 Task: Find connections with filter location Peruíbe with filter topic #personalbrandingwith filter profile language French with filter current company Wenger & Watson Inc with filter school Nagindas Khandwala College with filter industry Utilities with filter service category Packaging Design with filter keywords title Telephone Operator
Action: Mouse moved to (308, 389)
Screenshot: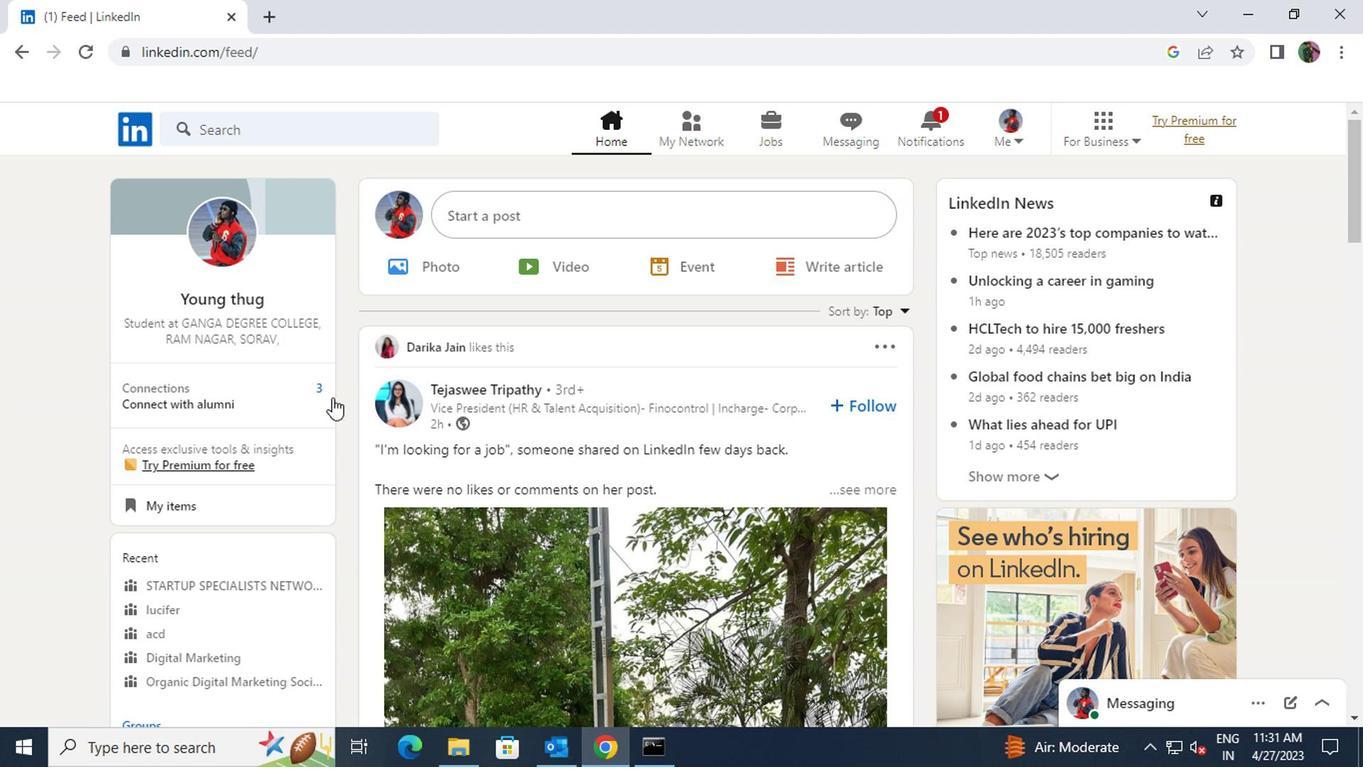 
Action: Mouse pressed left at (308, 389)
Screenshot: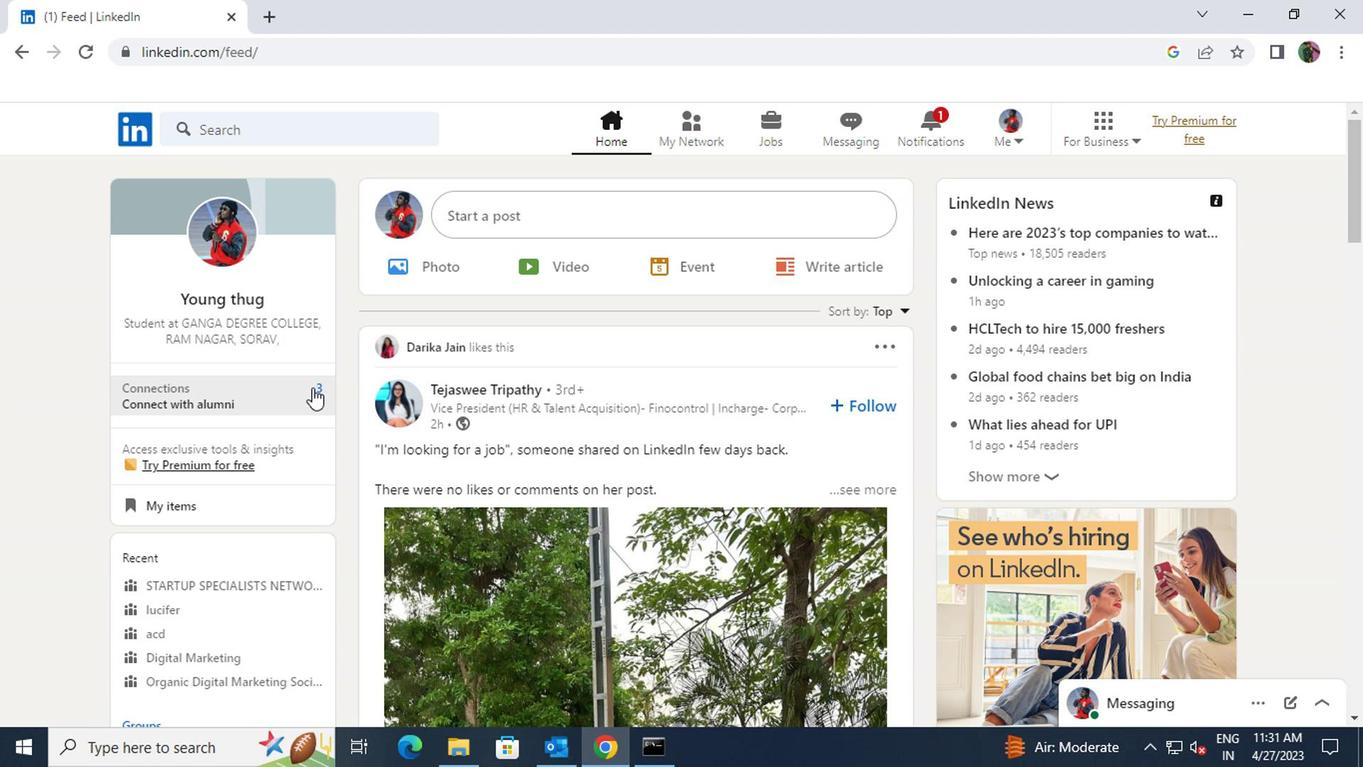 
Action: Mouse moved to (294, 242)
Screenshot: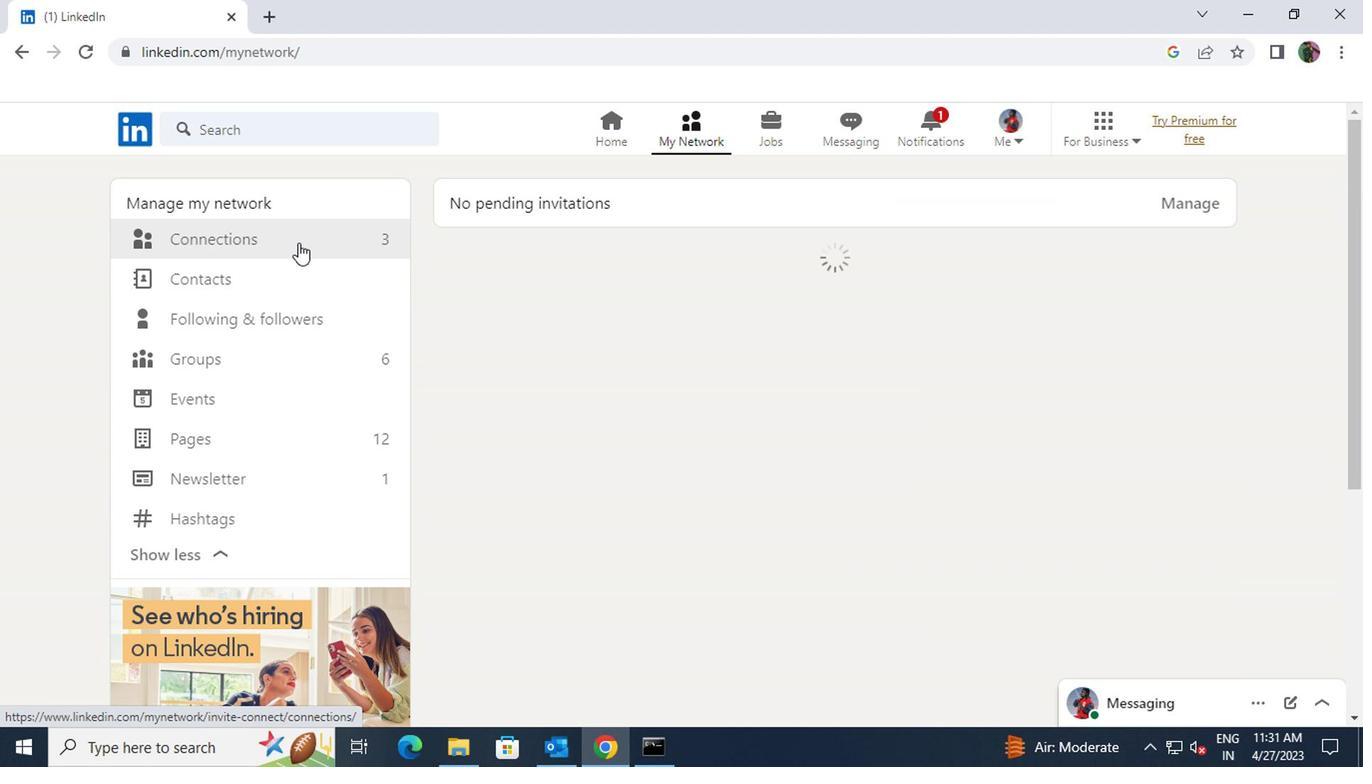 
Action: Mouse pressed left at (294, 242)
Screenshot: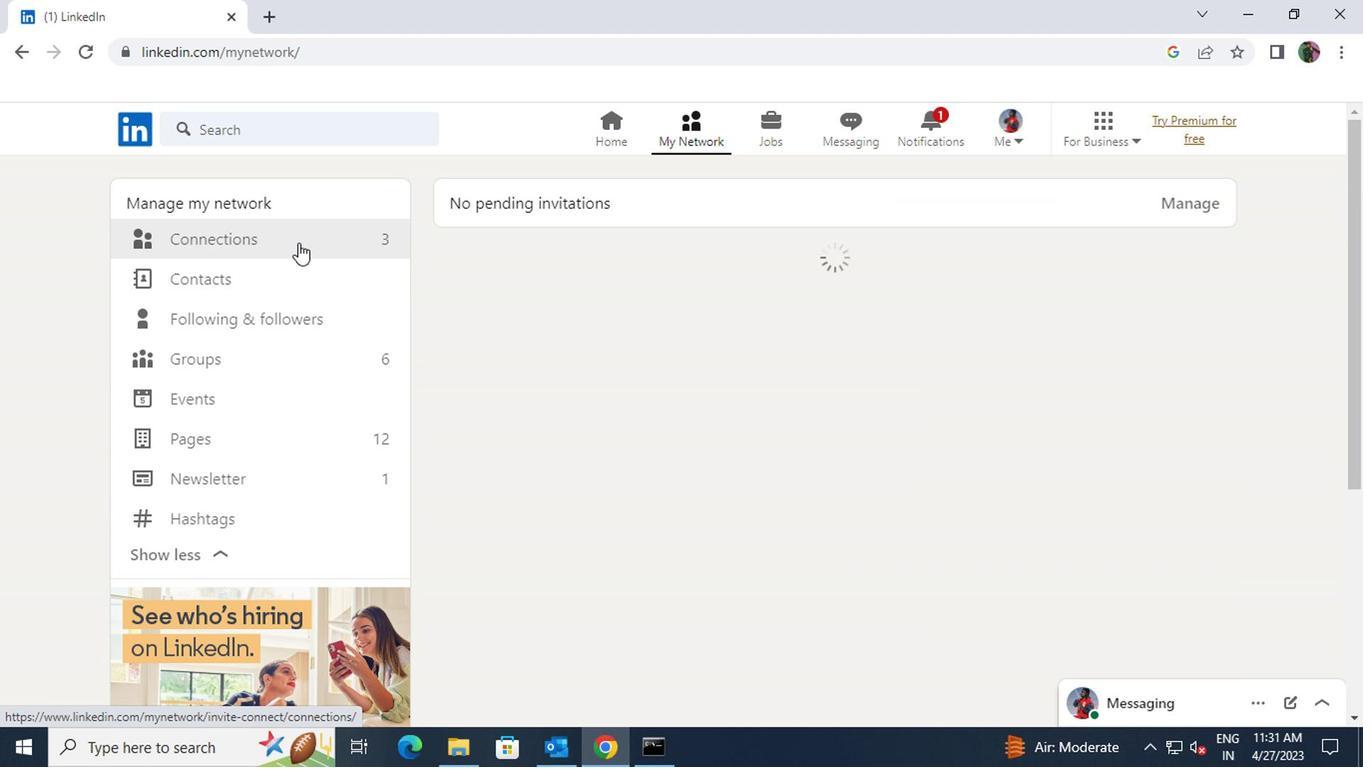 
Action: Mouse pressed left at (294, 242)
Screenshot: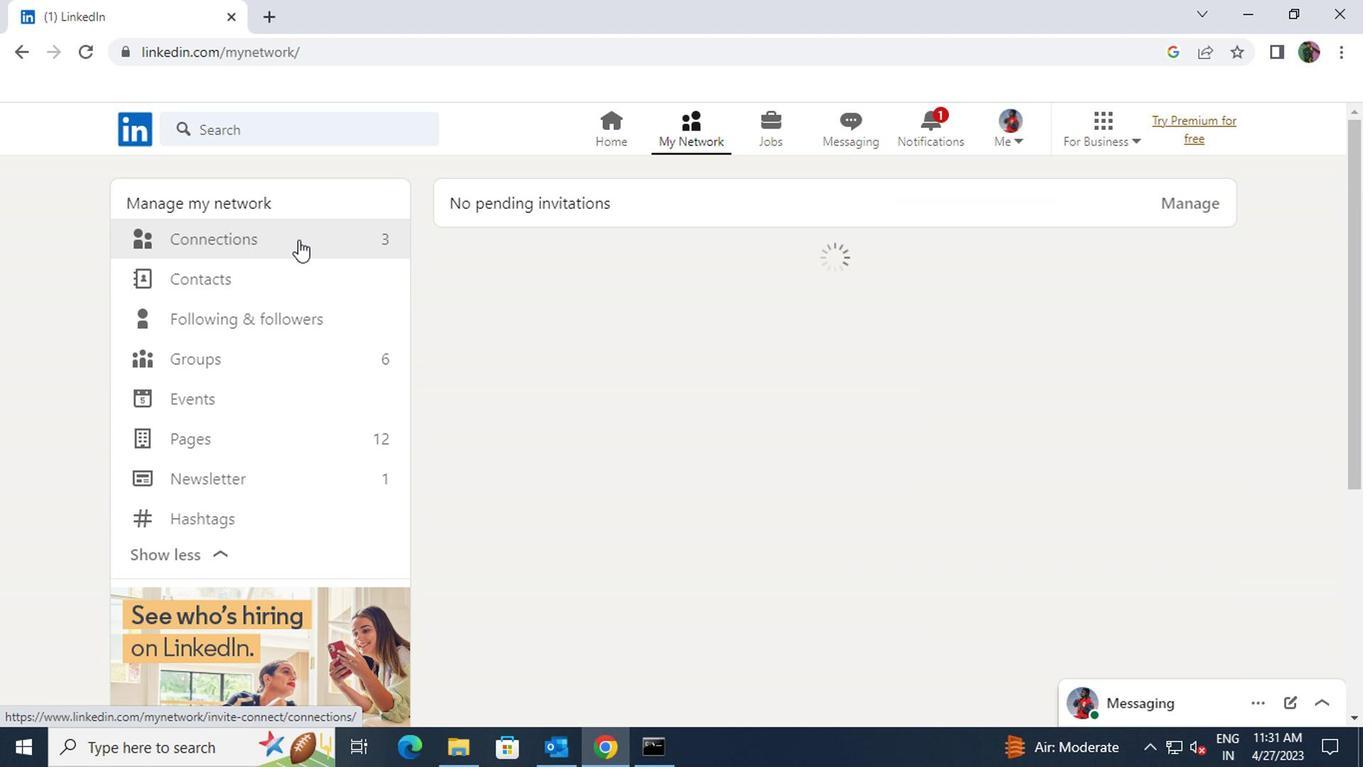 
Action: Mouse pressed left at (294, 242)
Screenshot: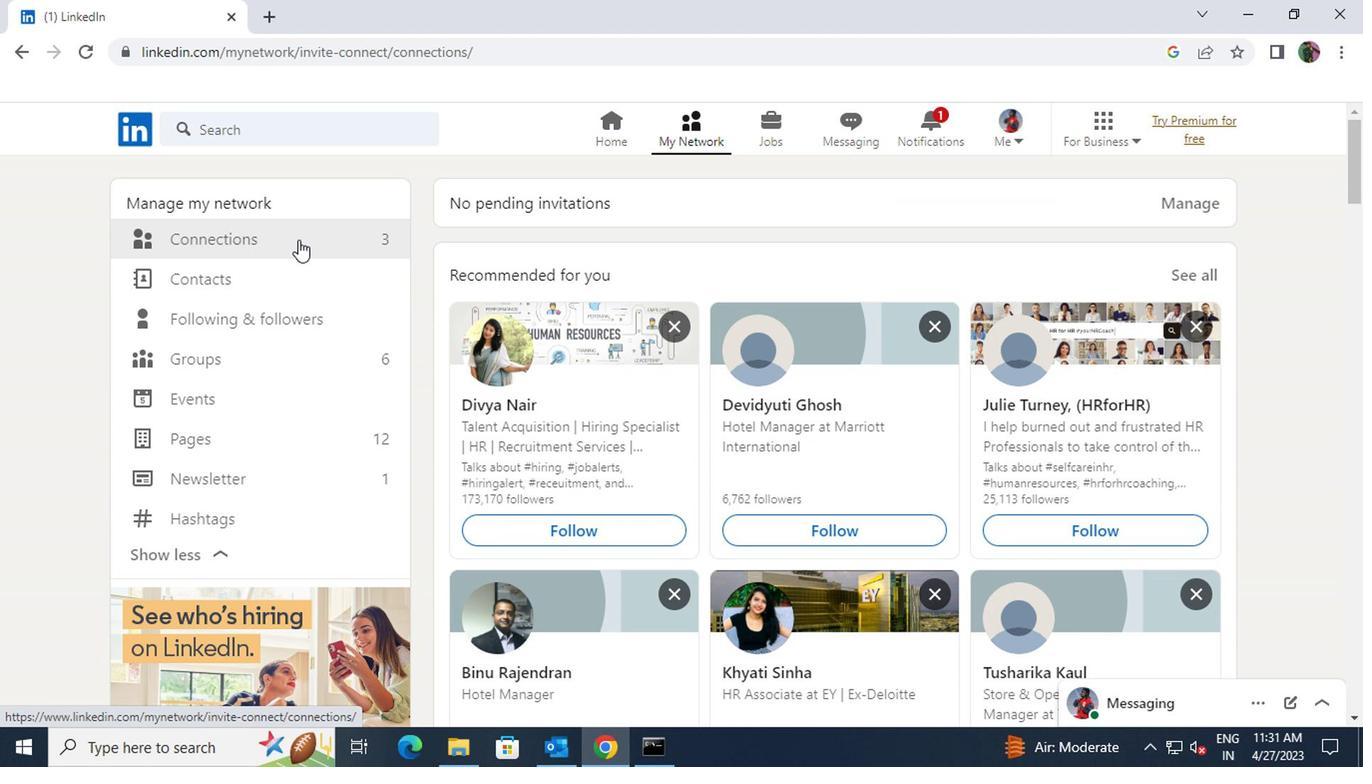 
Action: Mouse moved to (810, 243)
Screenshot: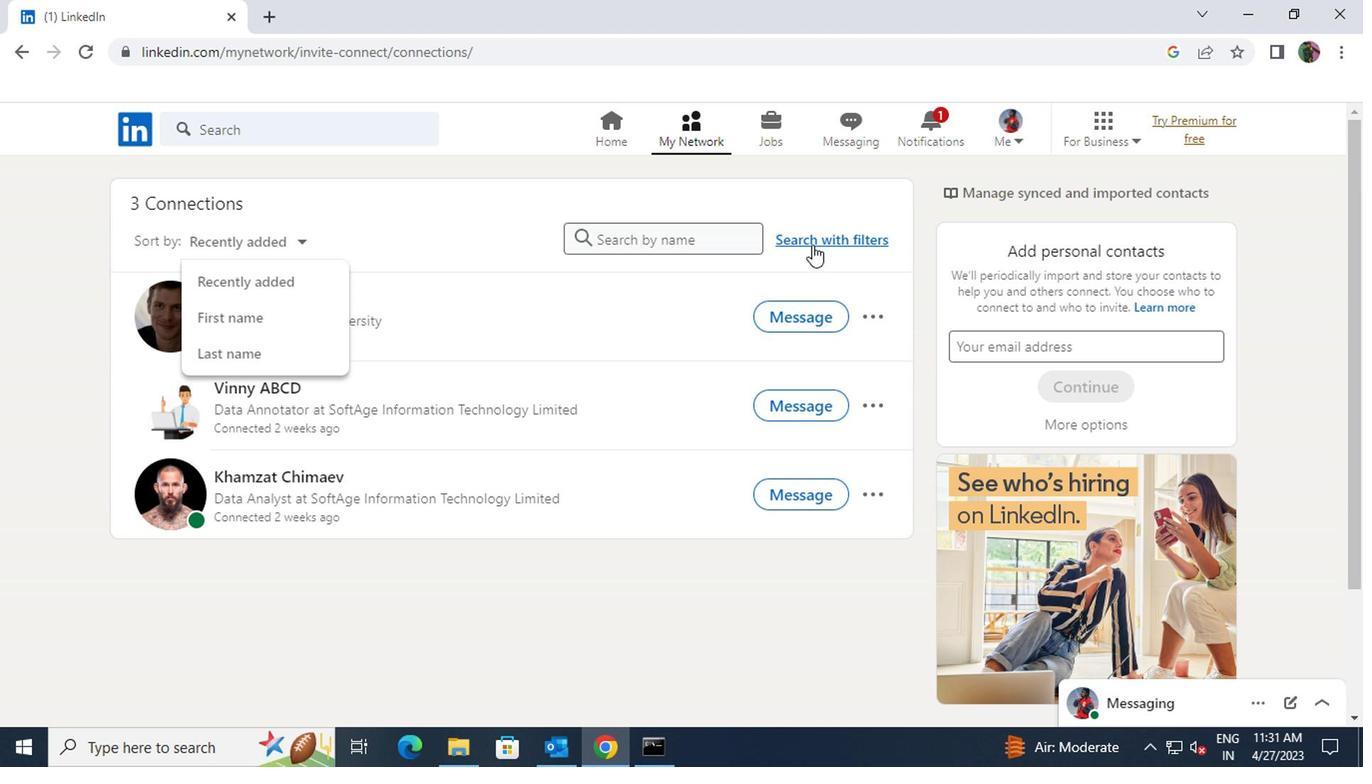 
Action: Mouse pressed left at (810, 243)
Screenshot: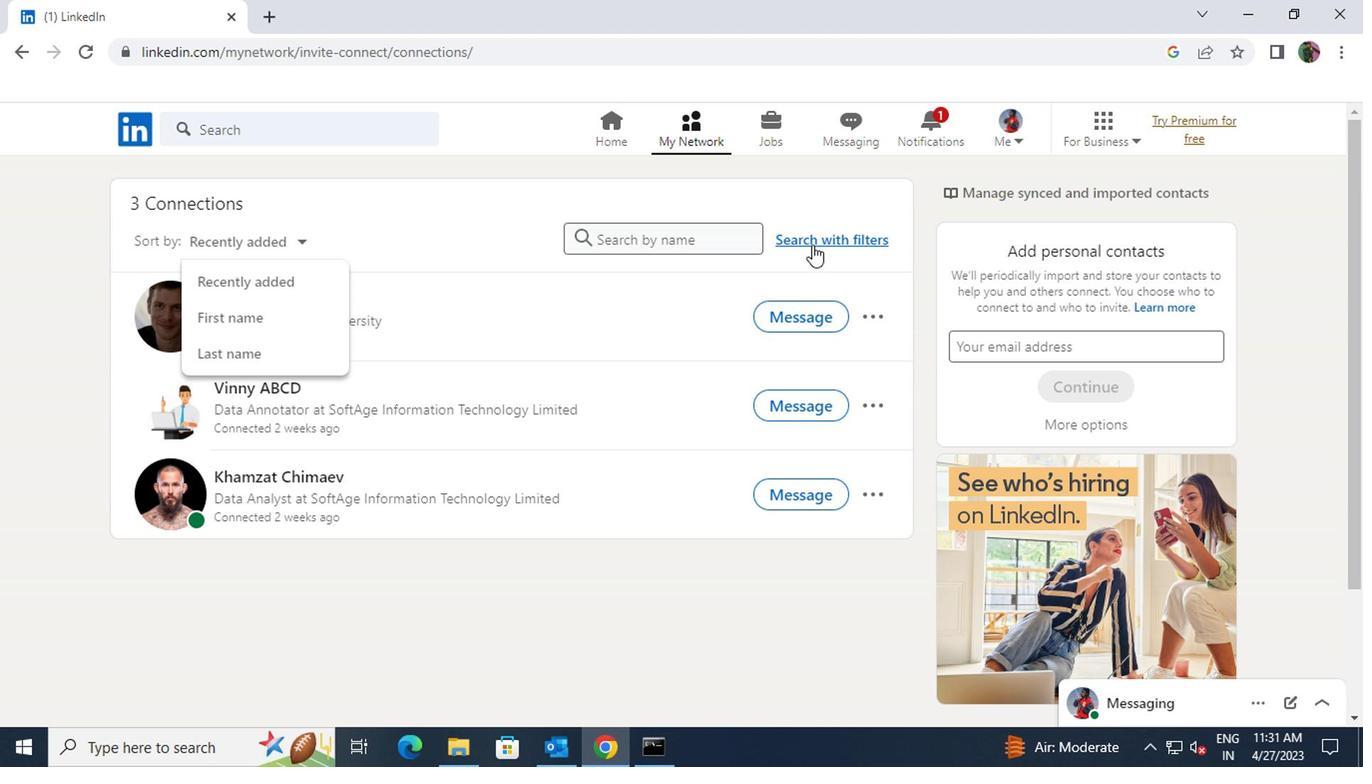 
Action: Mouse moved to (746, 191)
Screenshot: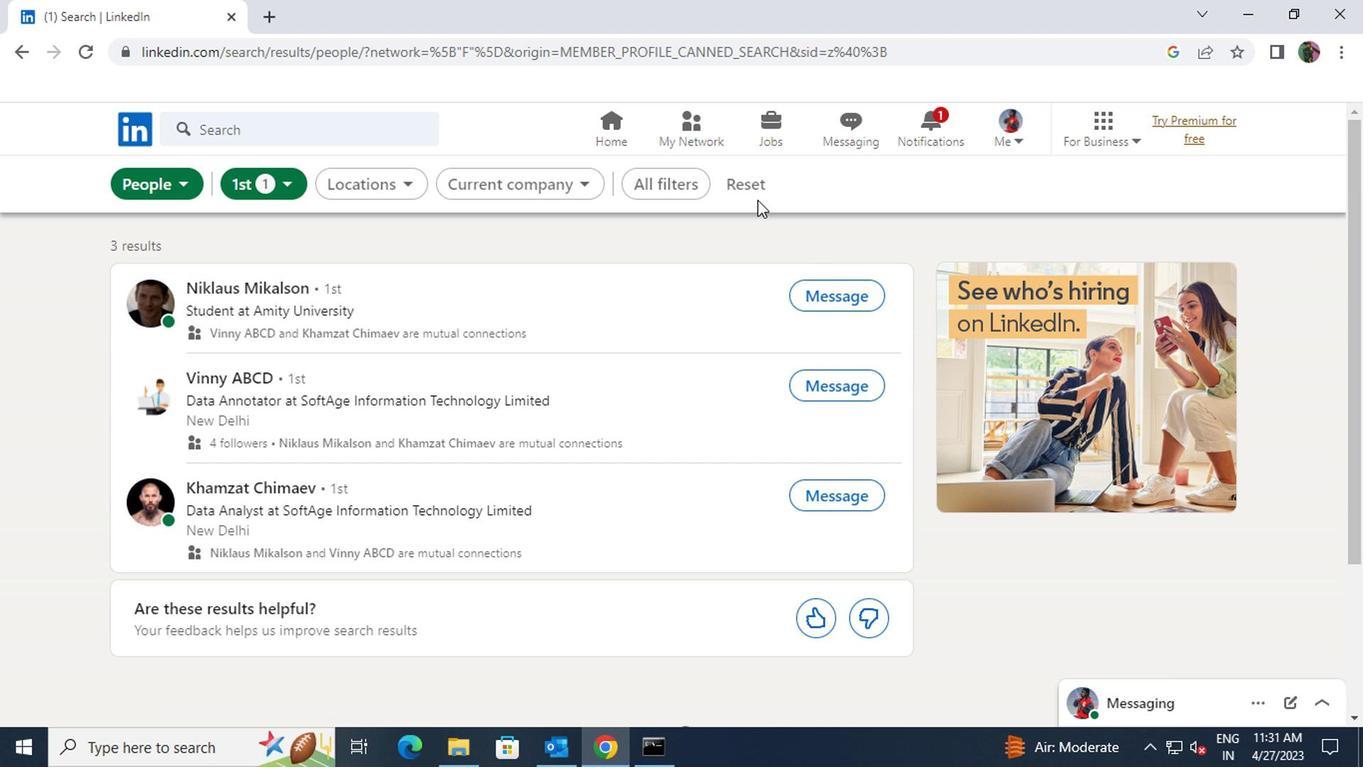 
Action: Mouse pressed left at (746, 191)
Screenshot: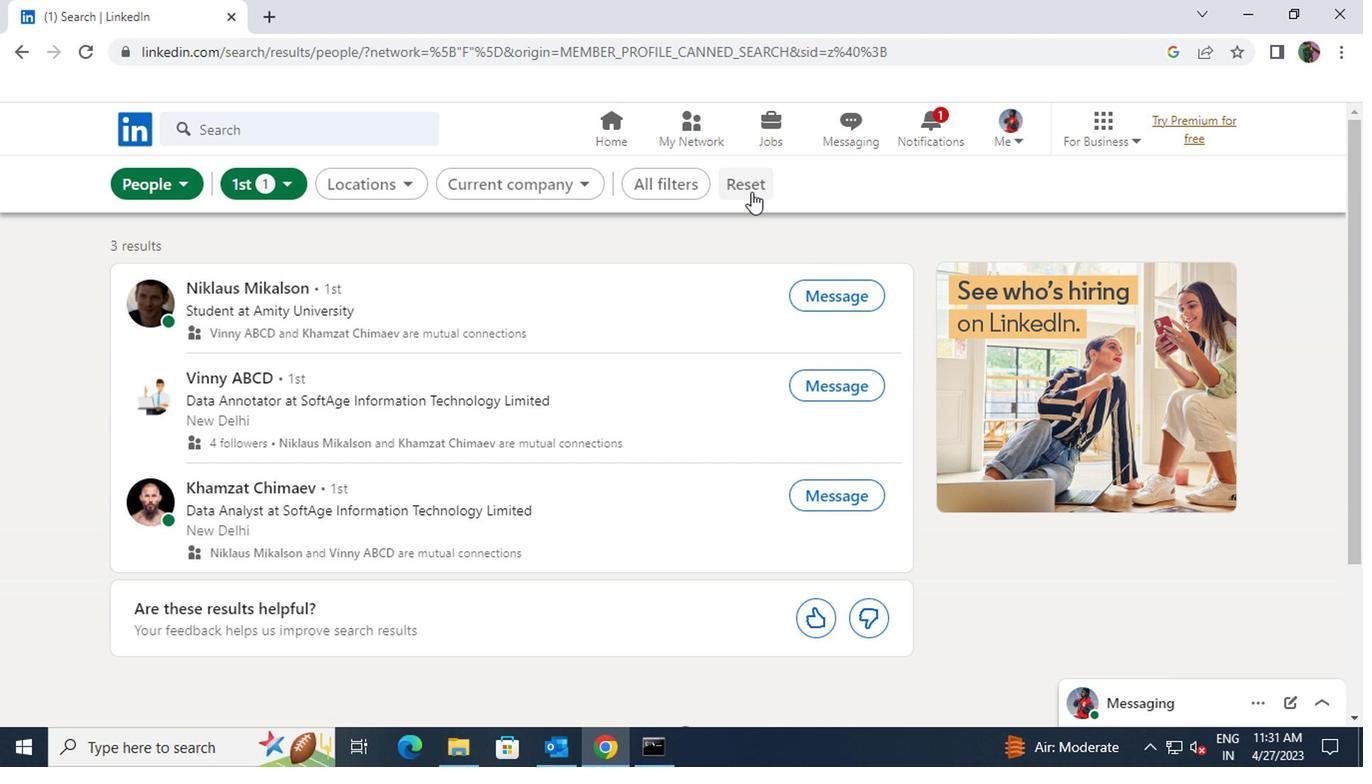 
Action: Mouse moved to (685, 183)
Screenshot: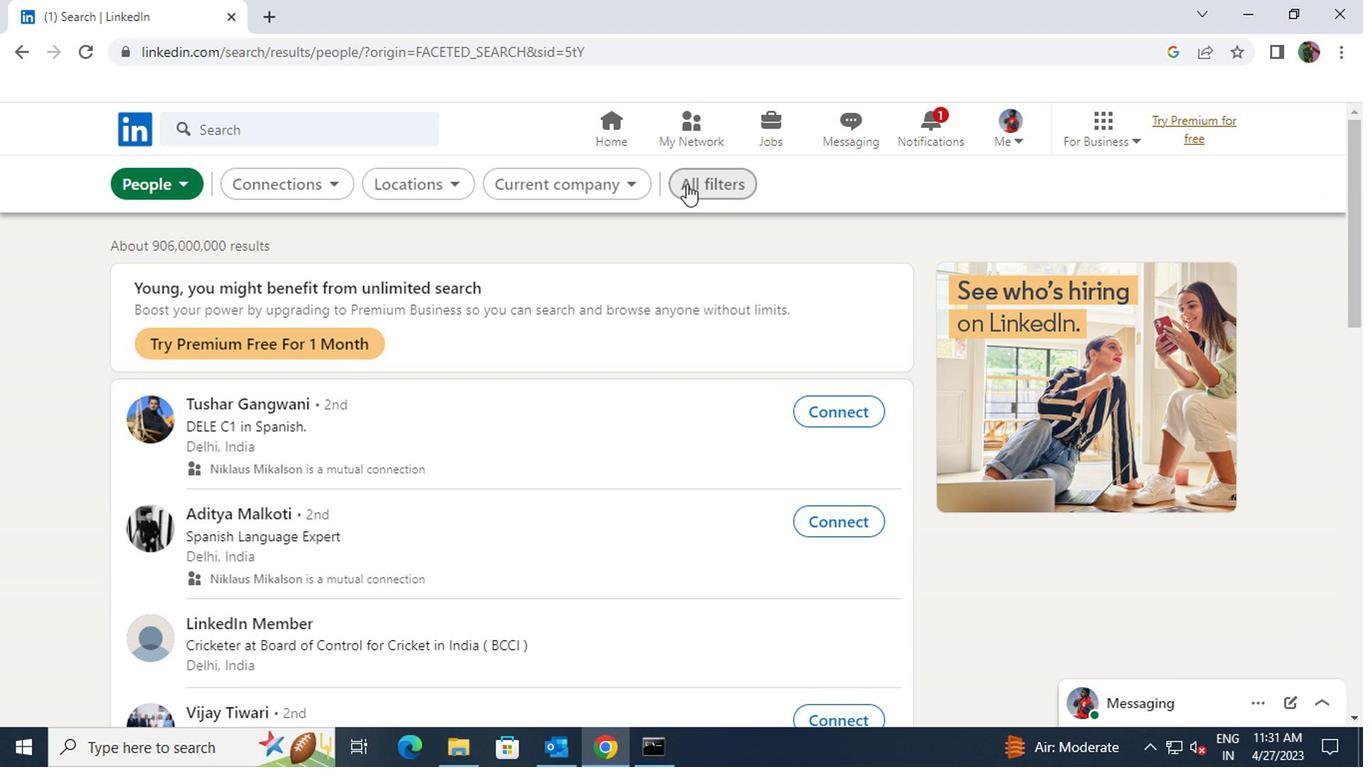 
Action: Mouse pressed left at (685, 183)
Screenshot: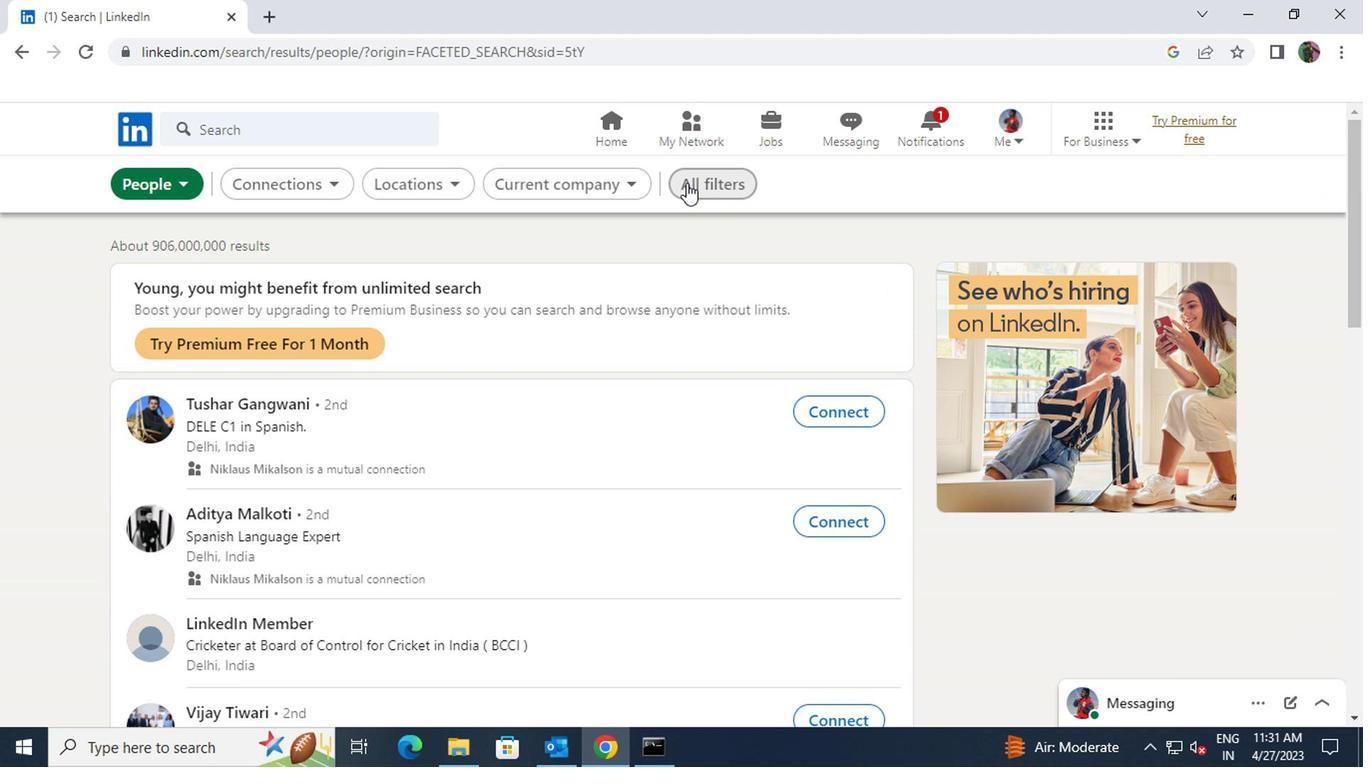 
Action: Mouse moved to (986, 423)
Screenshot: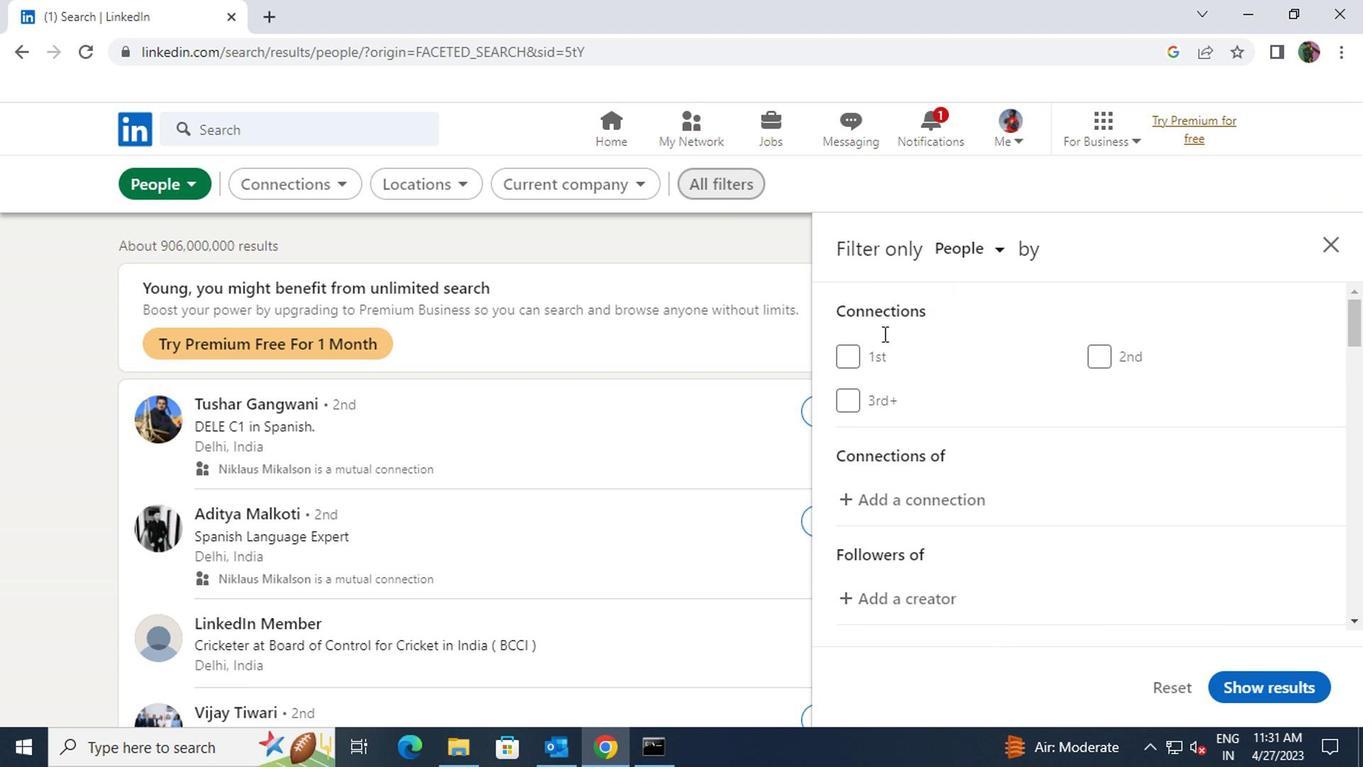 
Action: Mouse scrolled (986, 422) with delta (0, 0)
Screenshot: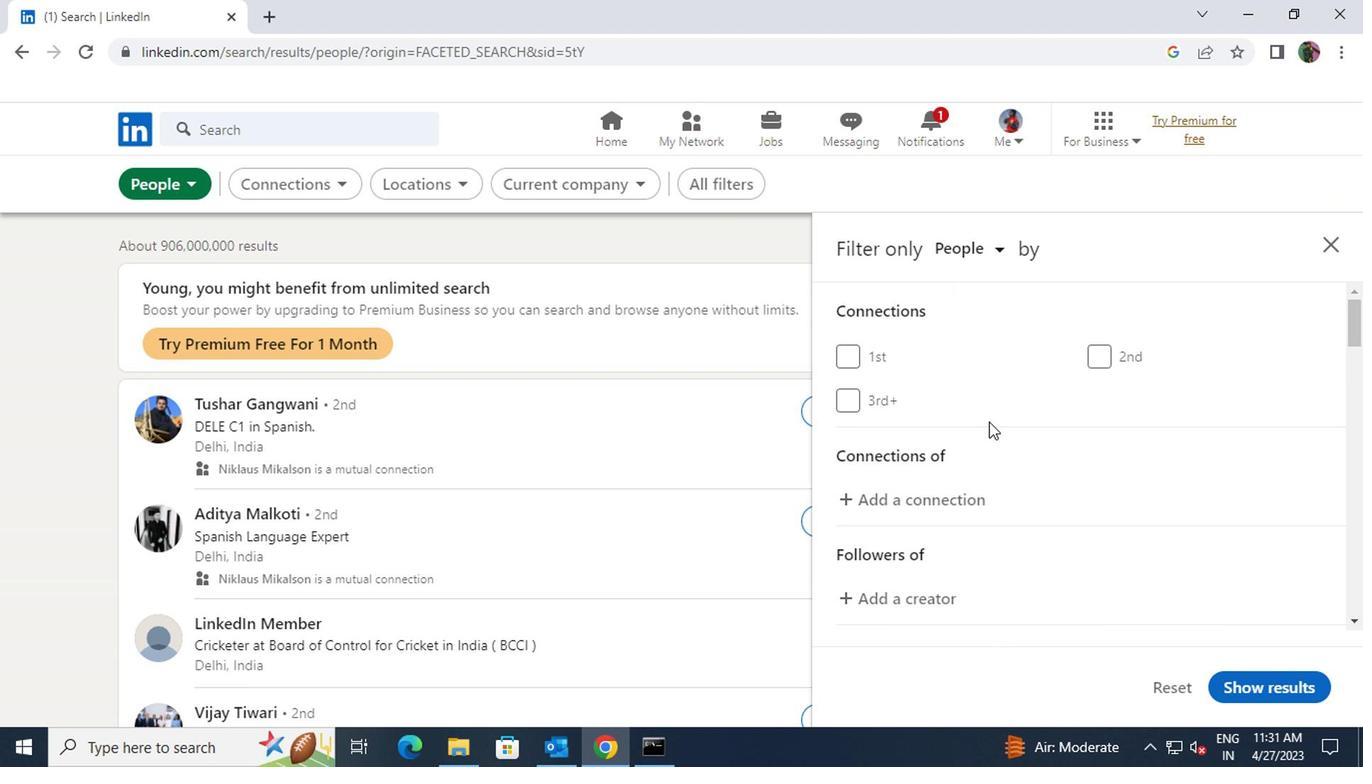 
Action: Mouse scrolled (986, 422) with delta (0, 0)
Screenshot: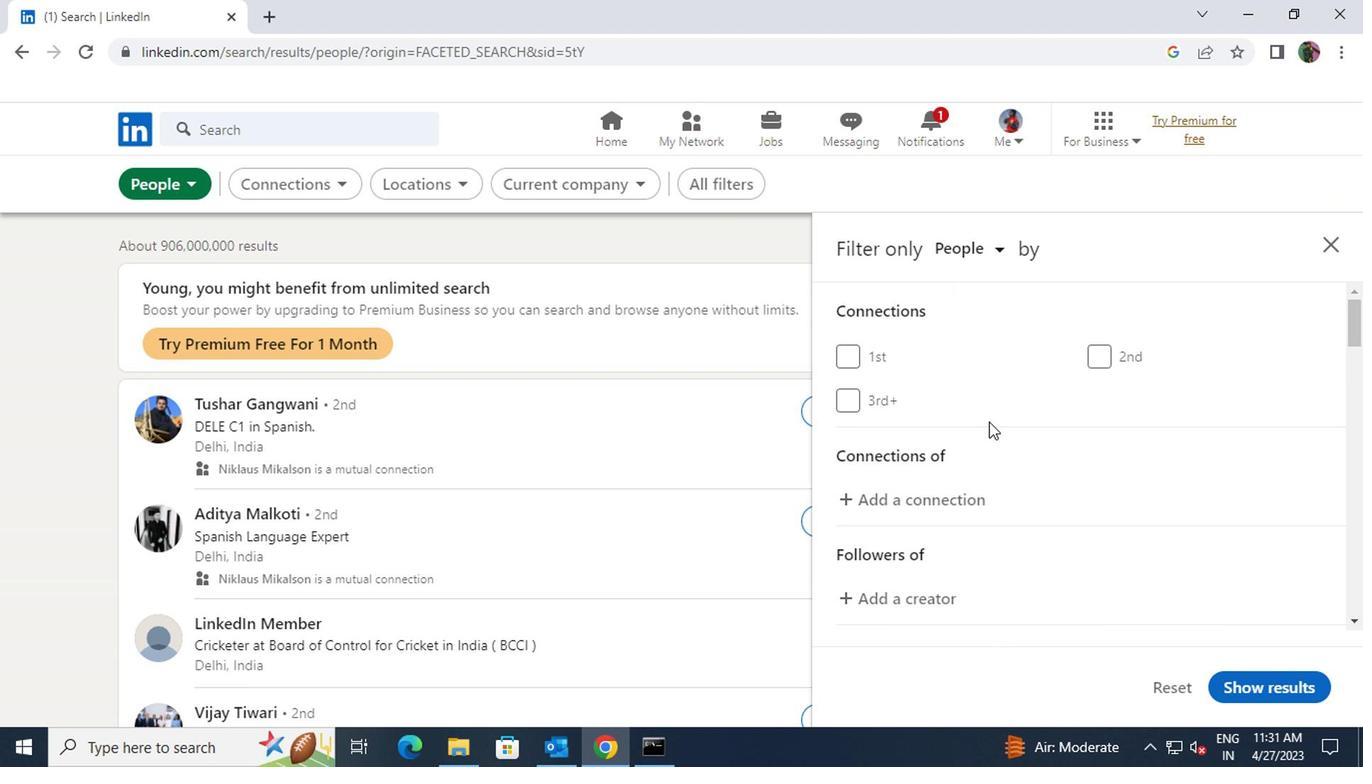 
Action: Mouse scrolled (986, 422) with delta (0, 0)
Screenshot: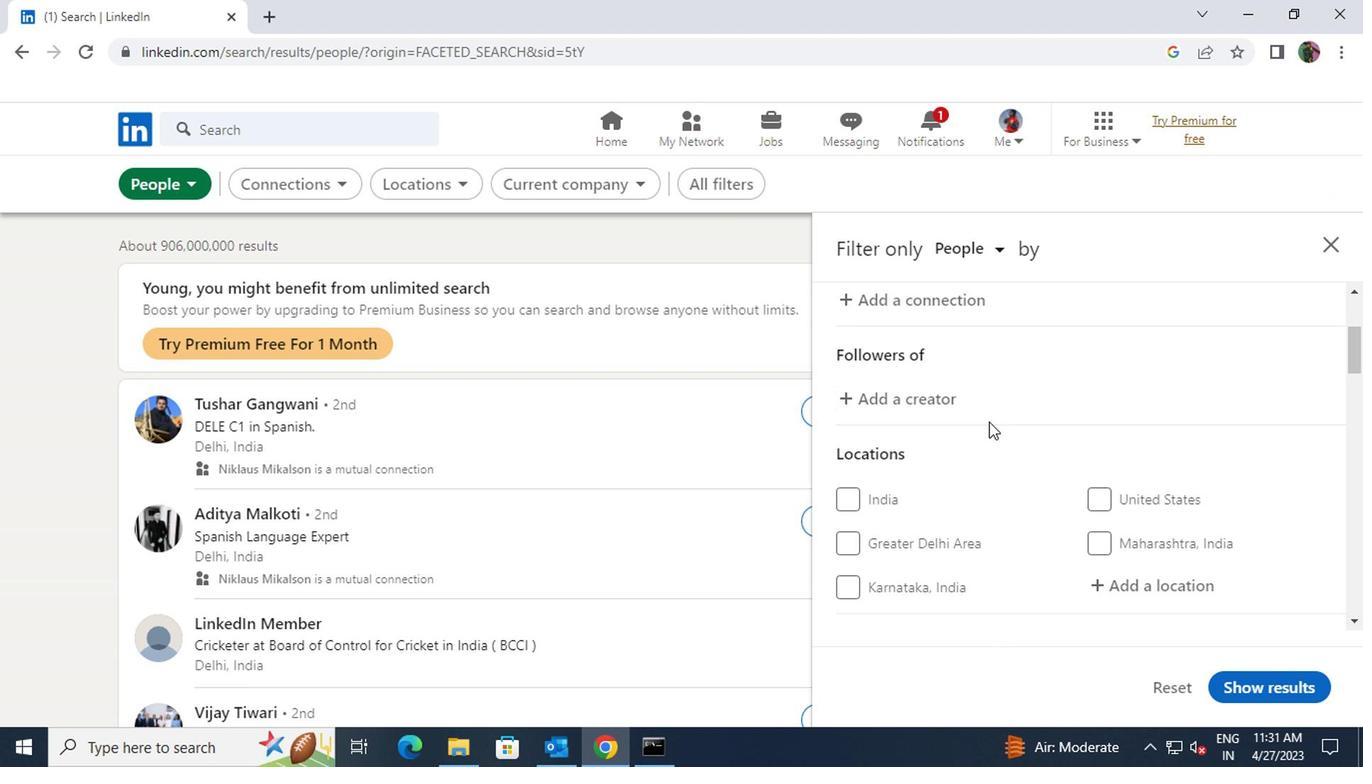 
Action: Mouse moved to (1112, 491)
Screenshot: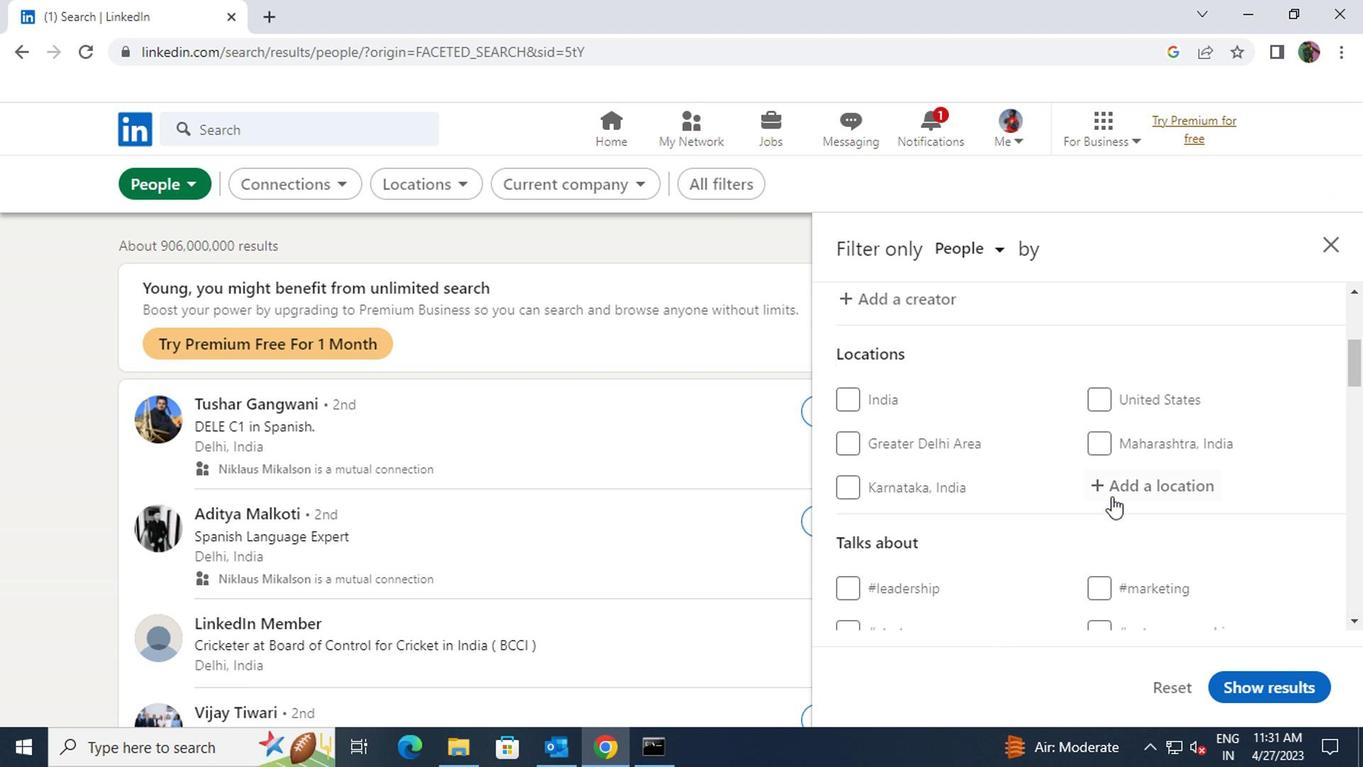 
Action: Mouse pressed left at (1112, 491)
Screenshot: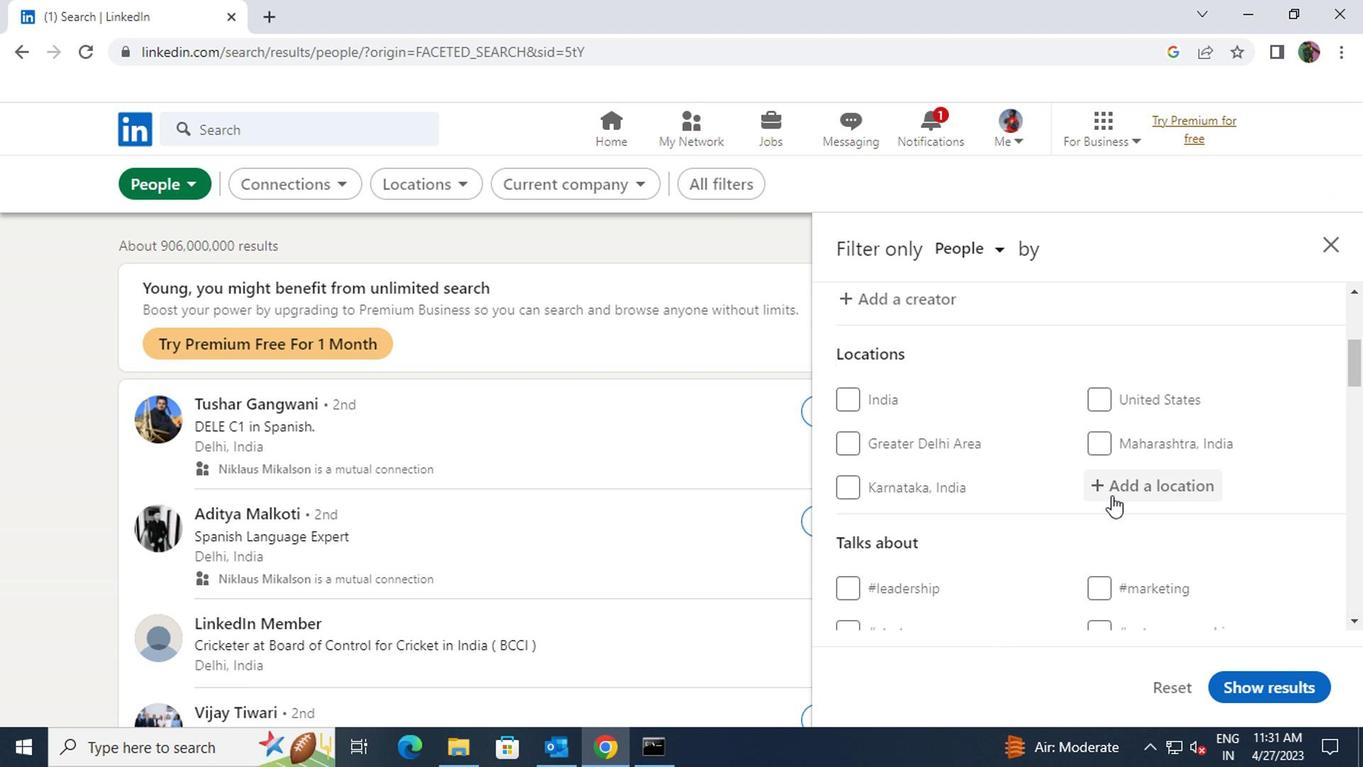 
Action: Key pressed <Key.shift>PERUIBE
Screenshot: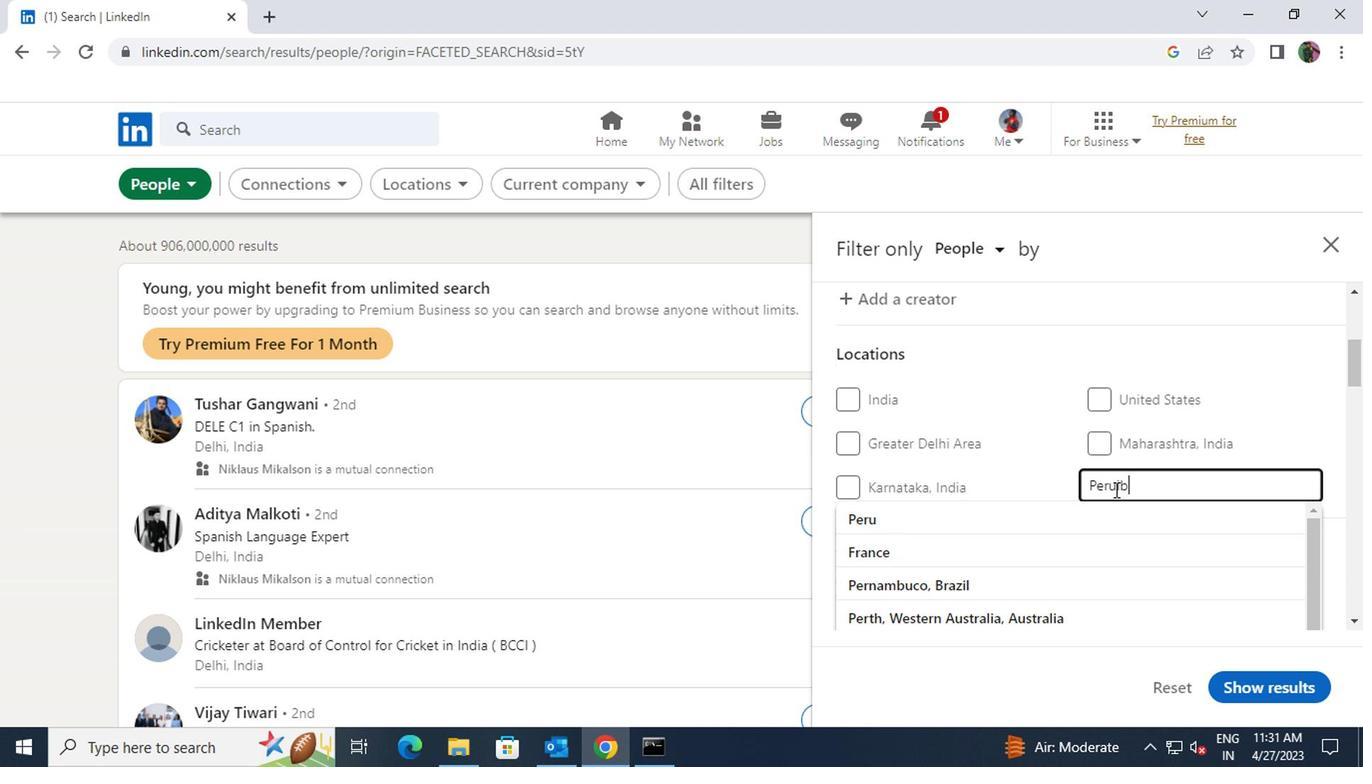 
Action: Mouse moved to (1104, 512)
Screenshot: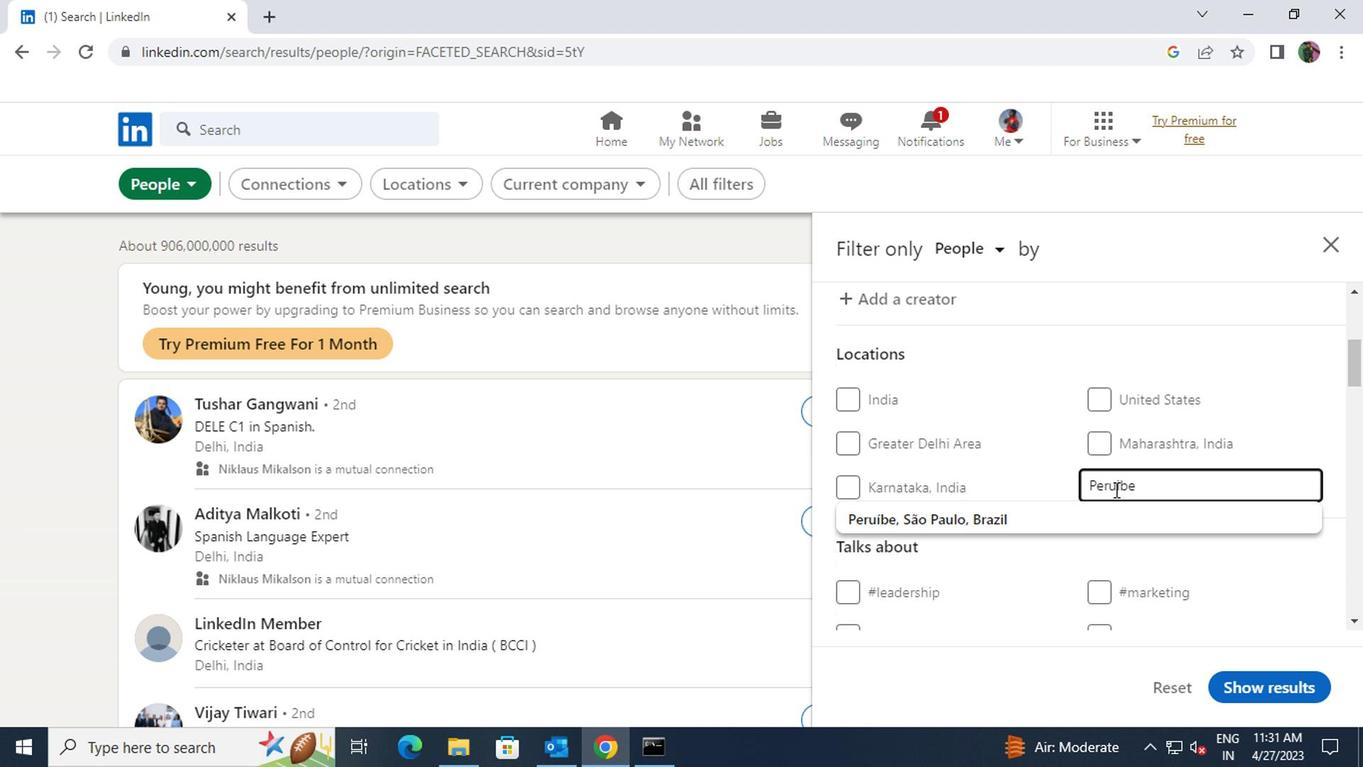 
Action: Mouse pressed left at (1104, 512)
Screenshot: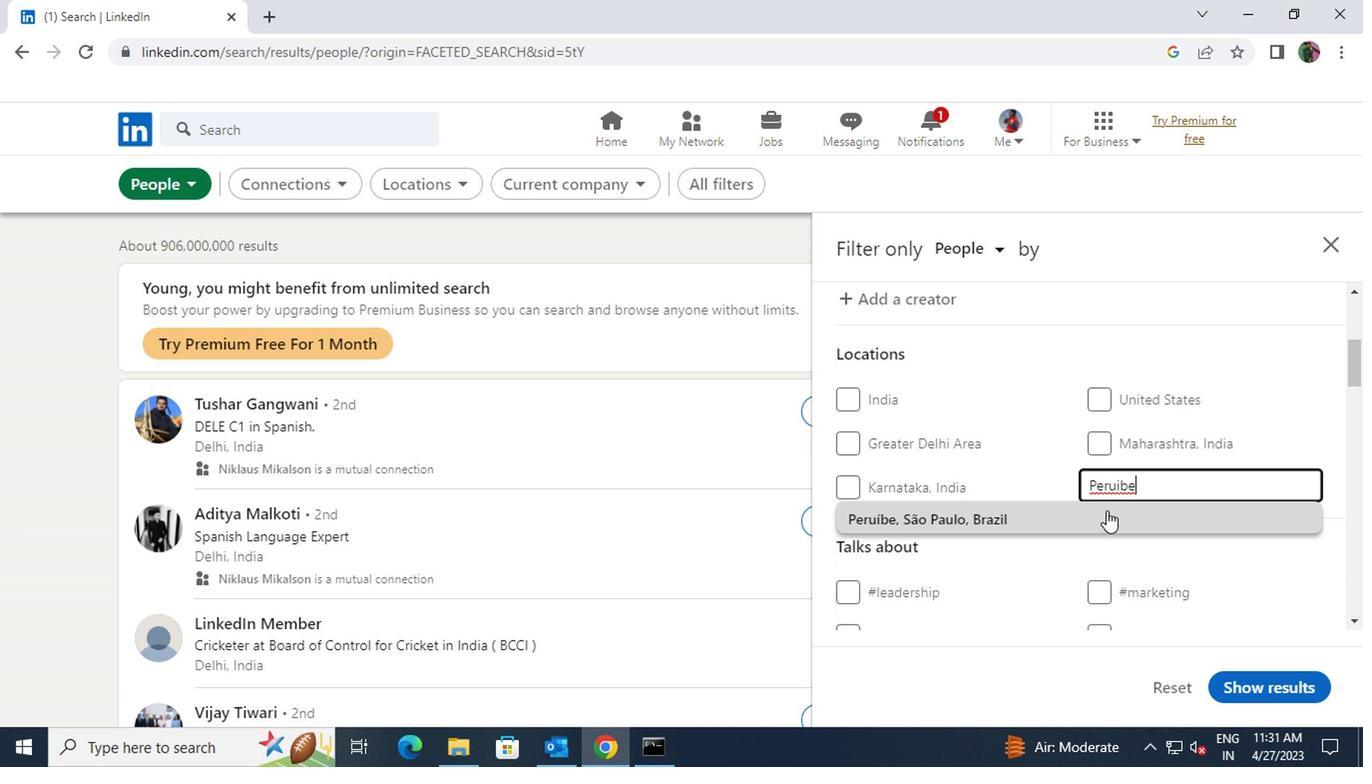 
Action: Mouse scrolled (1104, 511) with delta (0, 0)
Screenshot: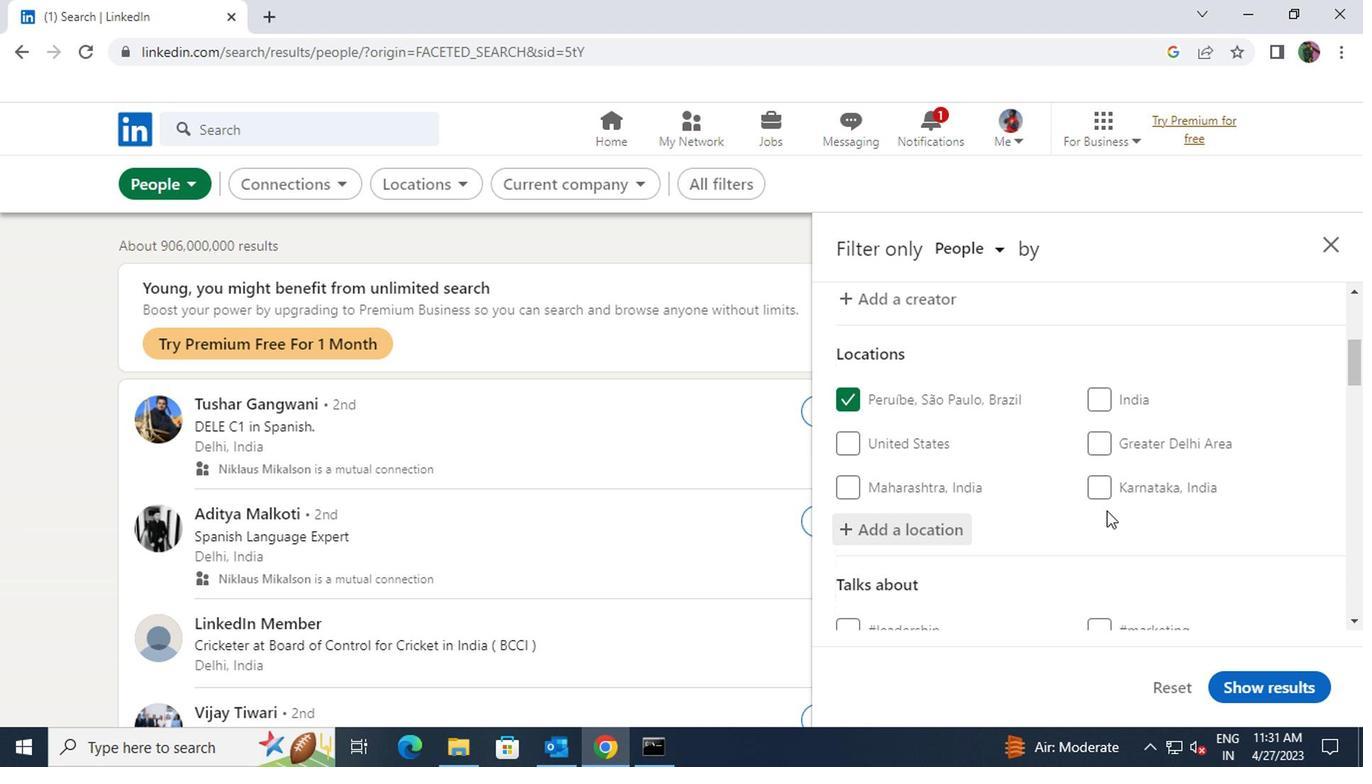 
Action: Mouse scrolled (1104, 511) with delta (0, 0)
Screenshot: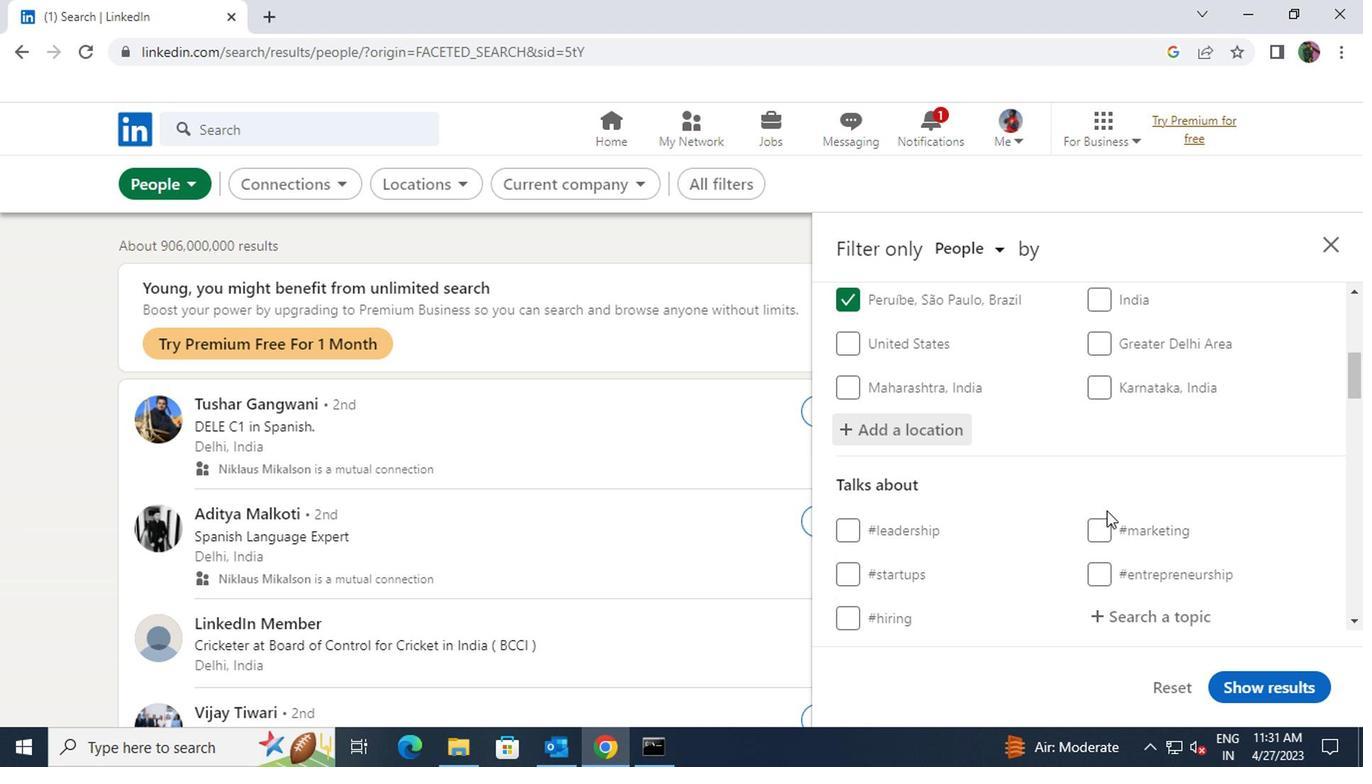 
Action: Mouse pressed left at (1104, 512)
Screenshot: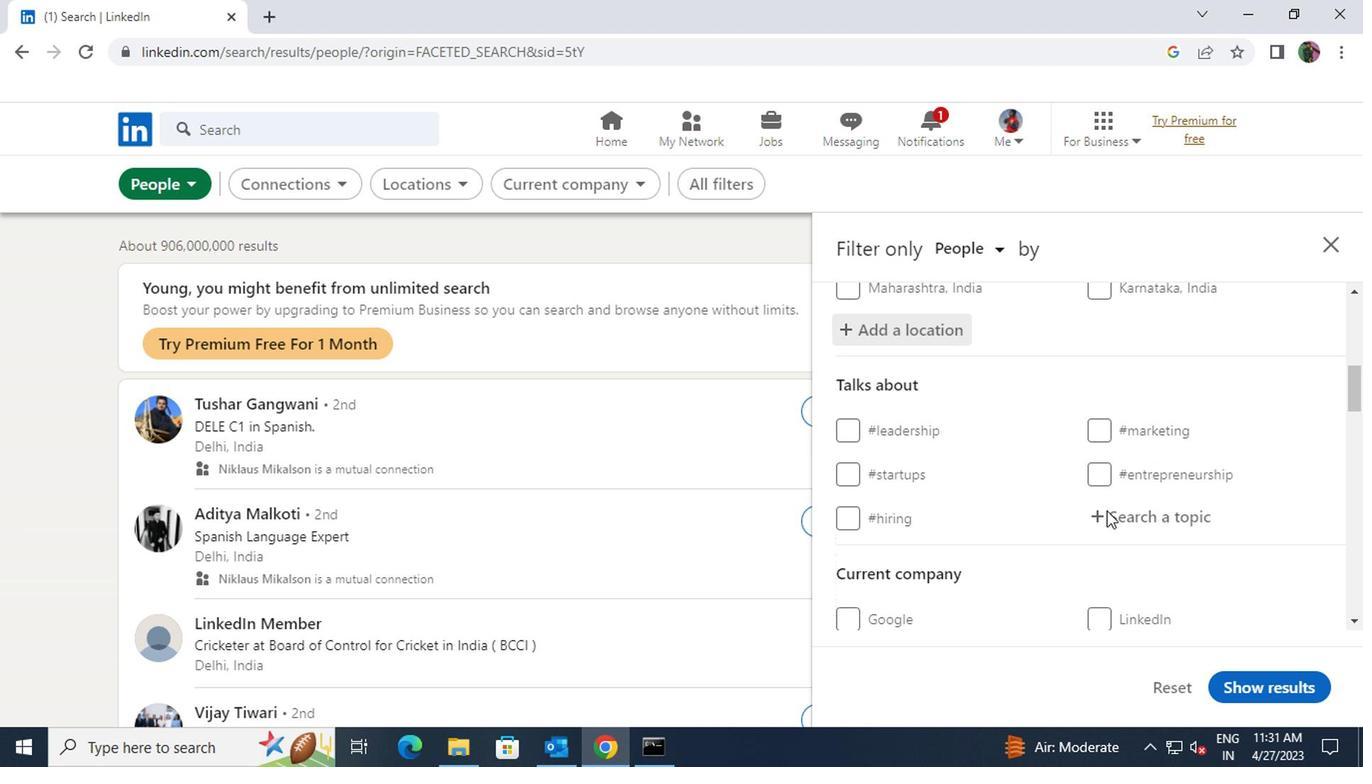 
Action: Key pressed <Key.shift><Key.shift>PERSONALBRANDINGWITH
Screenshot: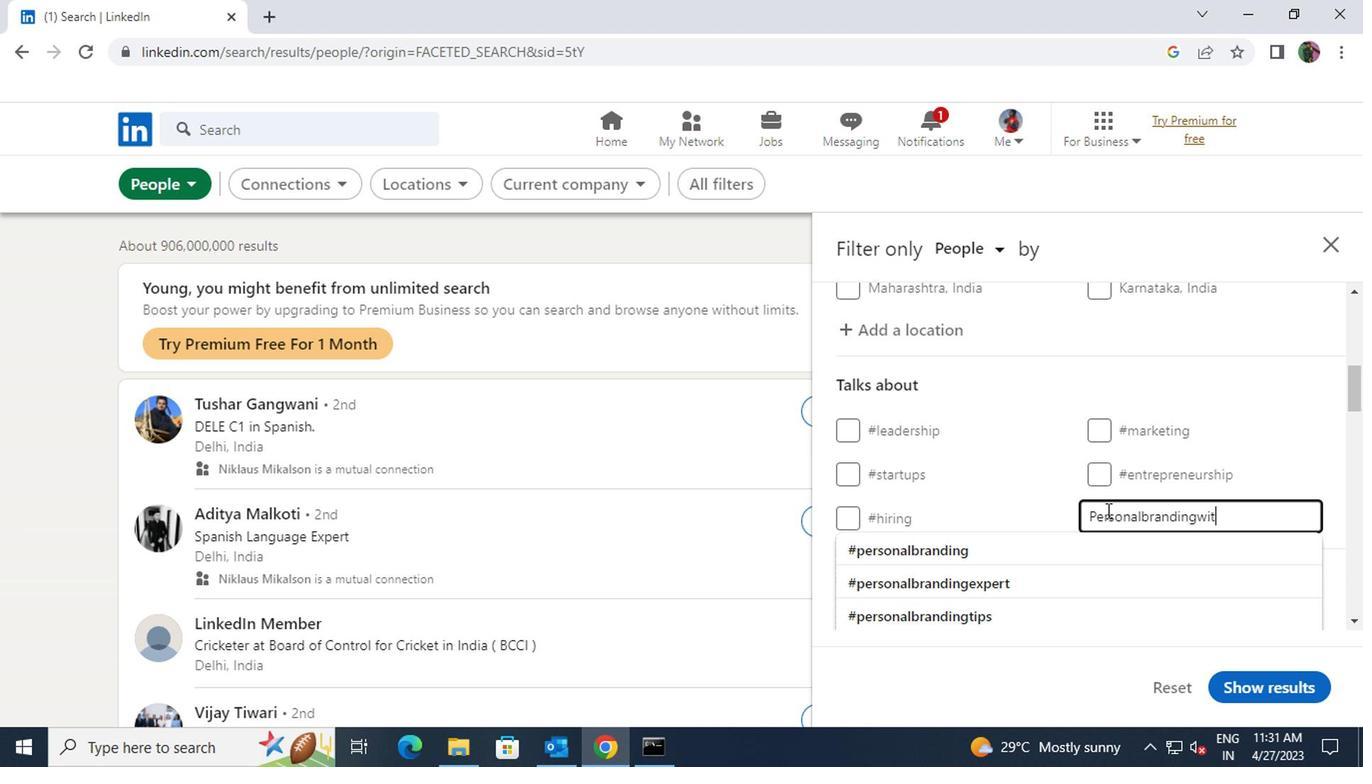 
Action: Mouse scrolled (1104, 511) with delta (0, 0)
Screenshot: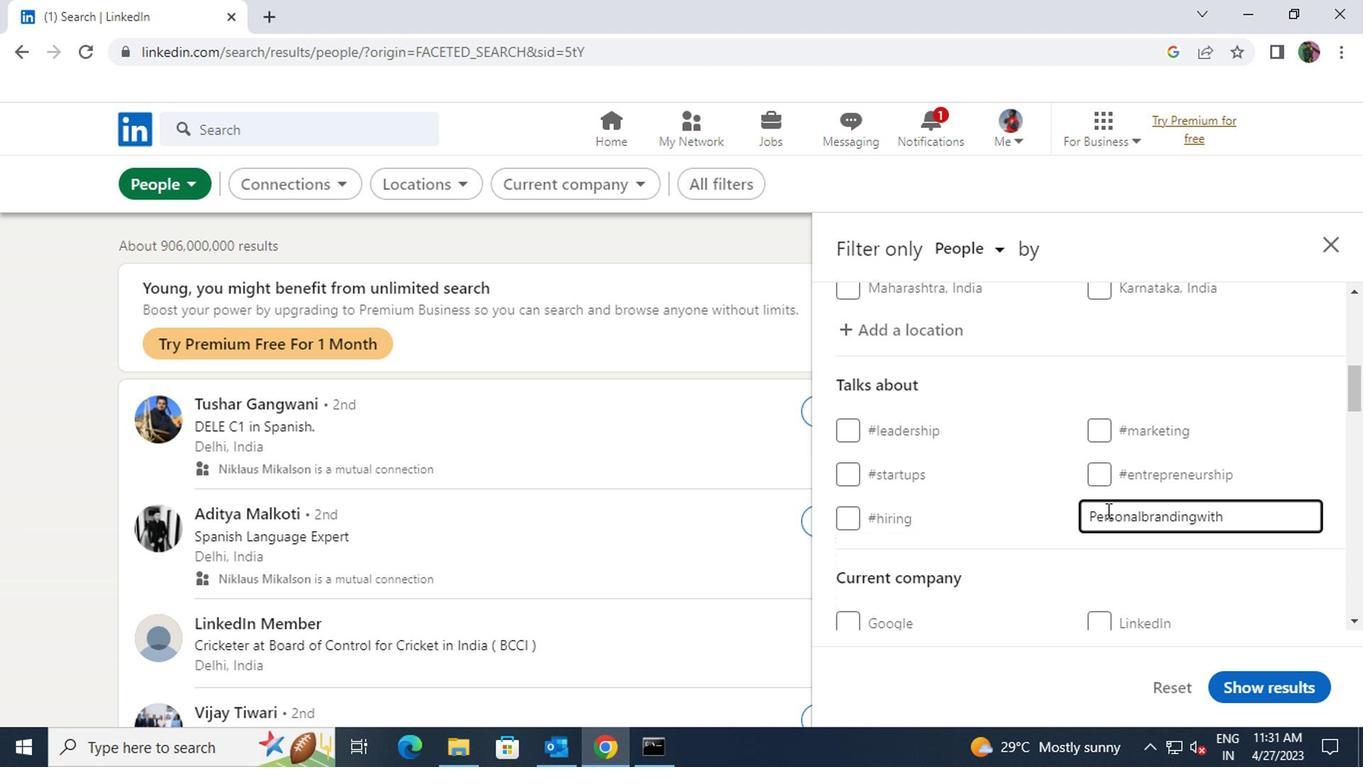 
Action: Mouse scrolled (1104, 511) with delta (0, 0)
Screenshot: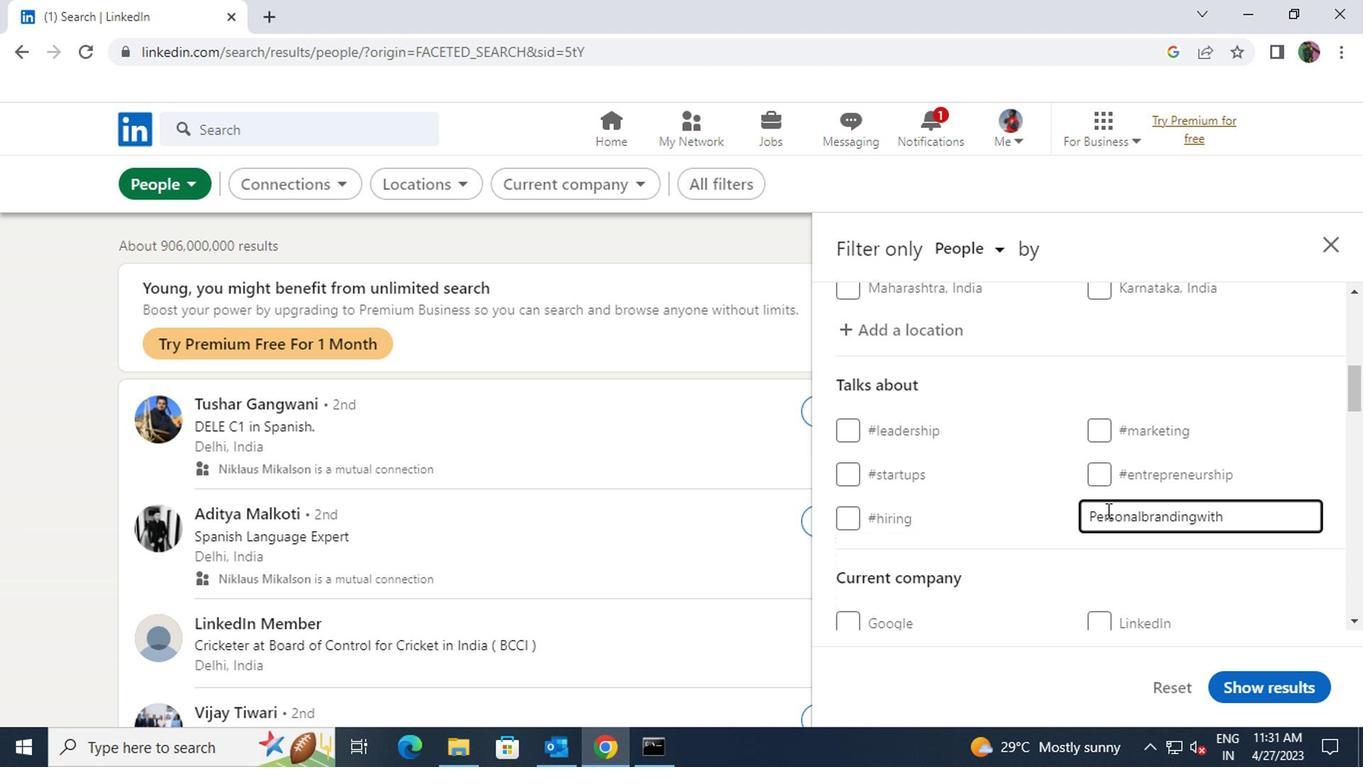 
Action: Mouse pressed left at (1104, 512)
Screenshot: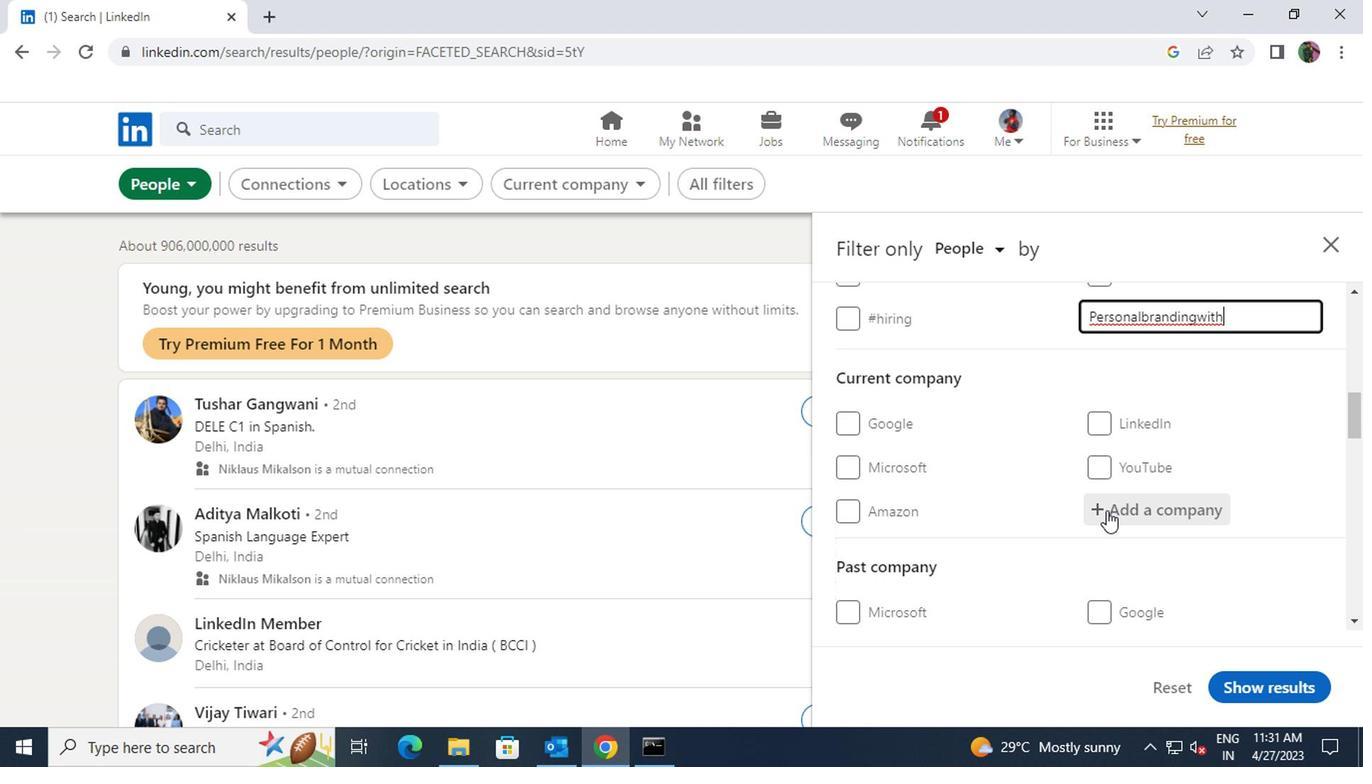
Action: Key pressed <Key.shift><Key.shift>WENGER<Key.space><Key.shift><Key.shift>&
Screenshot: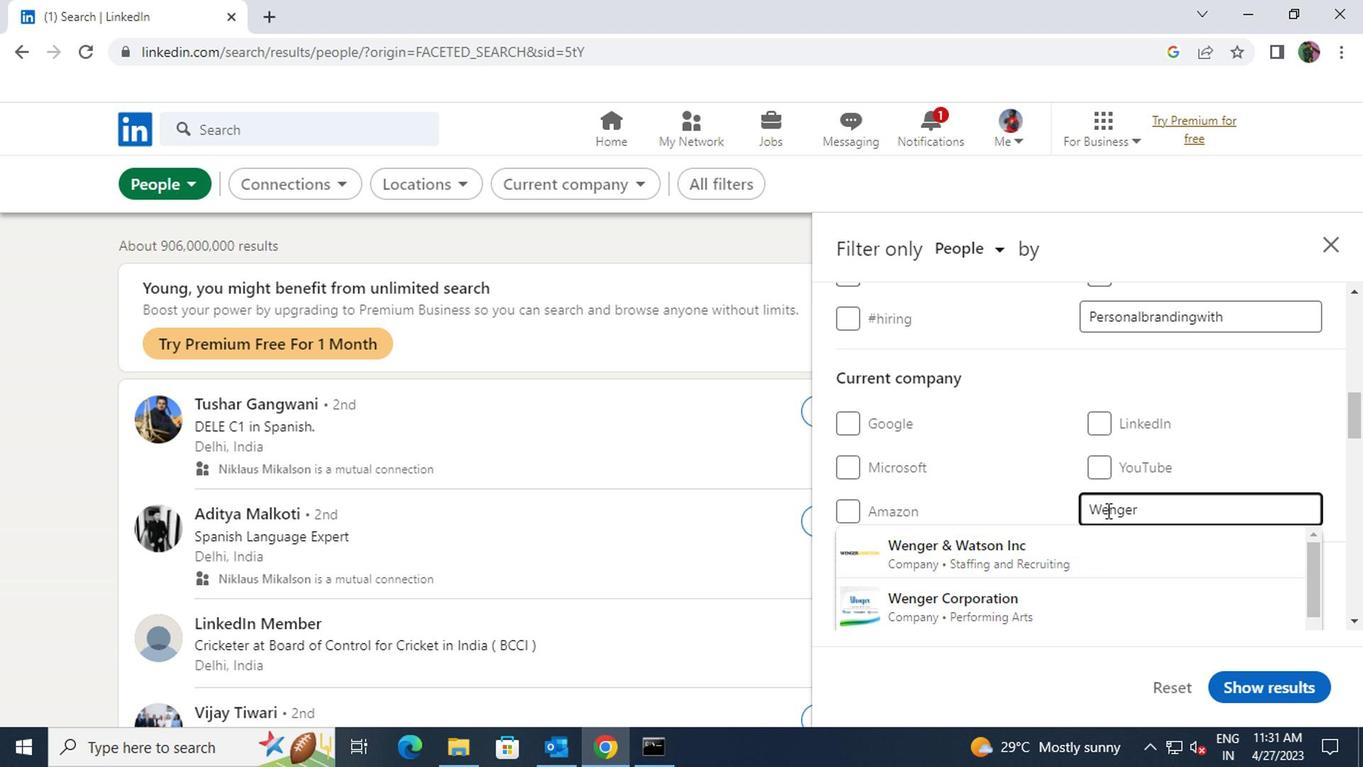 
Action: Mouse moved to (1092, 540)
Screenshot: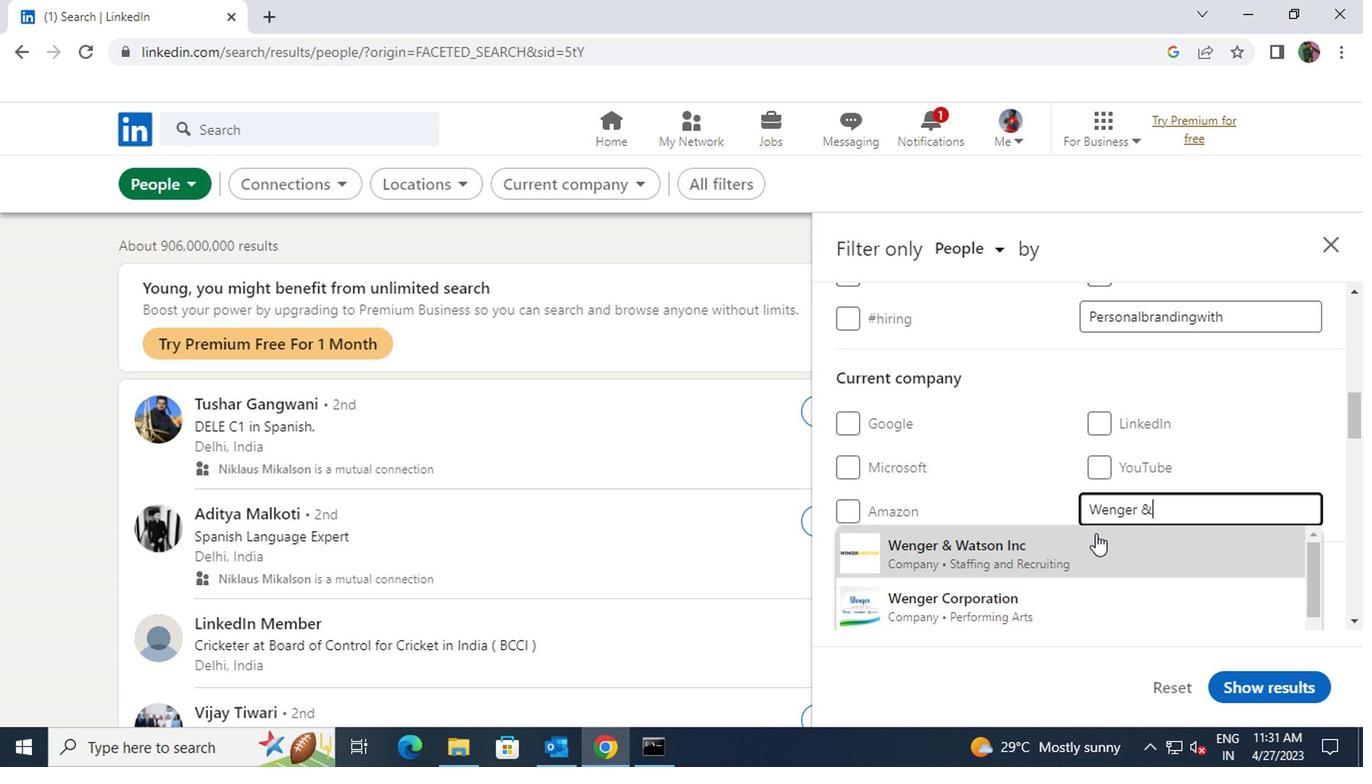
Action: Mouse pressed left at (1092, 540)
Screenshot: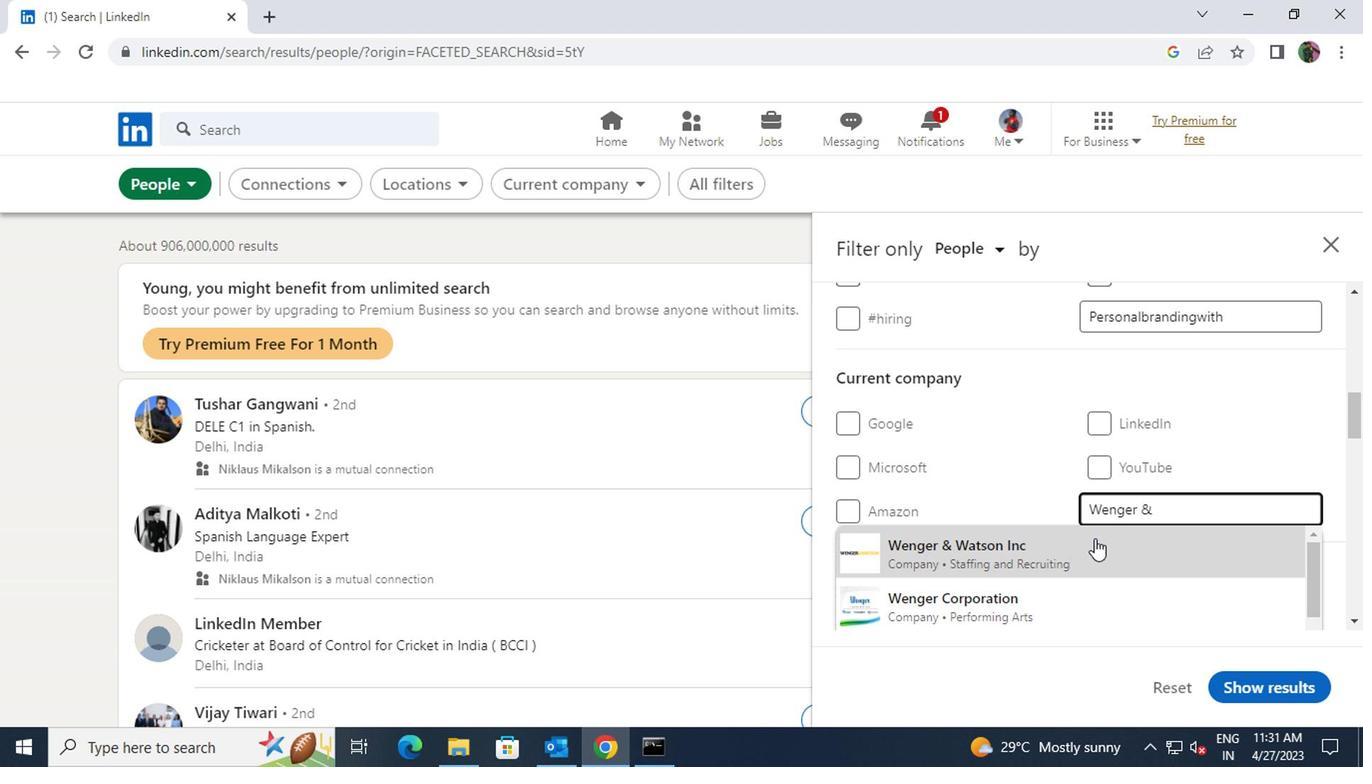 
Action: Mouse scrolled (1092, 539) with delta (0, -1)
Screenshot: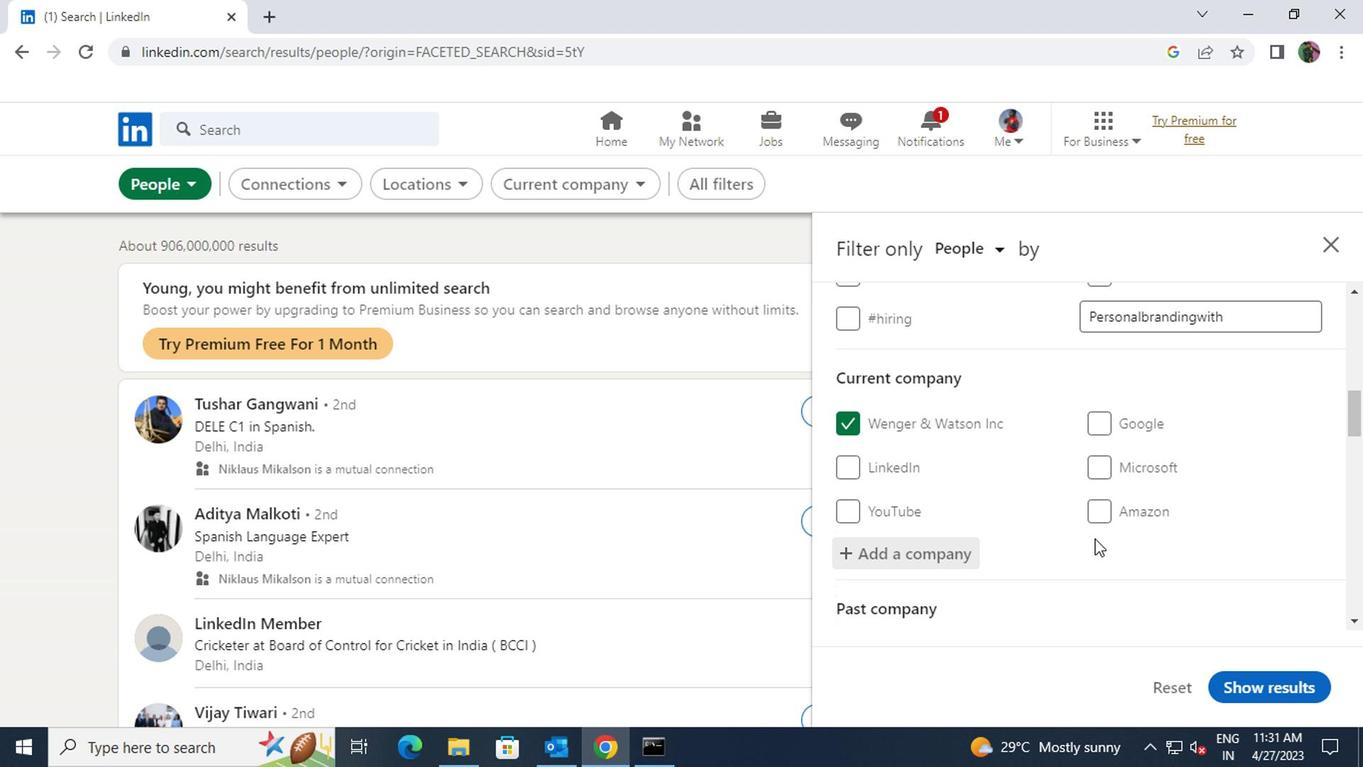 
Action: Mouse scrolled (1092, 539) with delta (0, -1)
Screenshot: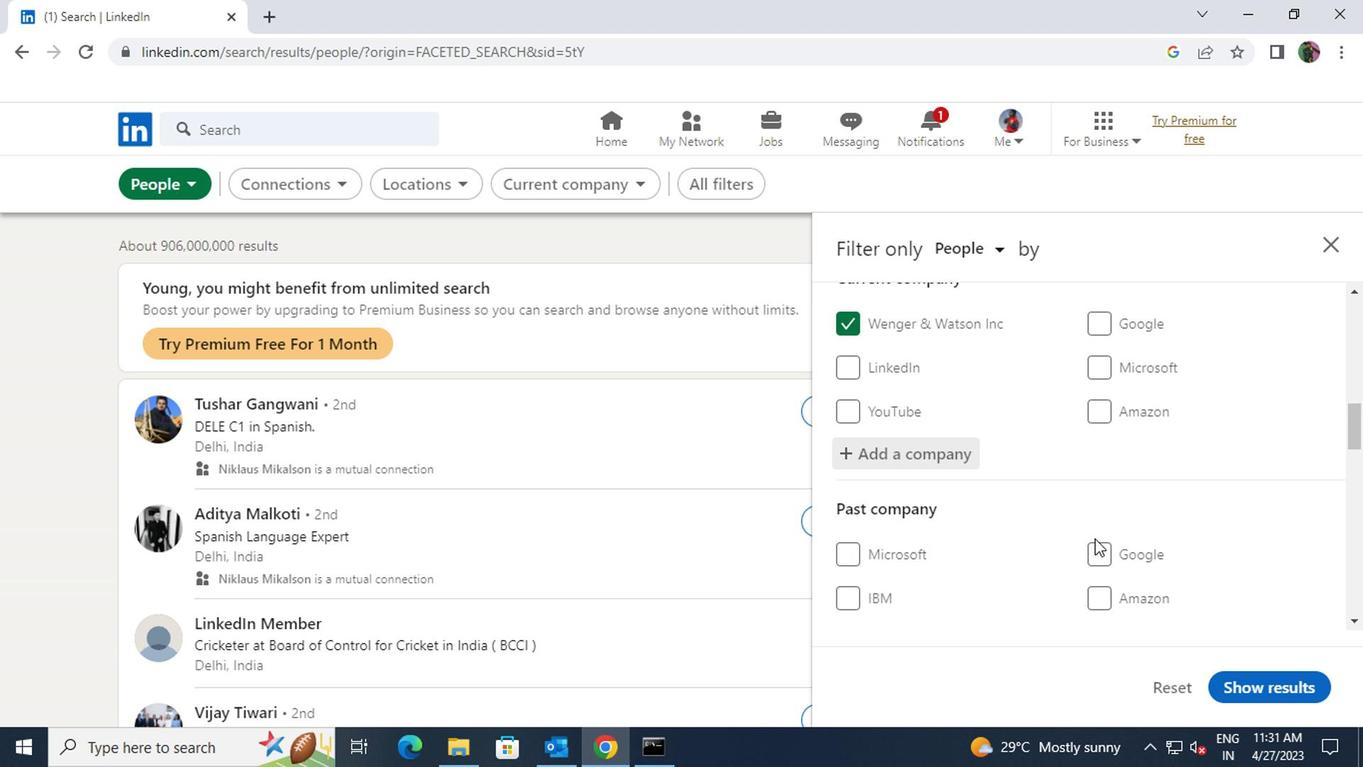 
Action: Mouse scrolled (1092, 539) with delta (0, -1)
Screenshot: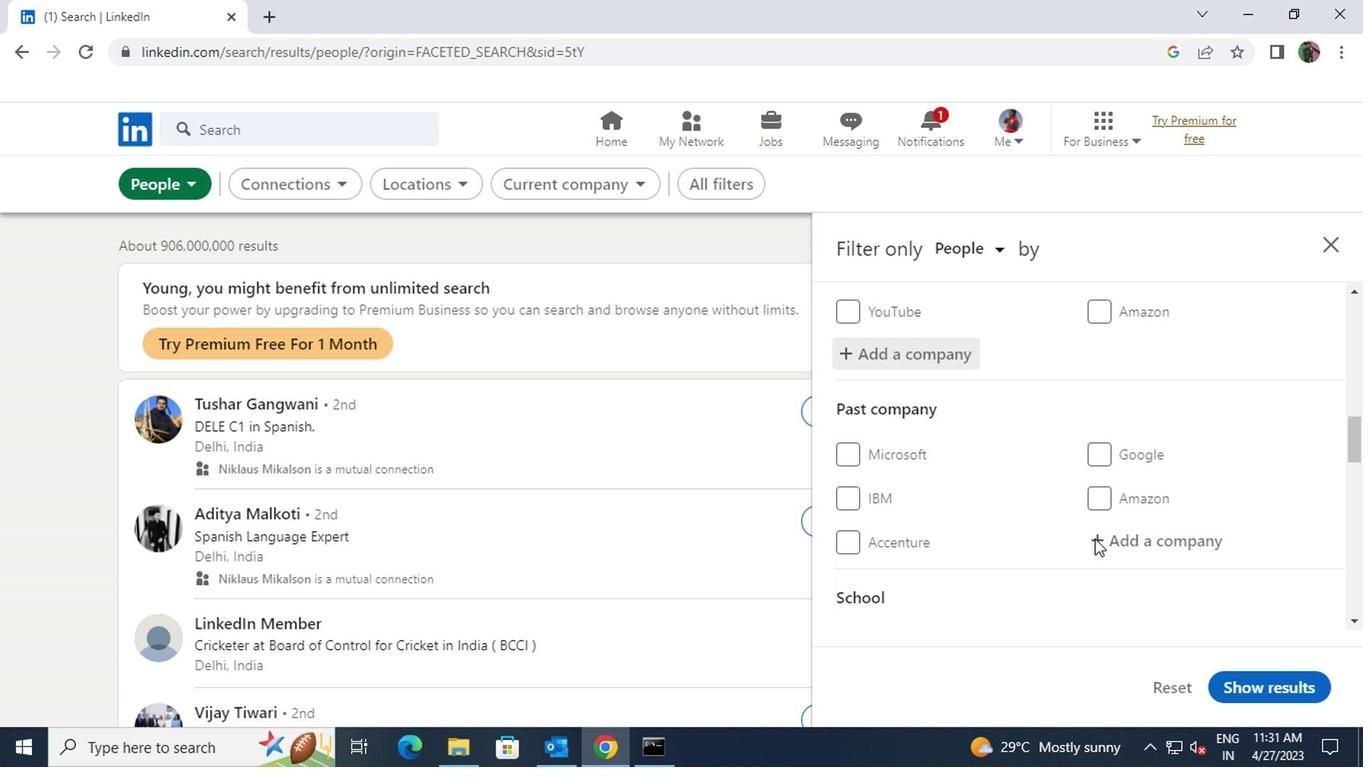 
Action: Mouse scrolled (1092, 539) with delta (0, -1)
Screenshot: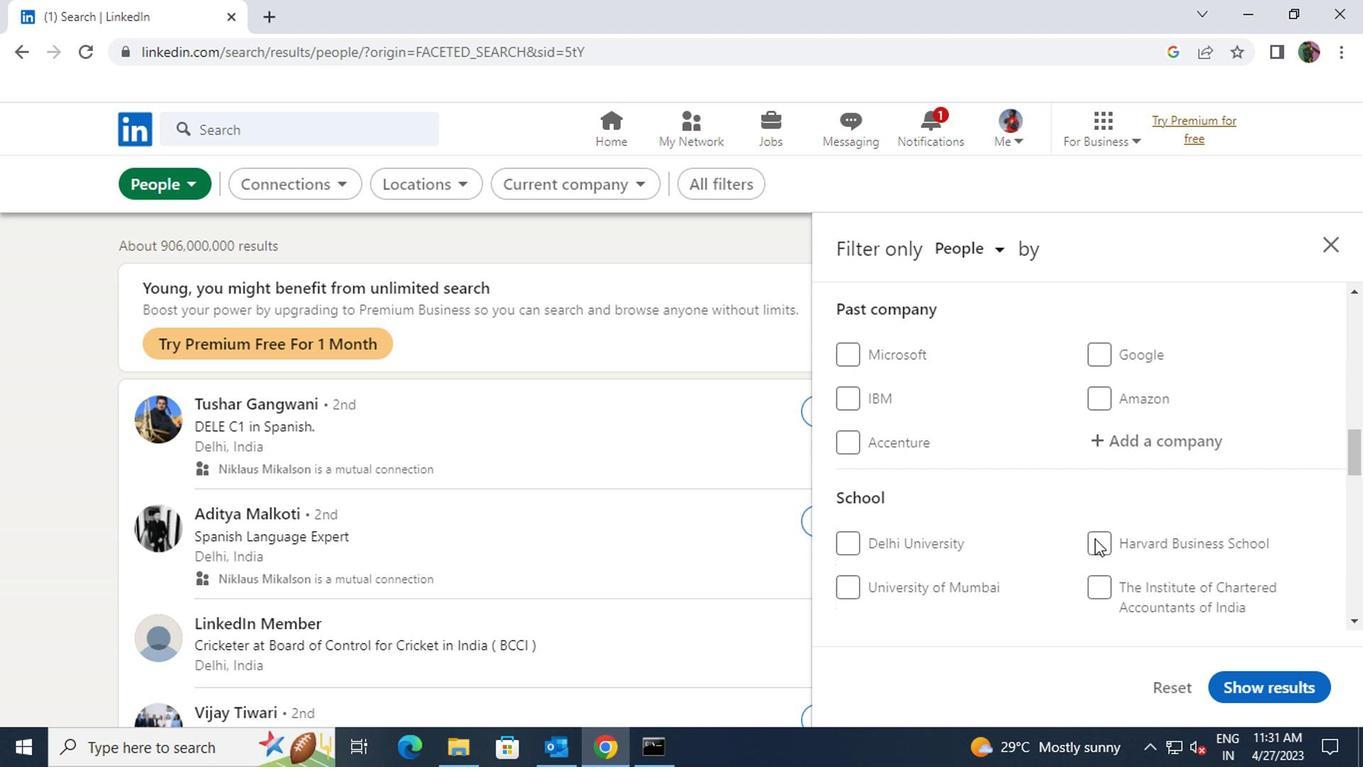 
Action: Mouse moved to (1102, 545)
Screenshot: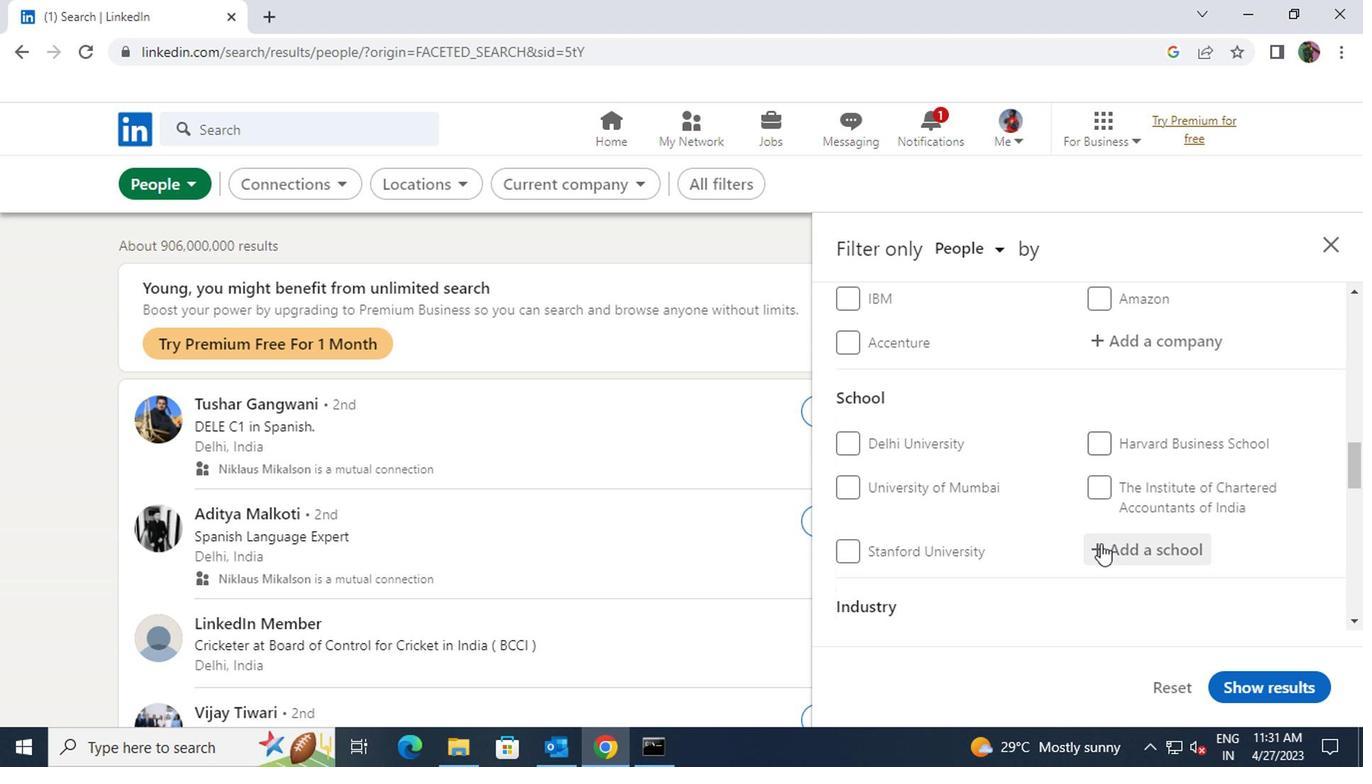 
Action: Mouse pressed left at (1102, 545)
Screenshot: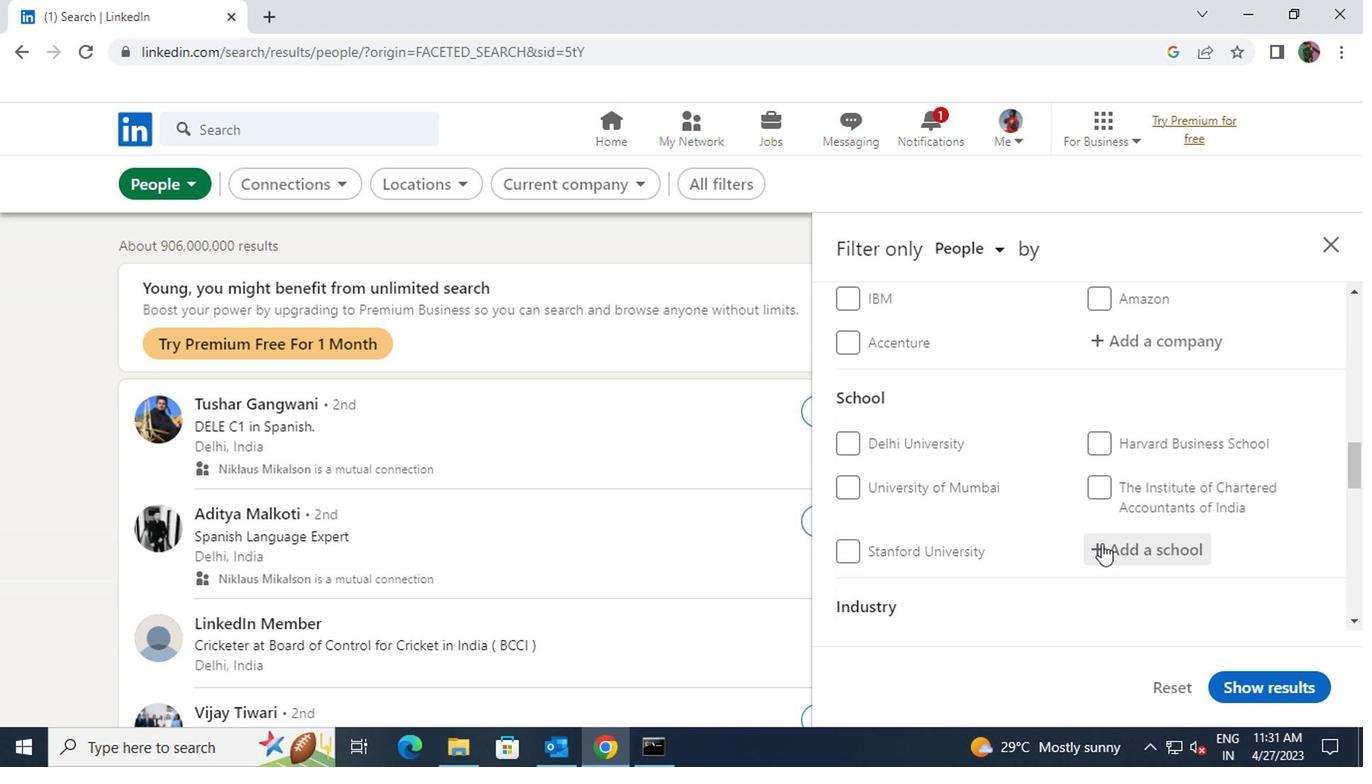 
Action: Key pressed <Key.shift>NAGINDAS
Screenshot: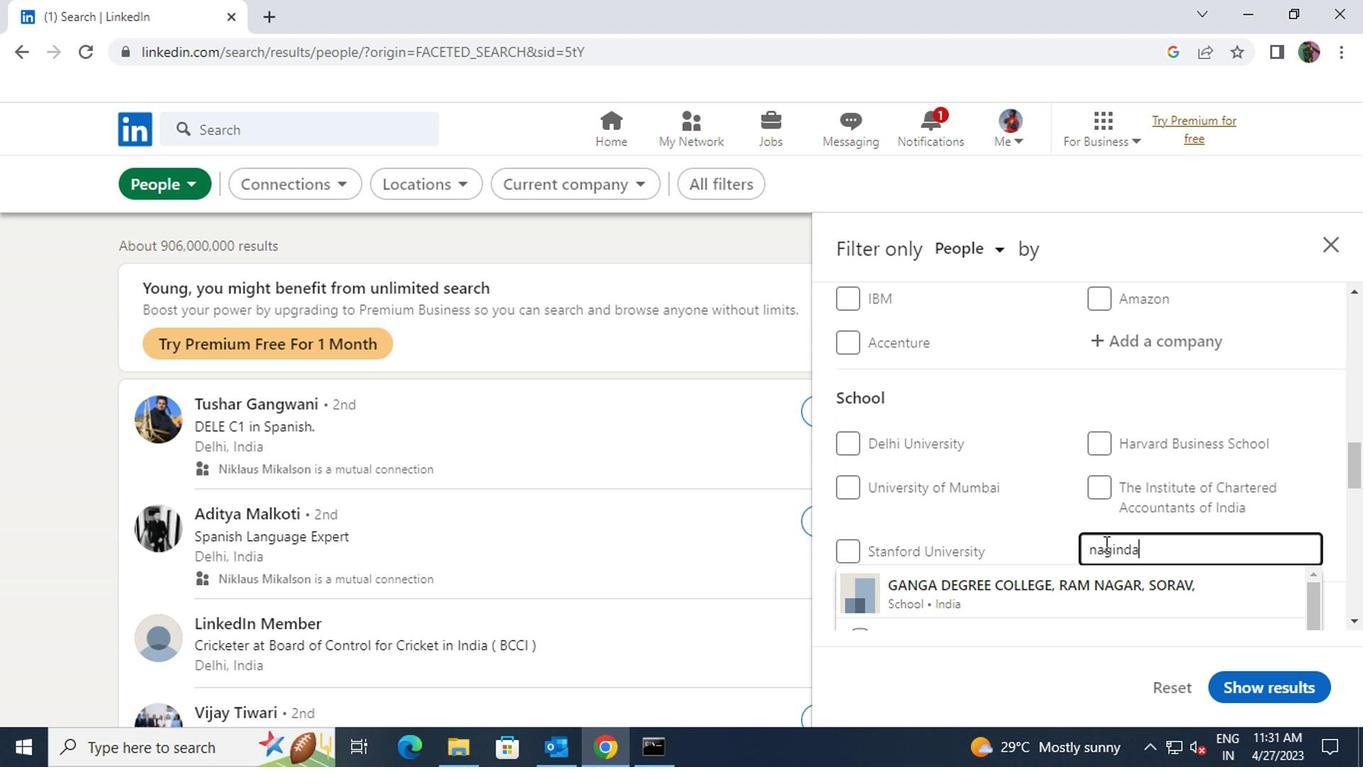 
Action: Mouse moved to (1101, 577)
Screenshot: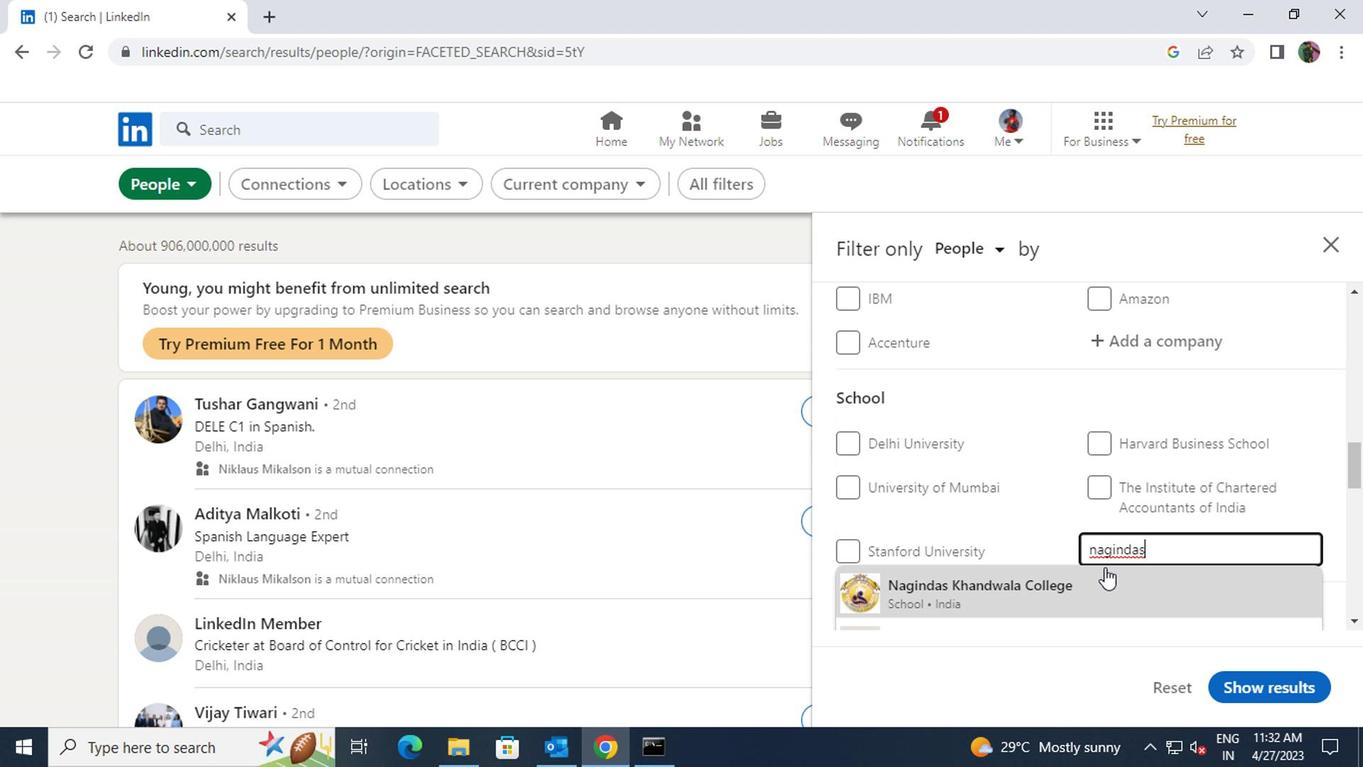 
Action: Mouse pressed left at (1101, 577)
Screenshot: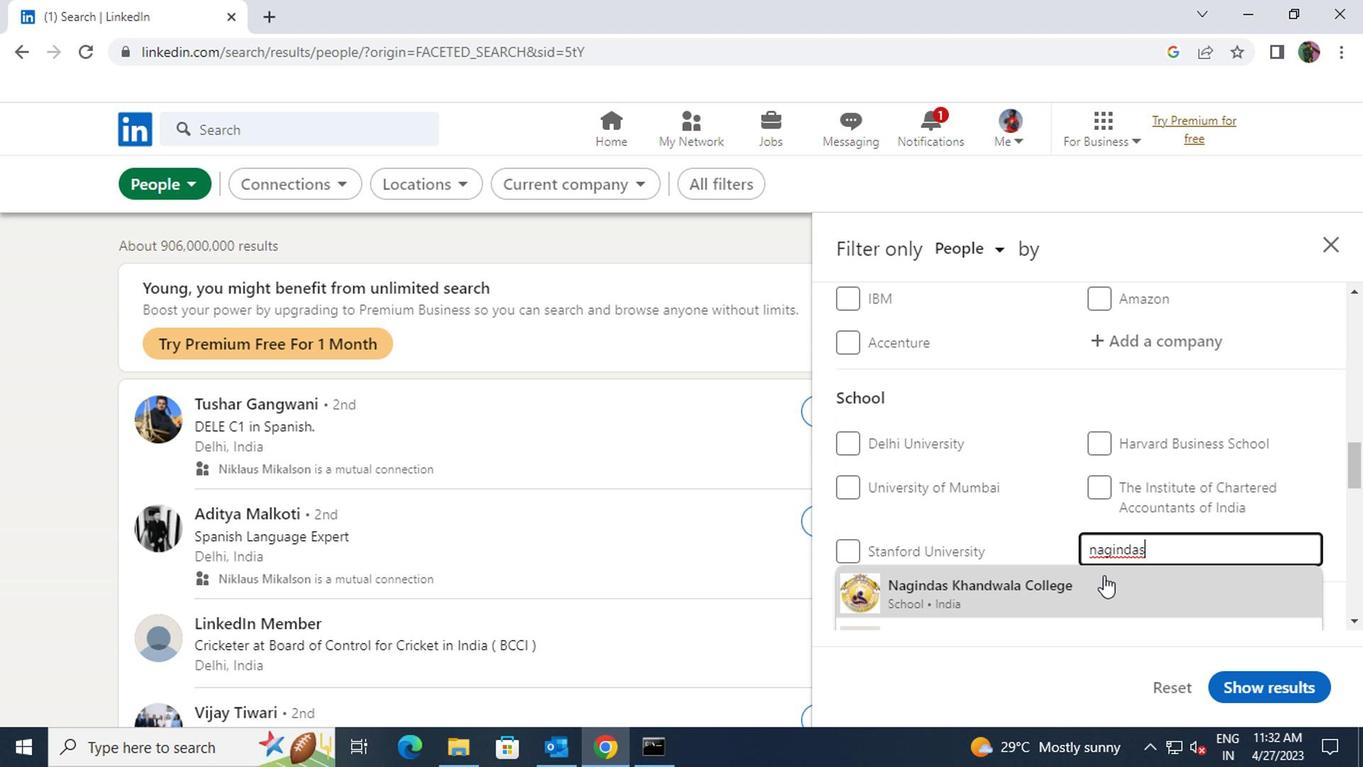 
Action: Mouse scrolled (1101, 576) with delta (0, -1)
Screenshot: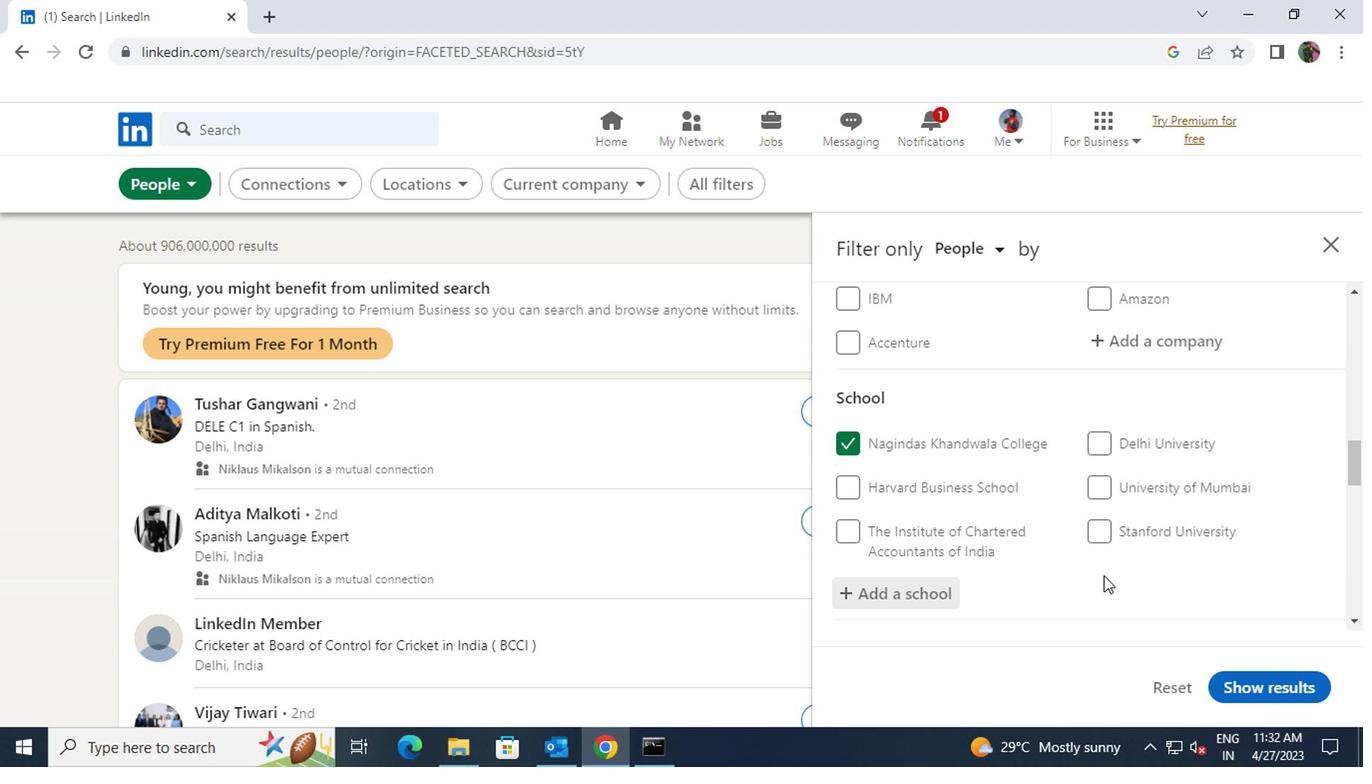 
Action: Mouse scrolled (1101, 576) with delta (0, -1)
Screenshot: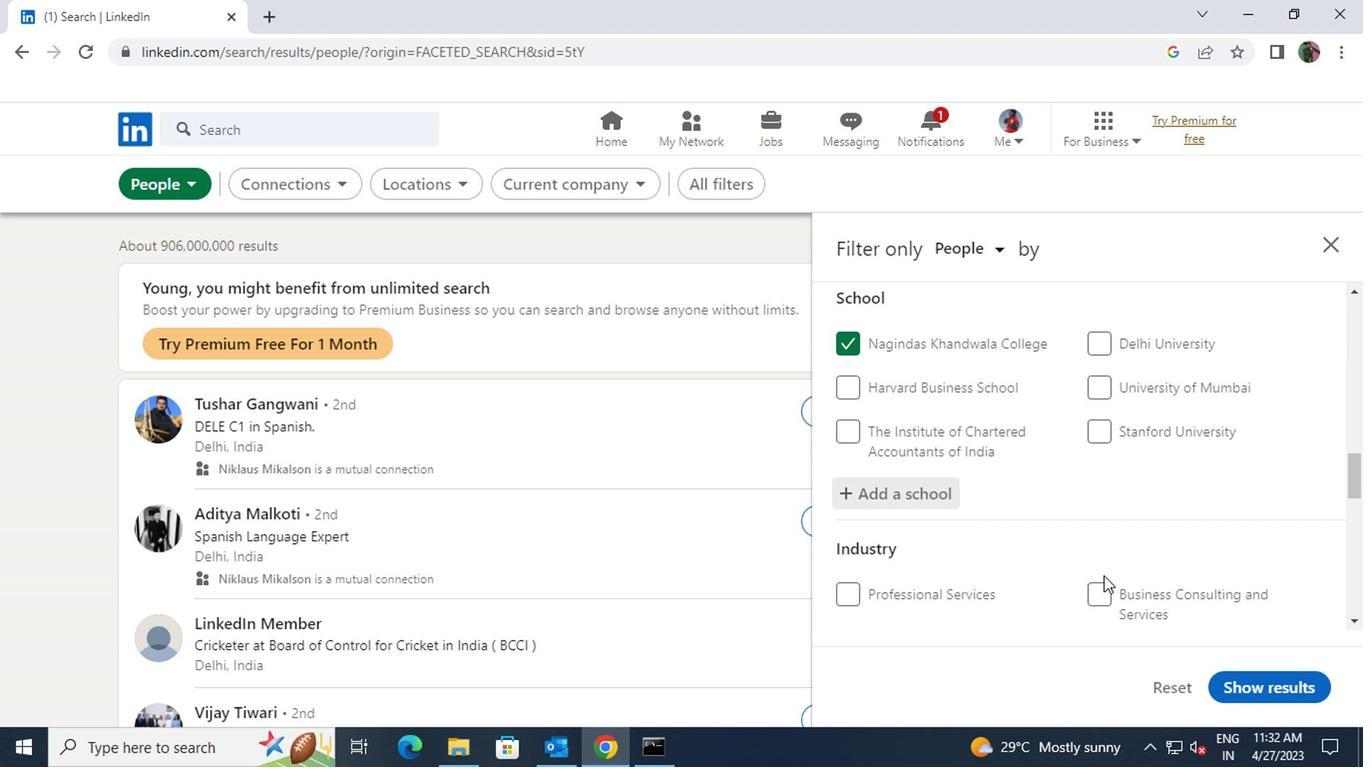 
Action: Mouse scrolled (1101, 576) with delta (0, -1)
Screenshot: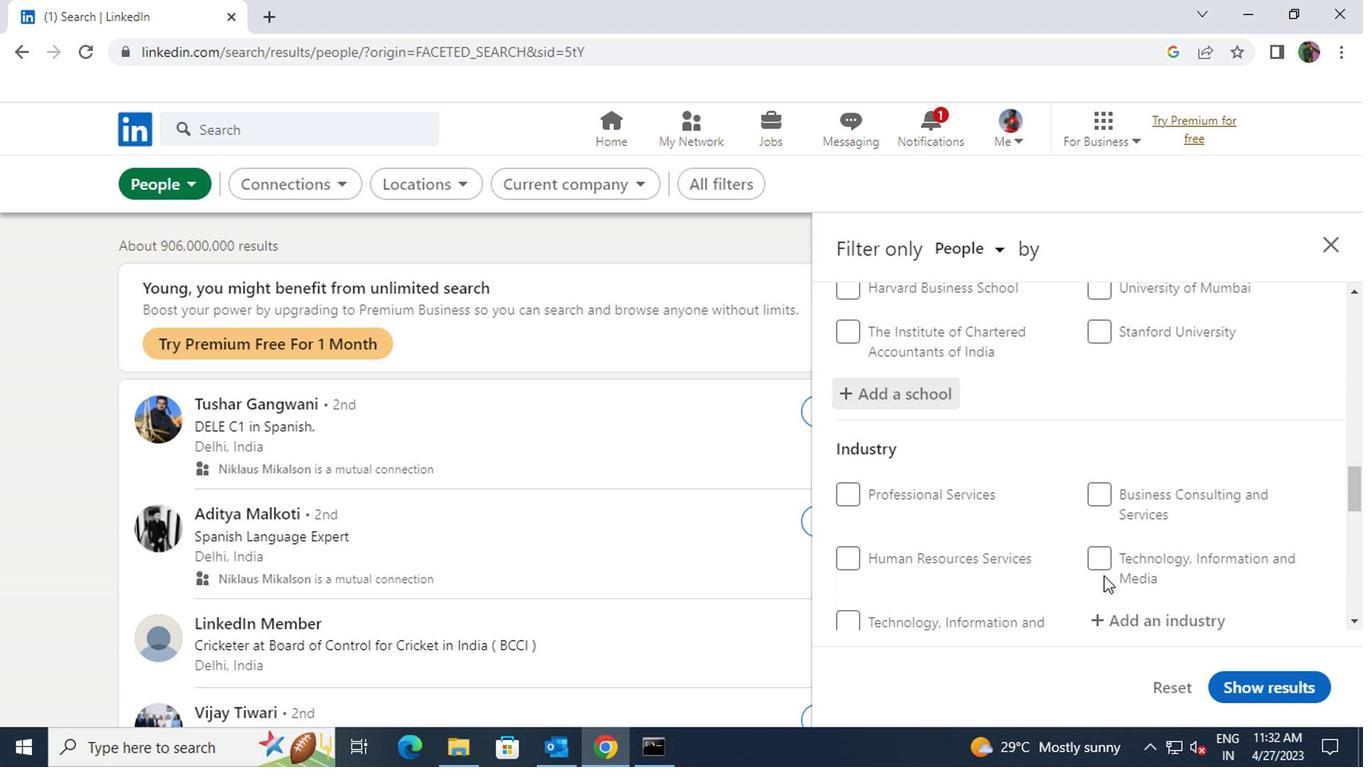 
Action: Mouse moved to (1110, 519)
Screenshot: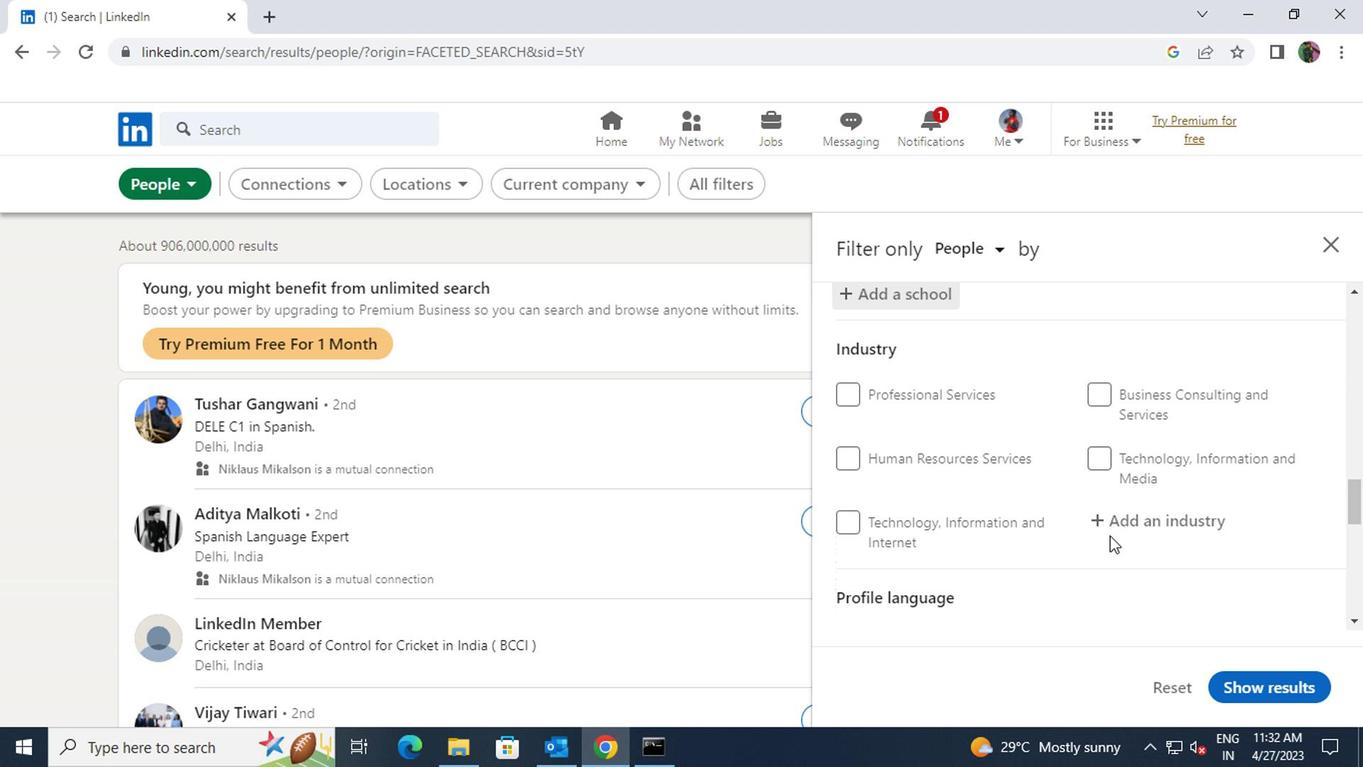 
Action: Mouse pressed left at (1110, 519)
Screenshot: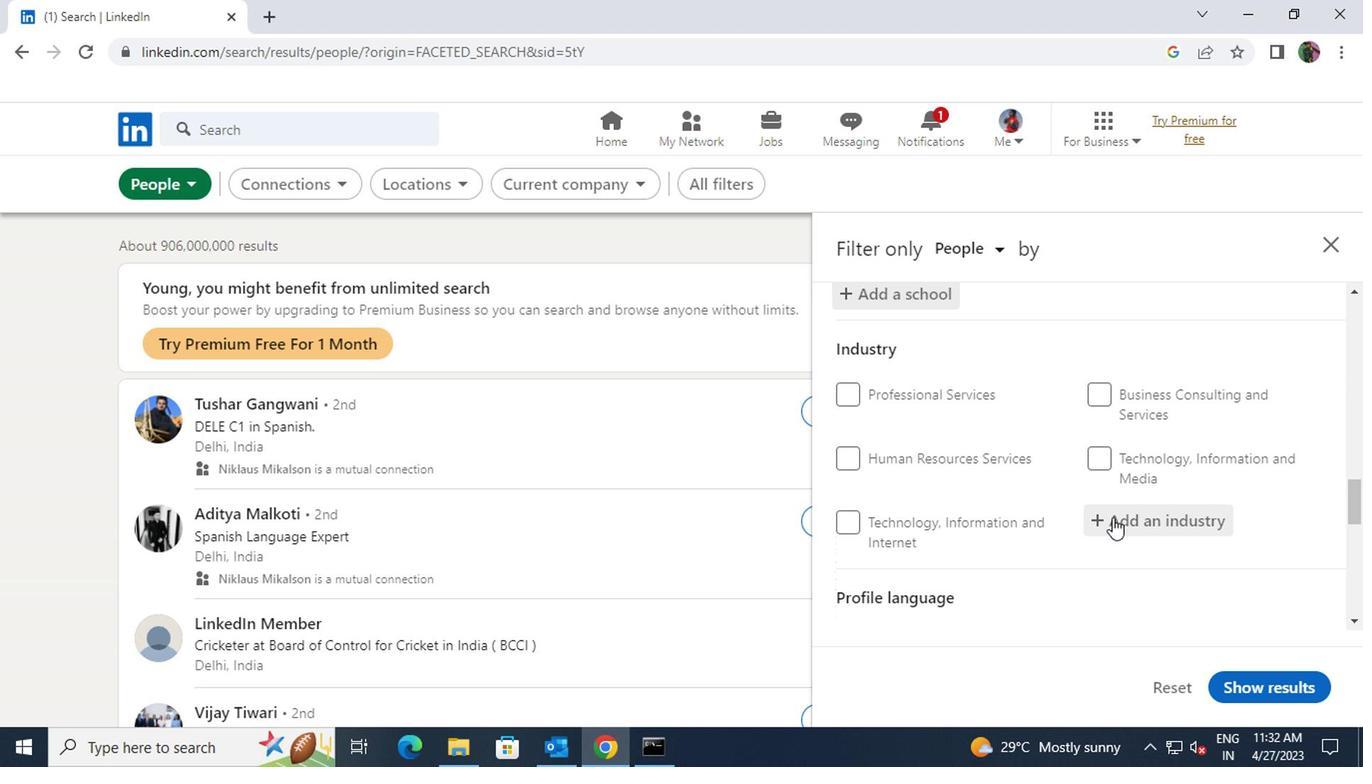 
Action: Key pressed <Key.shift>UTIL
Screenshot: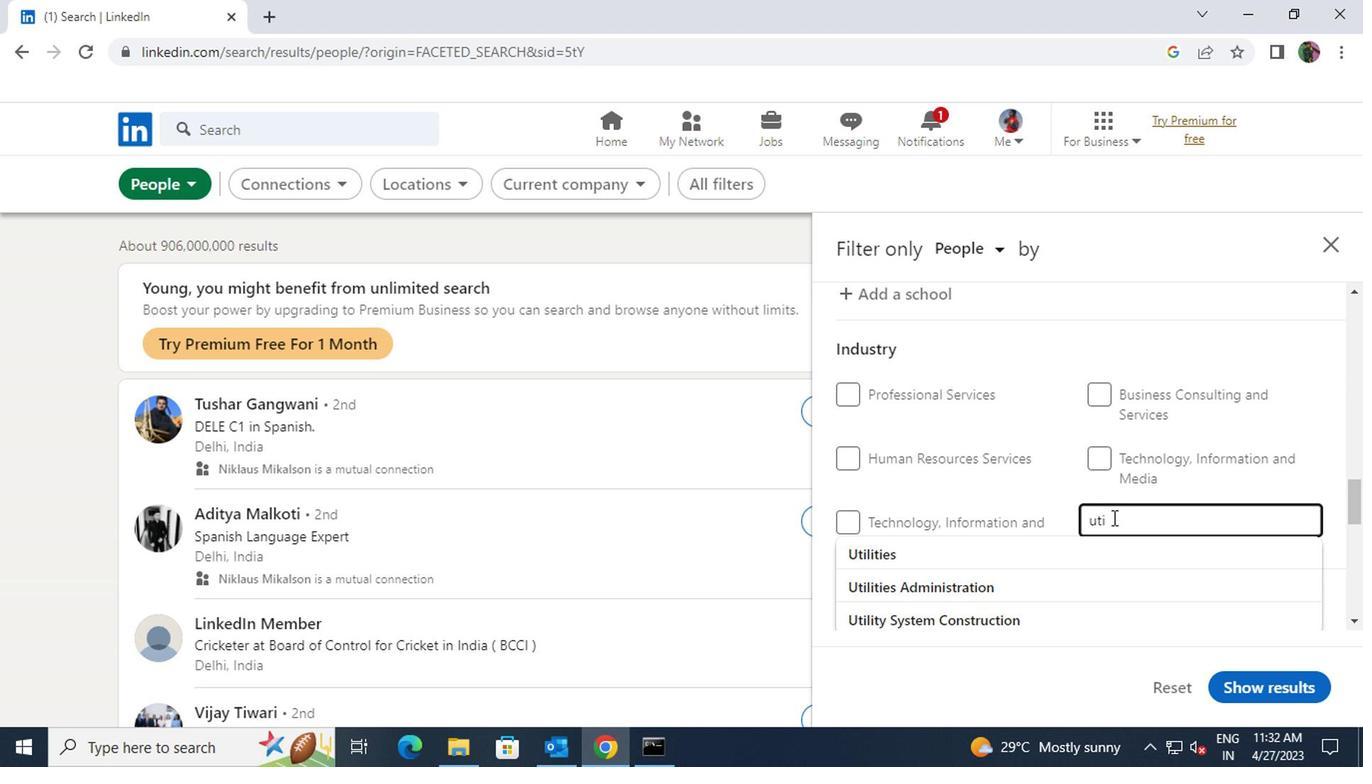 
Action: Mouse moved to (1102, 546)
Screenshot: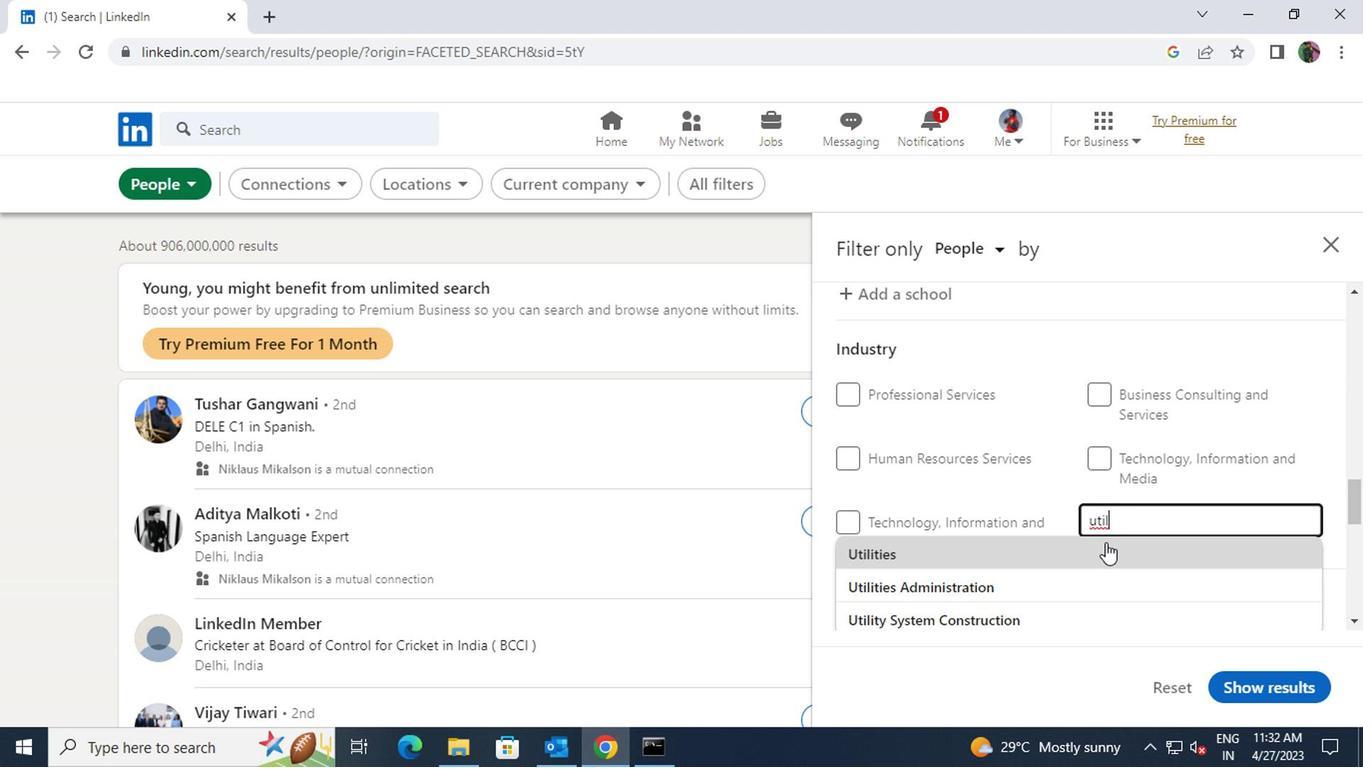 
Action: Mouse pressed left at (1102, 546)
Screenshot: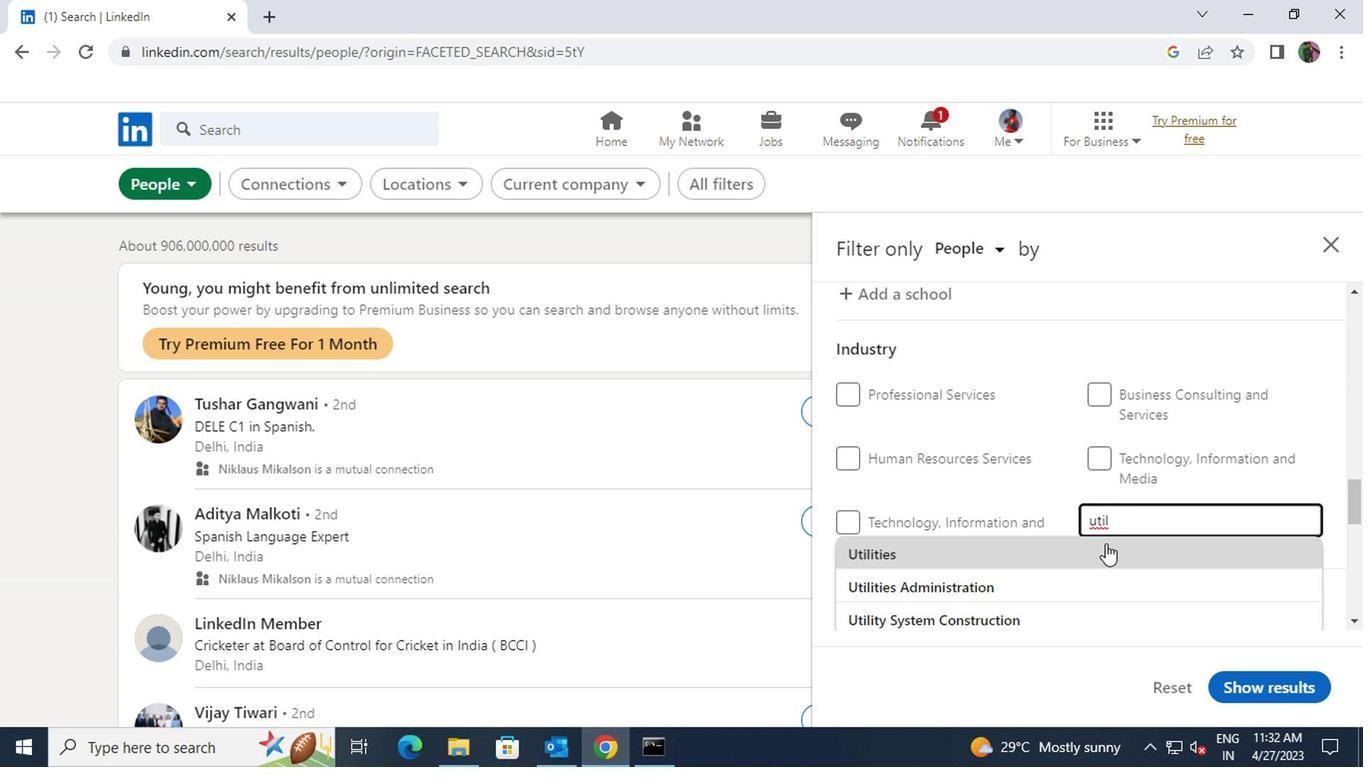 
Action: Mouse scrolled (1102, 545) with delta (0, 0)
Screenshot: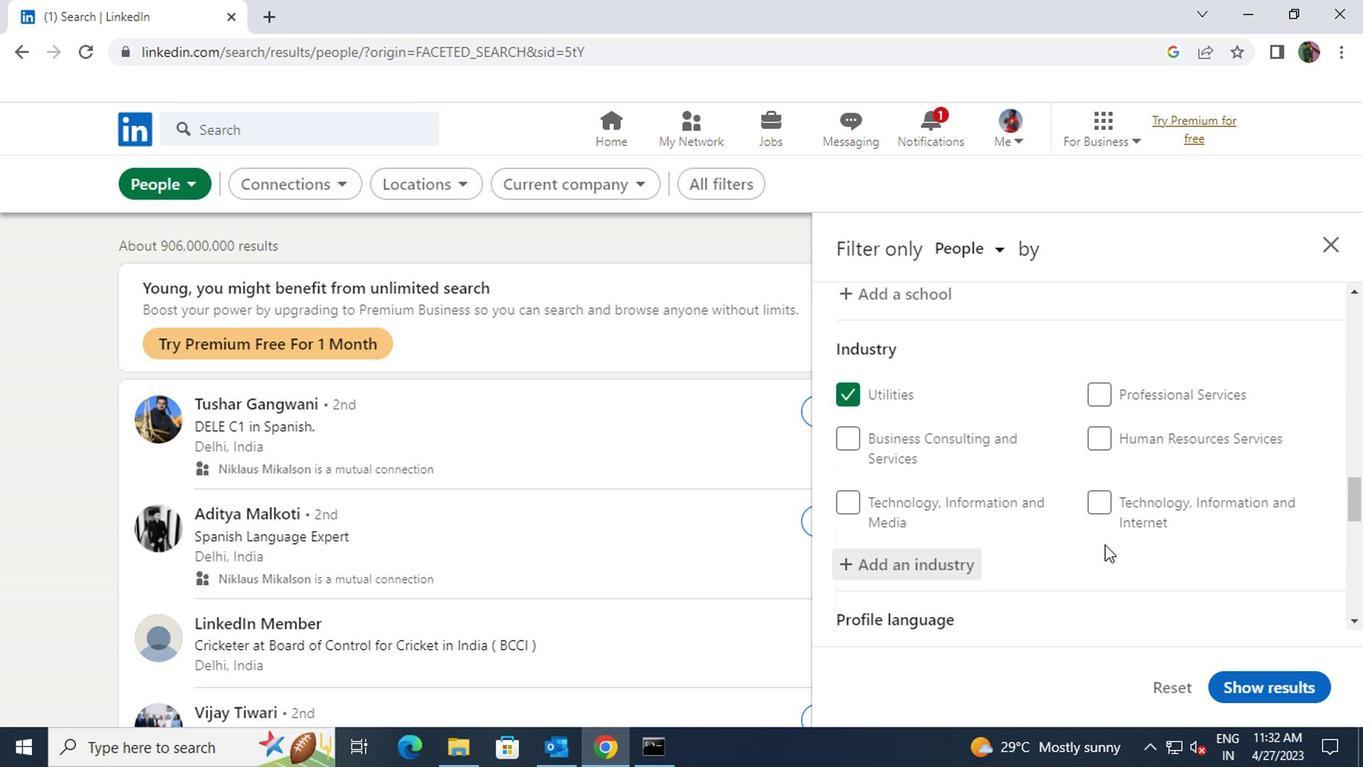 
Action: Mouse scrolled (1102, 545) with delta (0, 0)
Screenshot: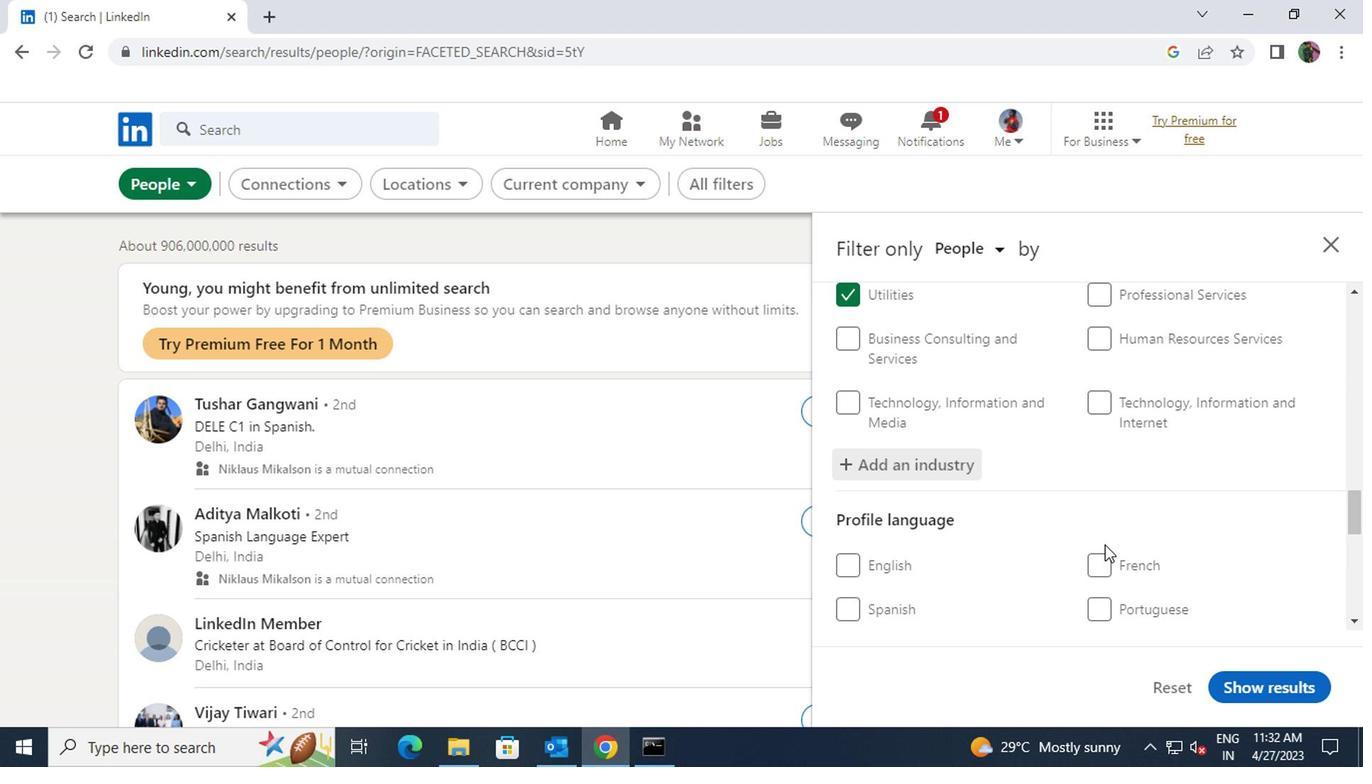 
Action: Mouse moved to (852, 511)
Screenshot: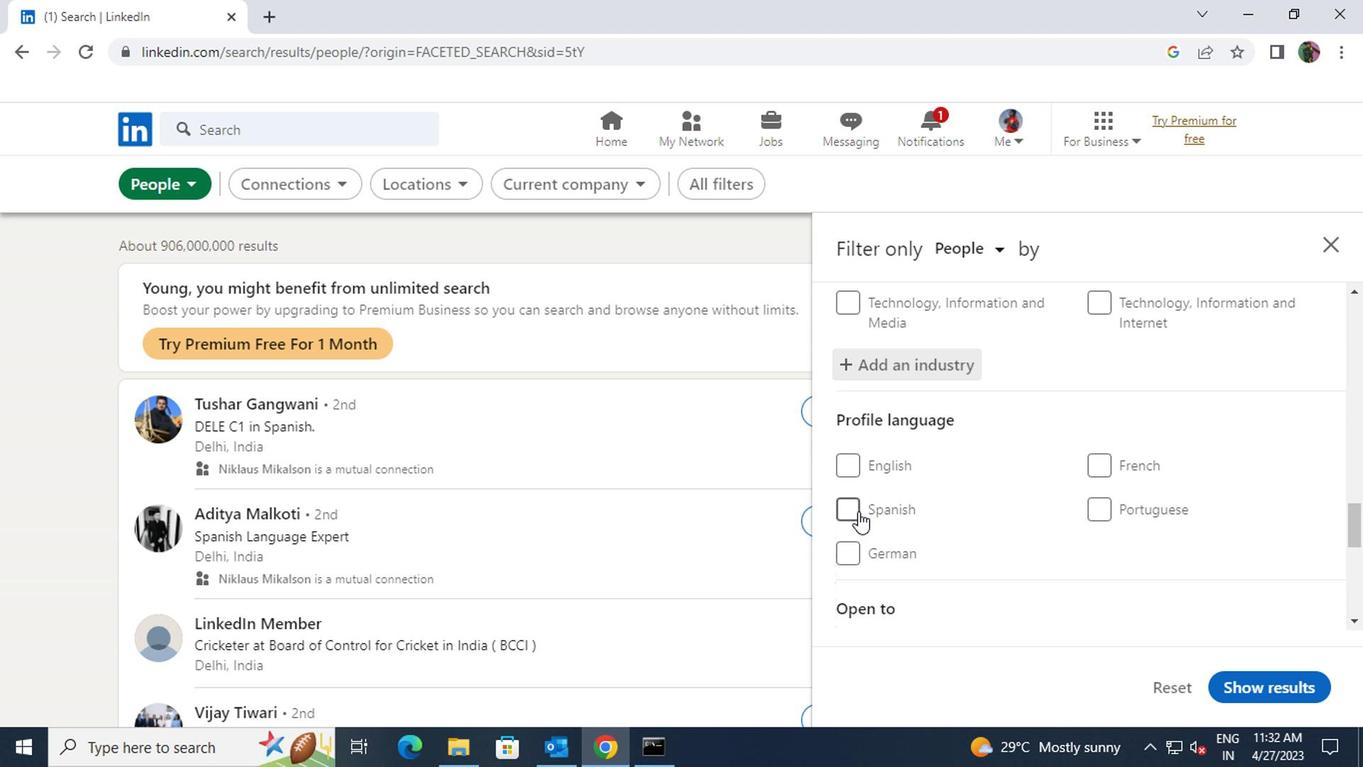 
Action: Mouse pressed left at (852, 511)
Screenshot: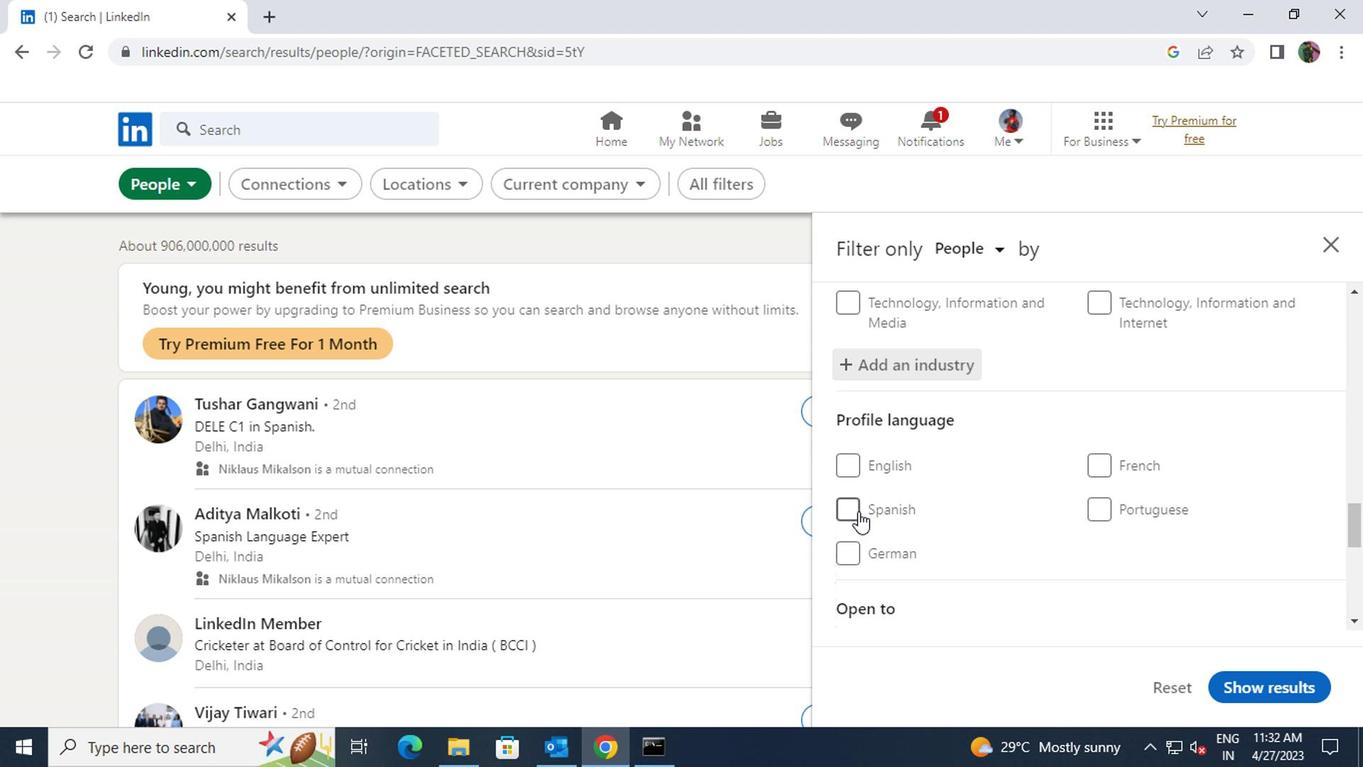 
Action: Mouse moved to (1091, 550)
Screenshot: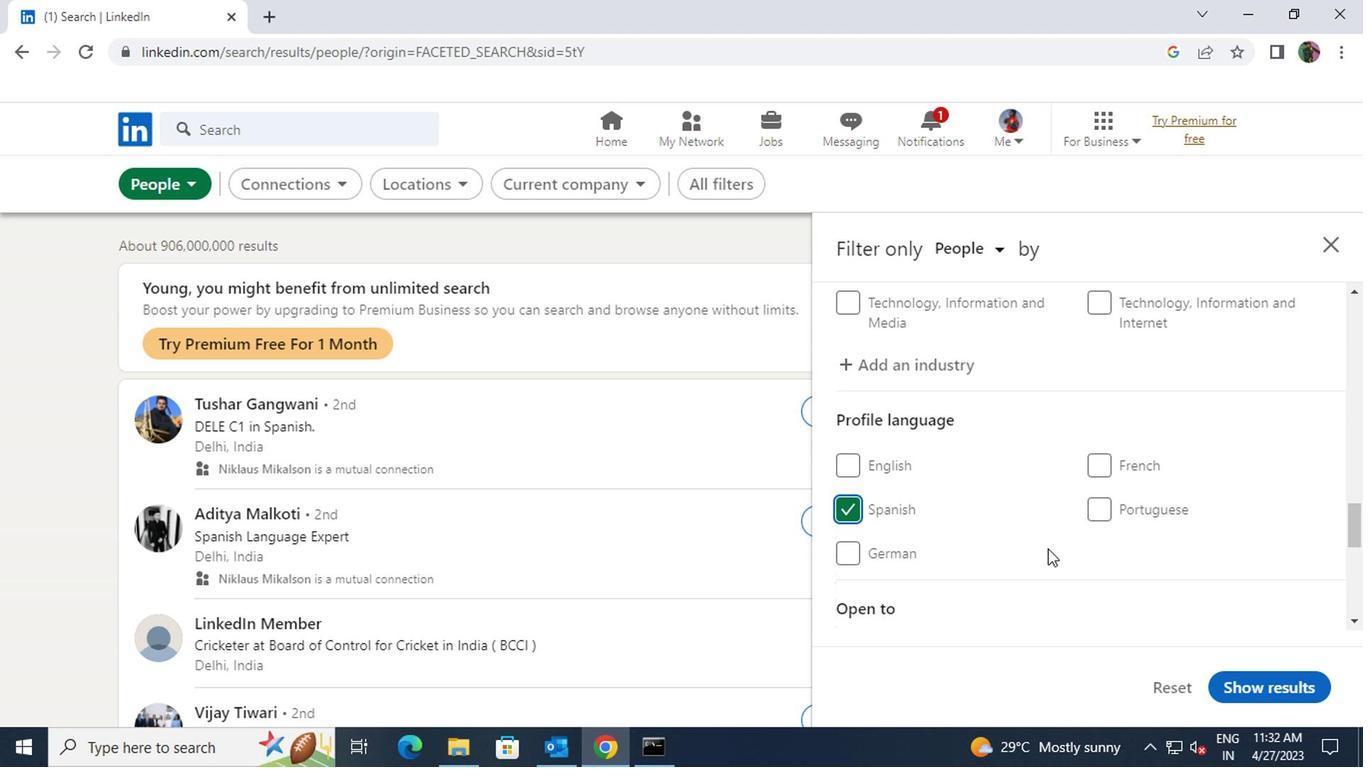 
Action: Mouse scrolled (1091, 549) with delta (0, -1)
Screenshot: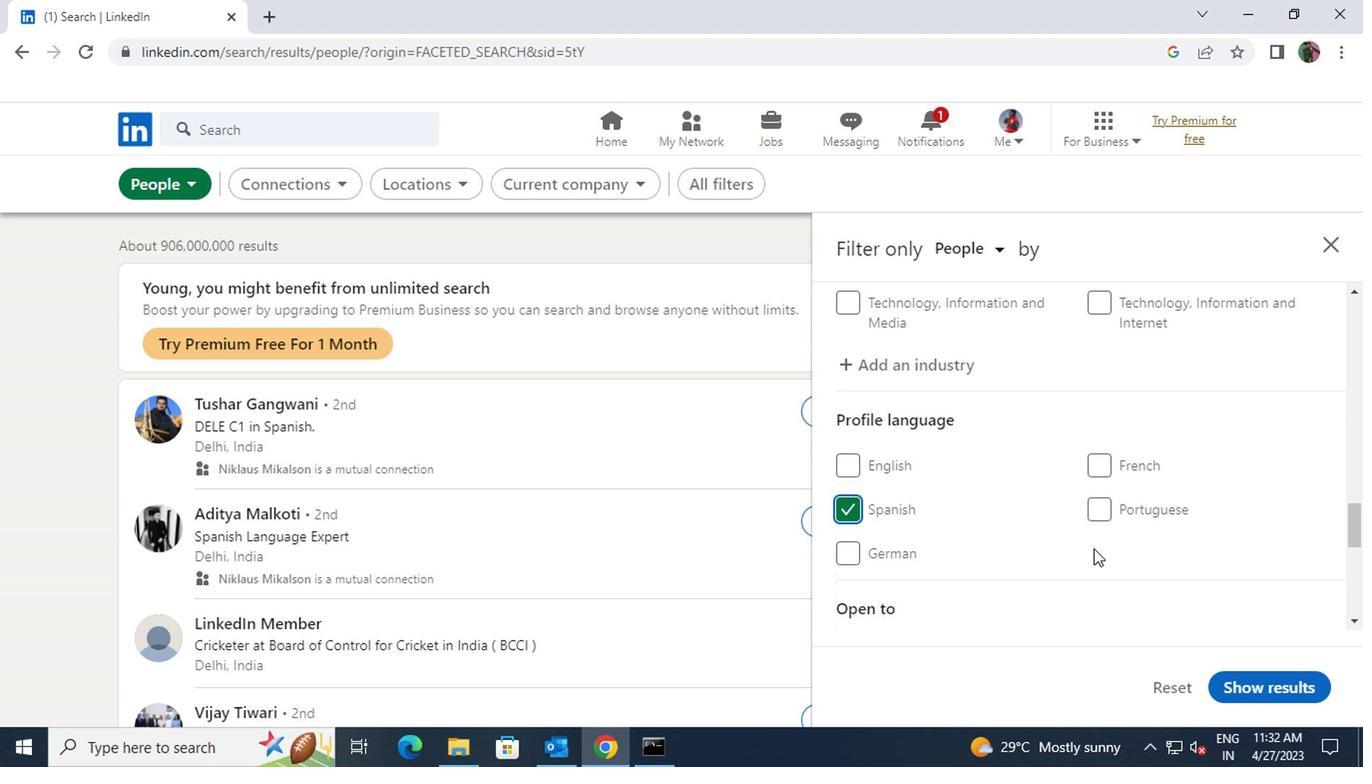 
Action: Mouse scrolled (1091, 549) with delta (0, -1)
Screenshot: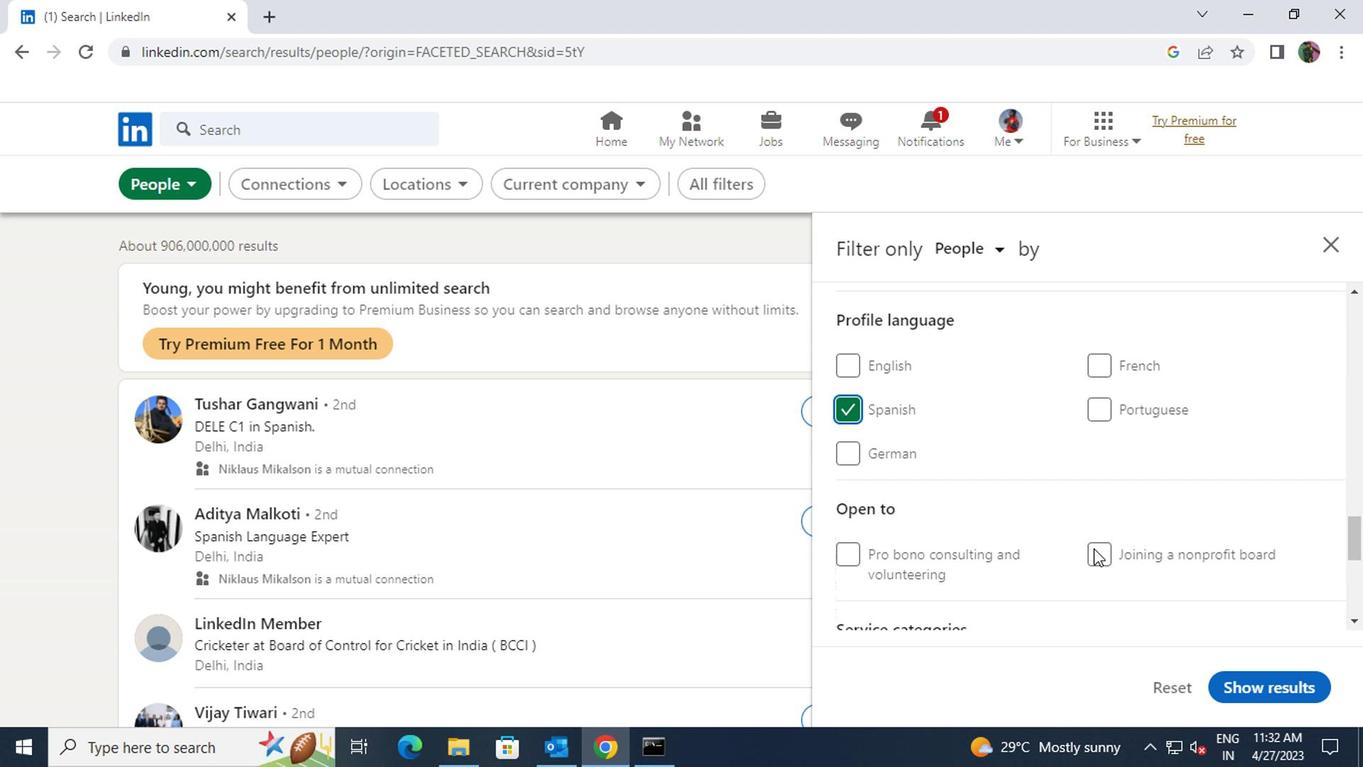 
Action: Mouse scrolled (1091, 549) with delta (0, -1)
Screenshot: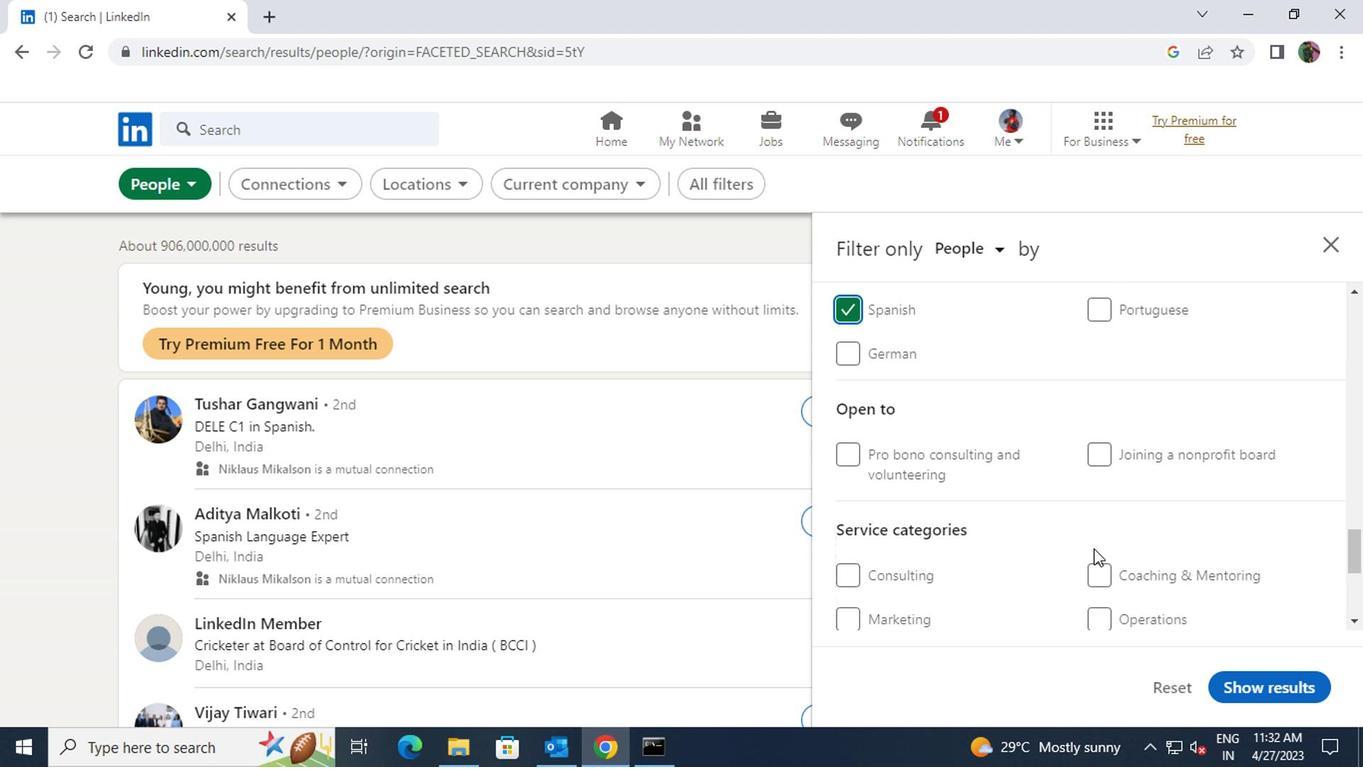 
Action: Mouse moved to (1111, 555)
Screenshot: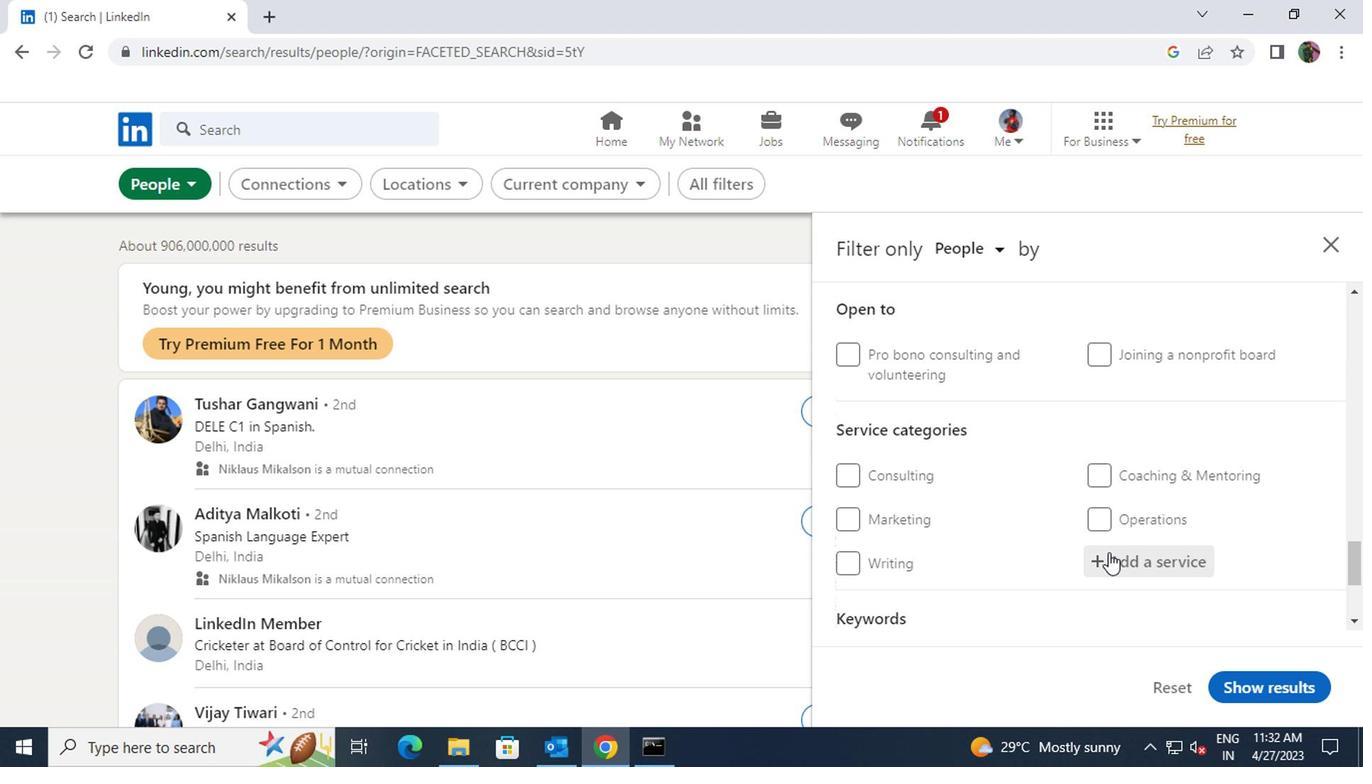 
Action: Mouse pressed left at (1111, 555)
Screenshot: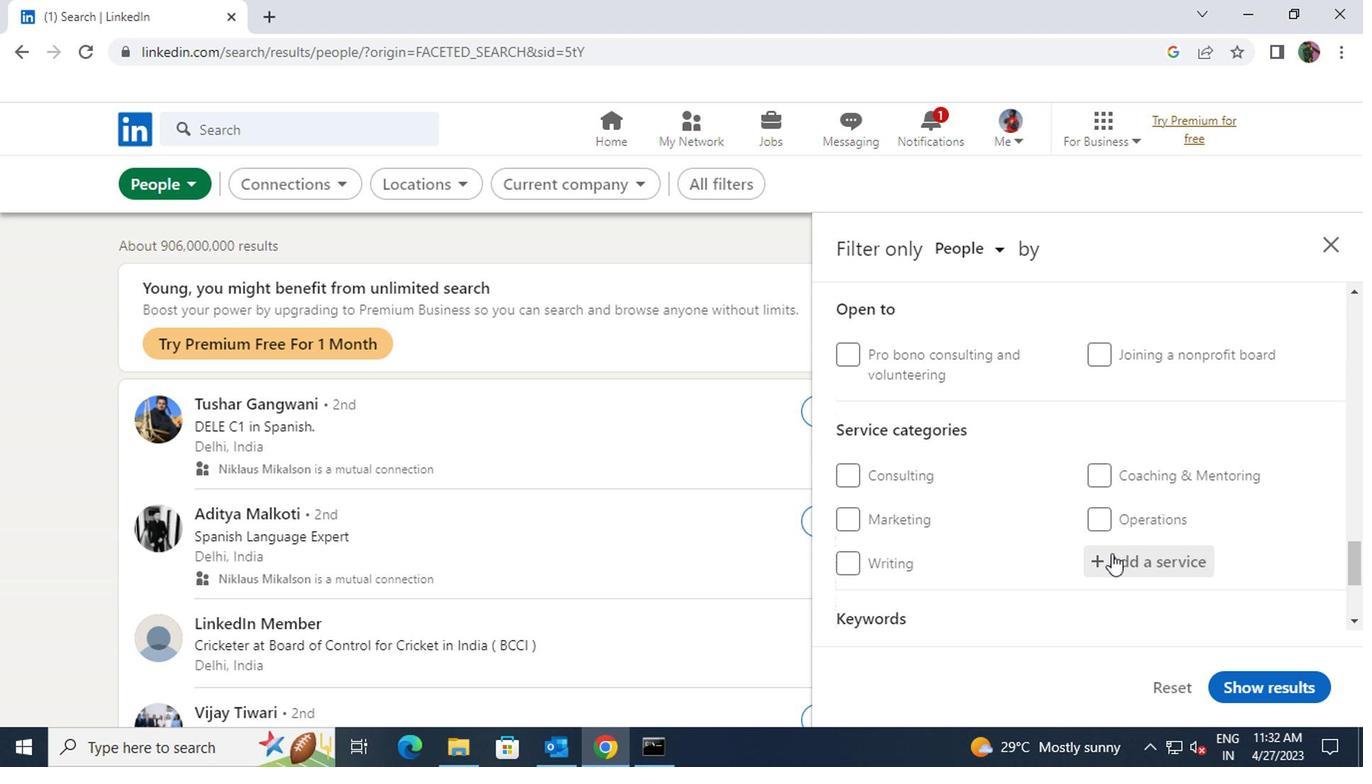 
Action: Key pressed <Key.shift>PACK
Screenshot: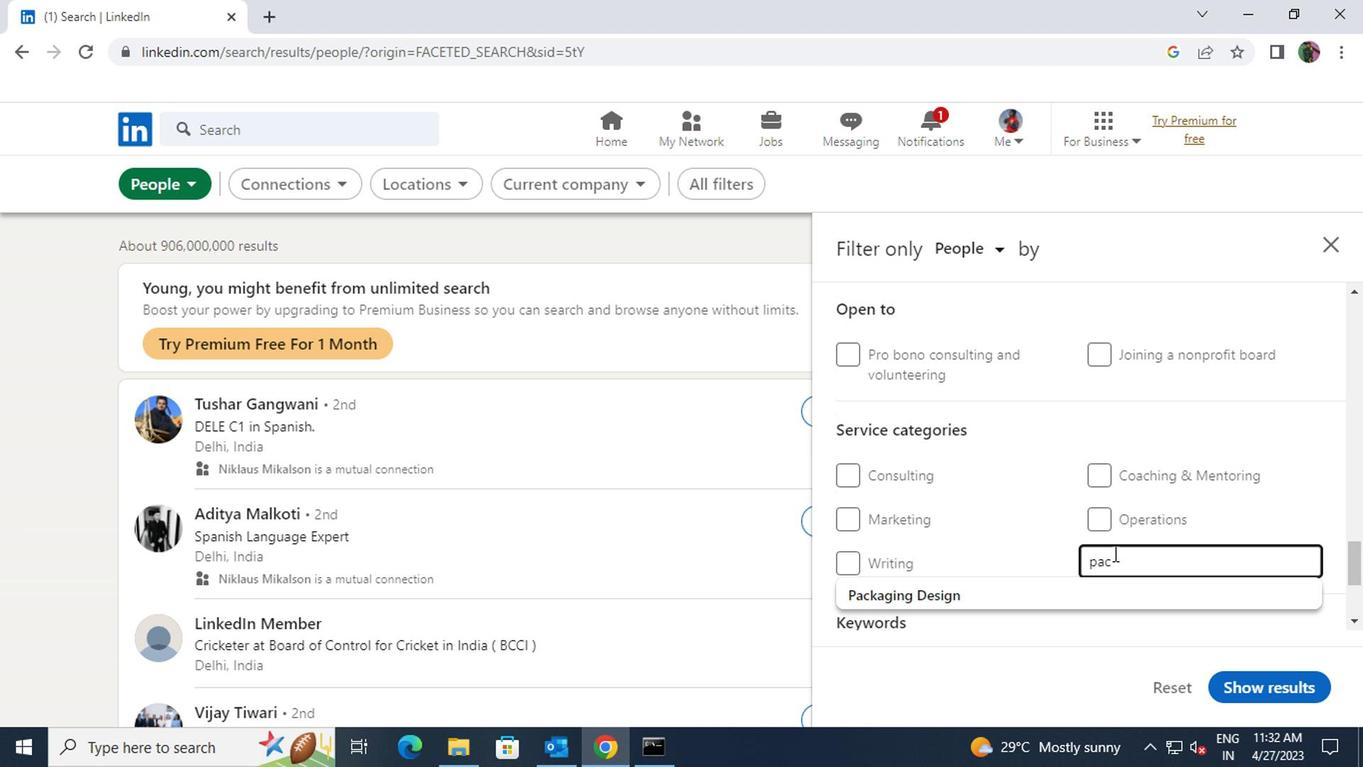 
Action: Mouse moved to (1105, 588)
Screenshot: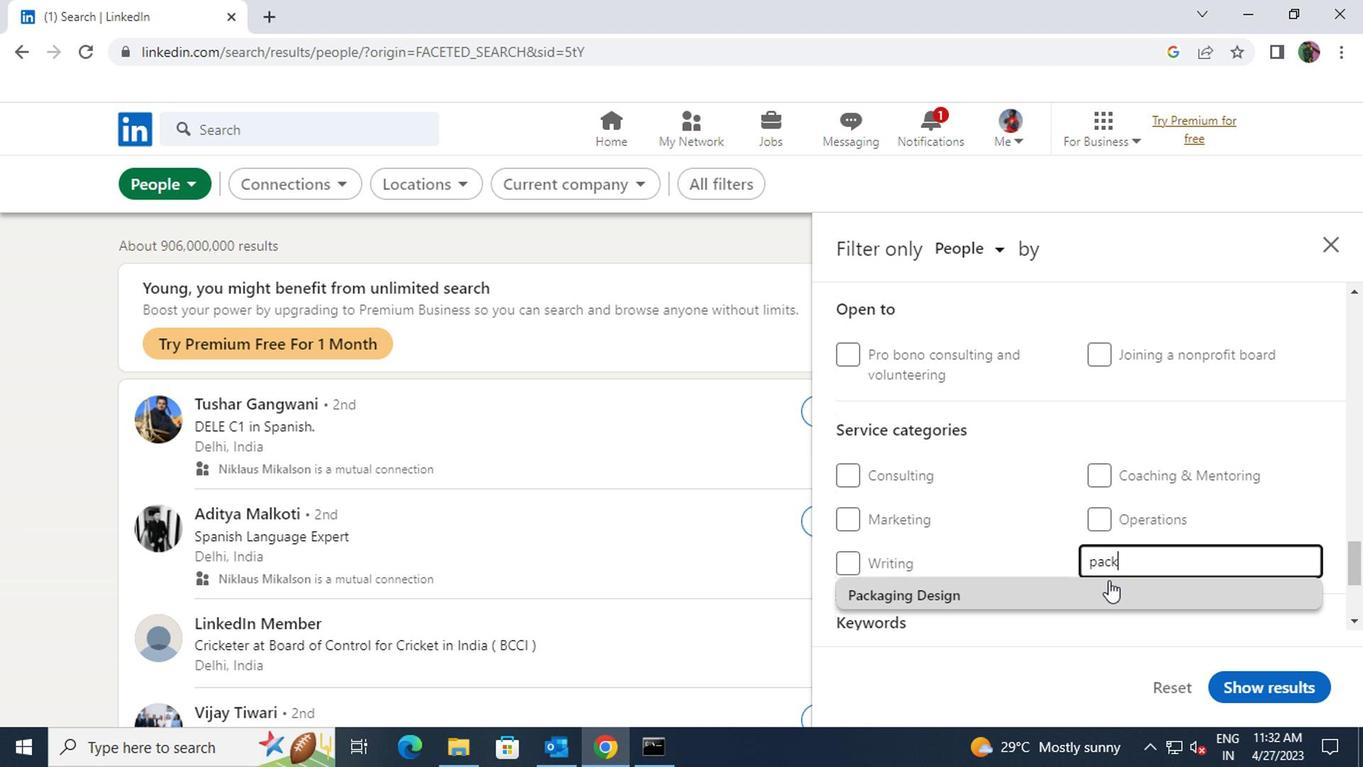 
Action: Mouse pressed left at (1105, 588)
Screenshot: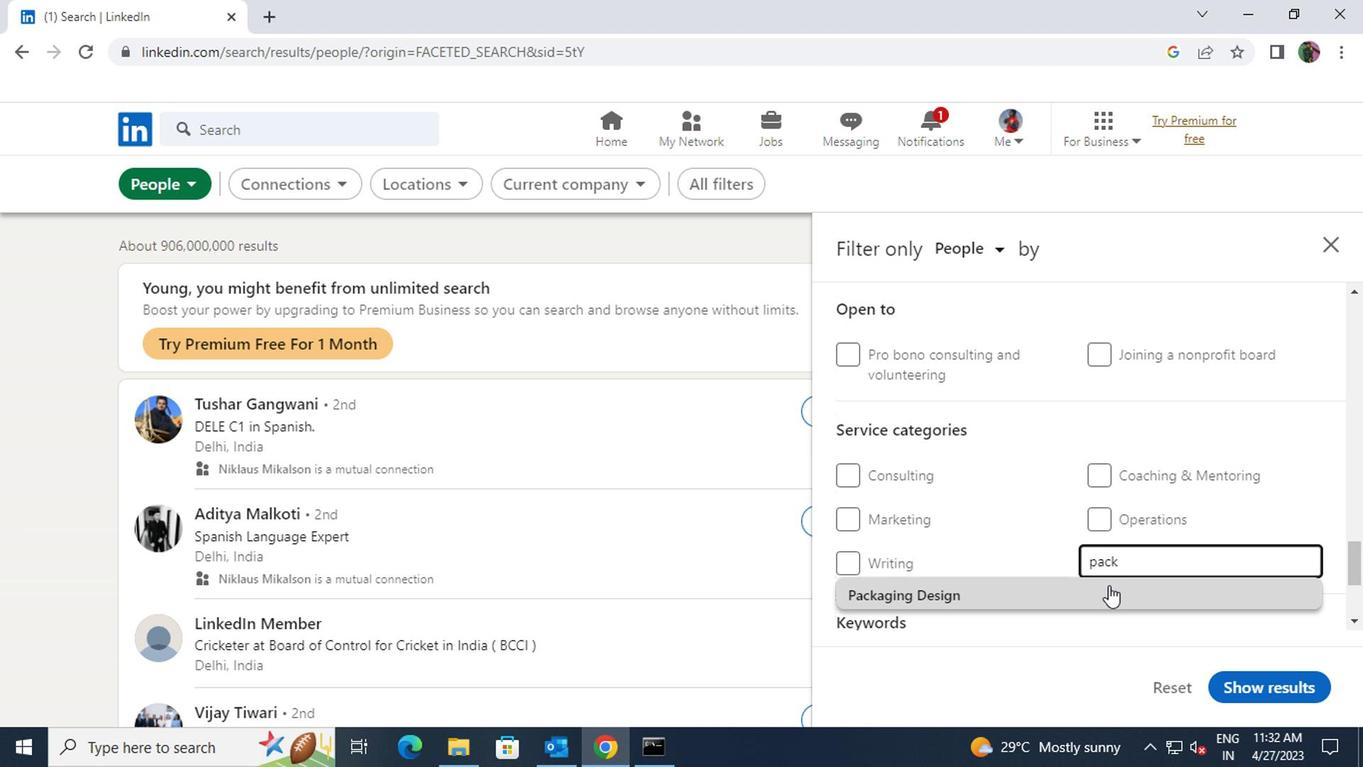 
Action: Mouse moved to (1109, 587)
Screenshot: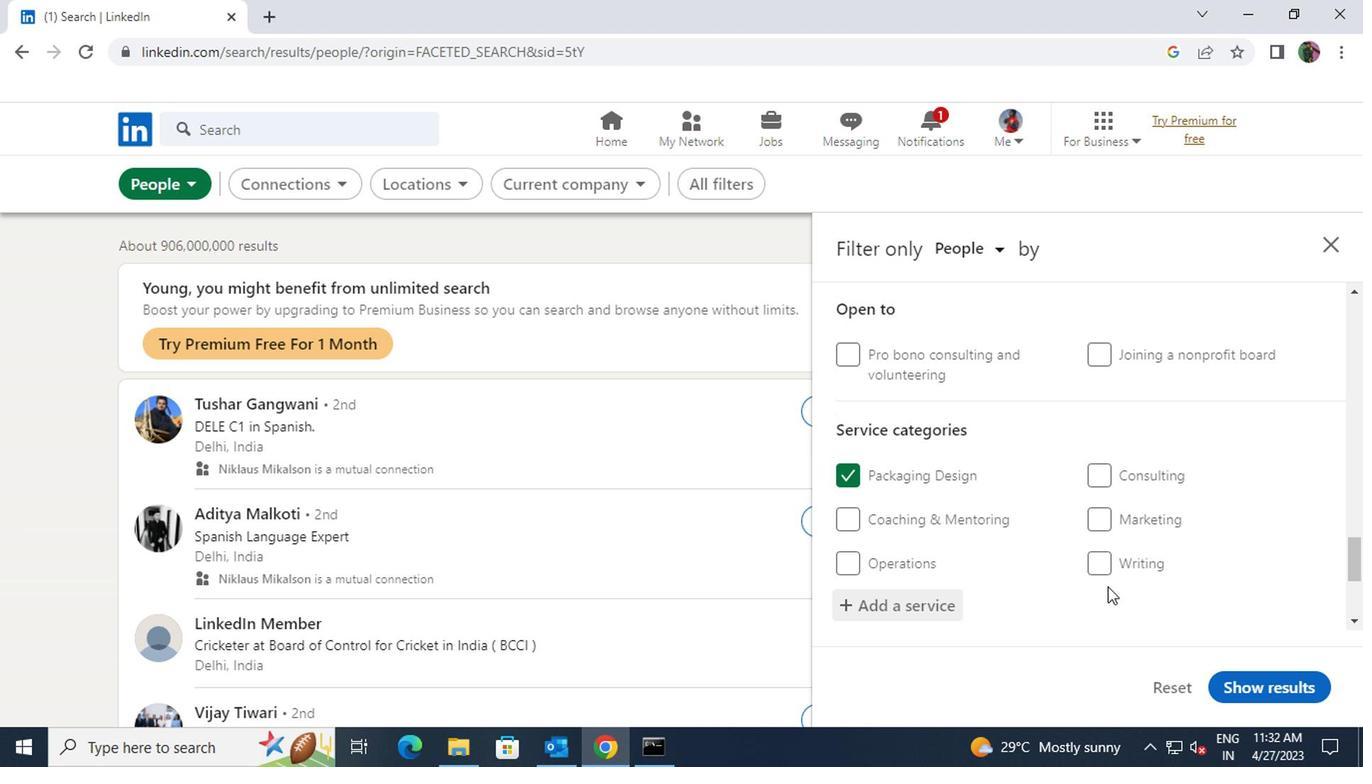 
Action: Mouse scrolled (1109, 585) with delta (0, -1)
Screenshot: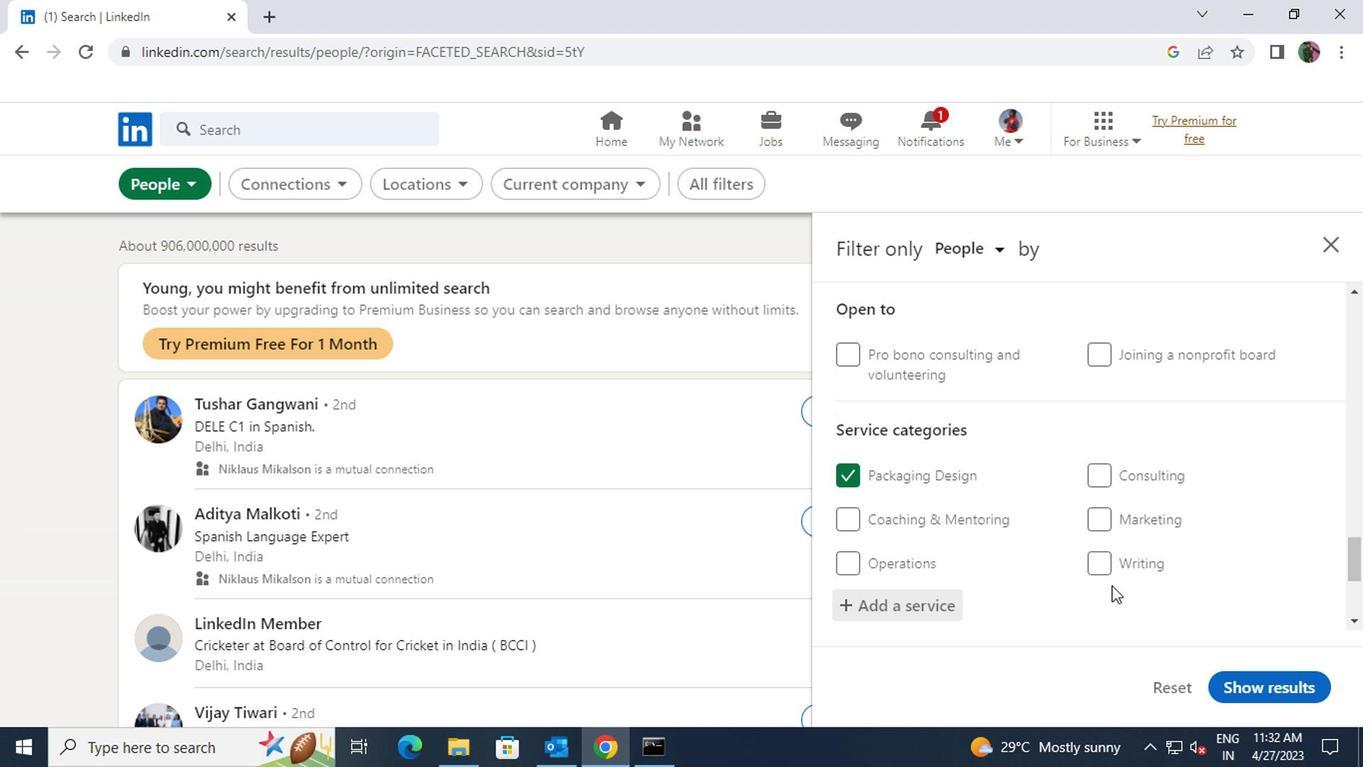 
Action: Mouse moved to (1109, 587)
Screenshot: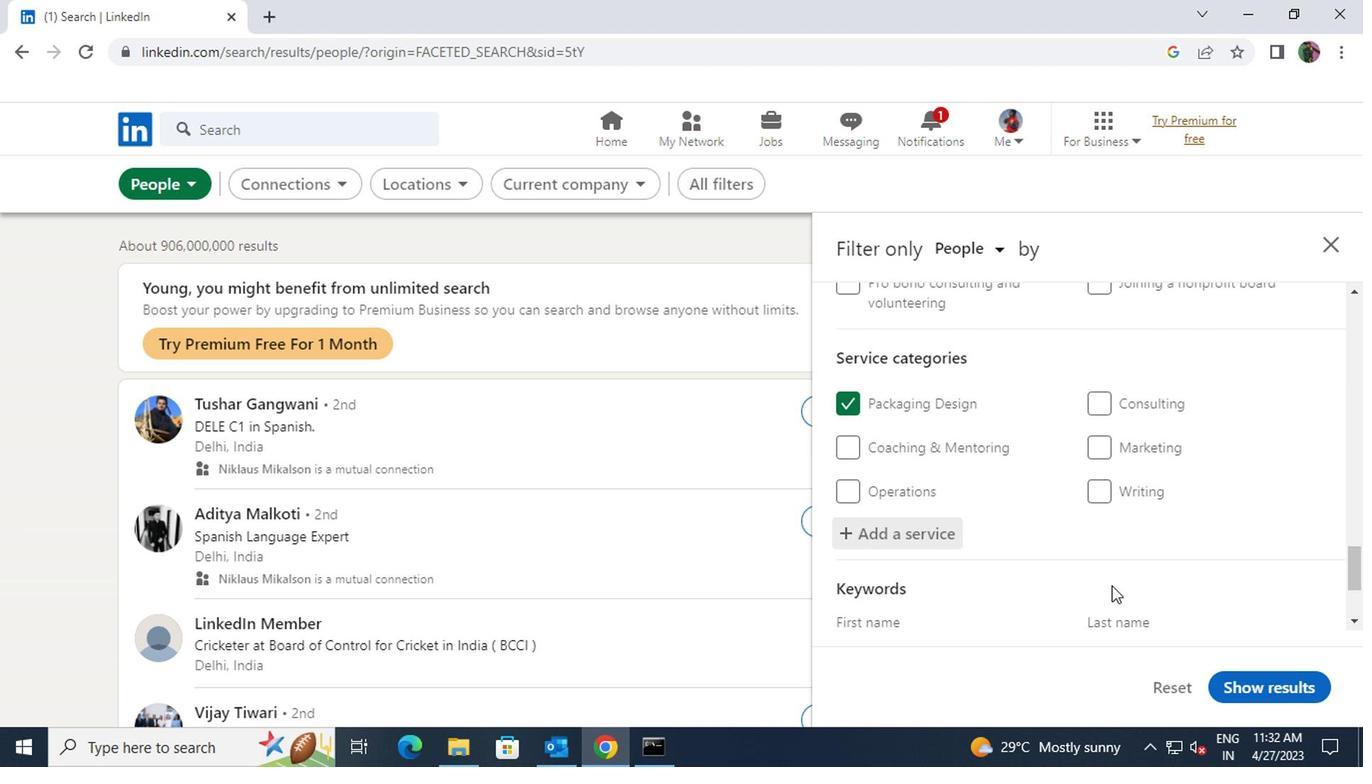 
Action: Mouse scrolled (1109, 585) with delta (0, -1)
Screenshot: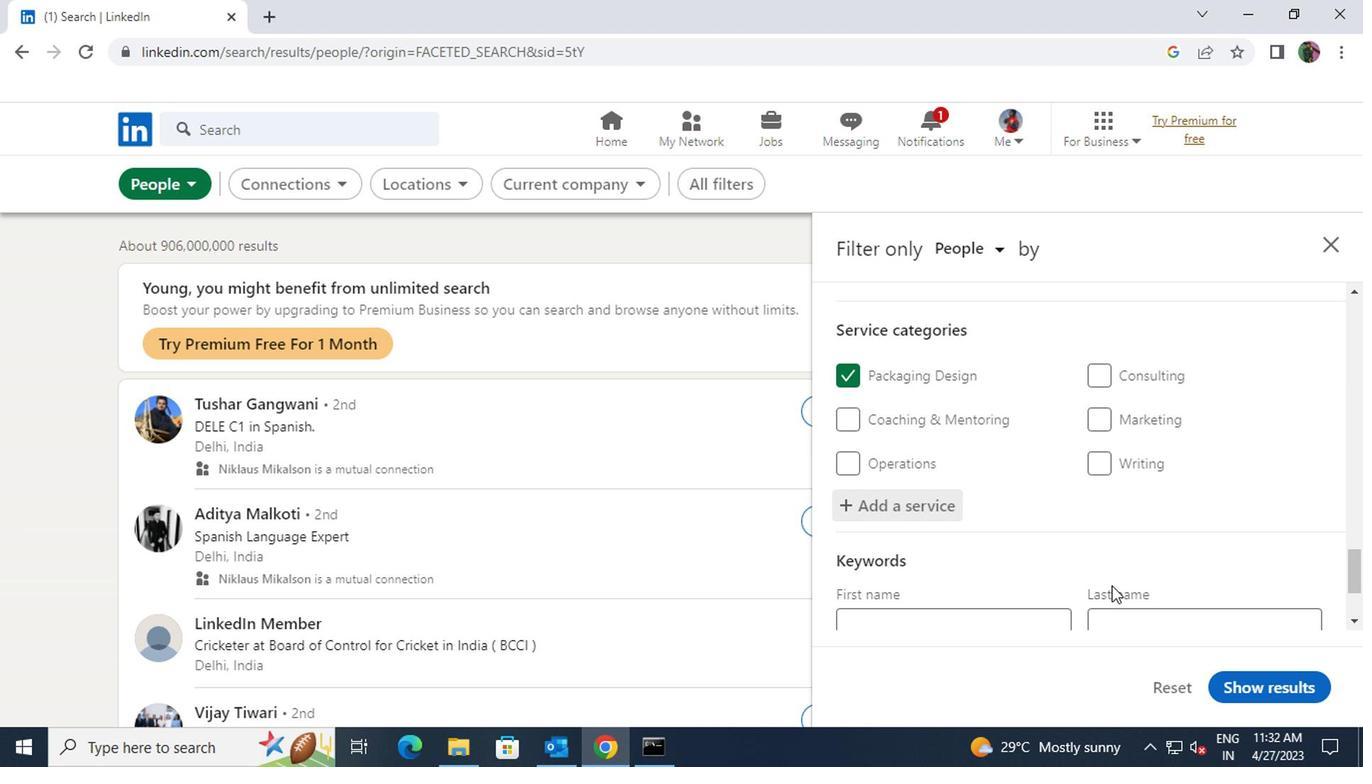 
Action: Mouse moved to (1028, 594)
Screenshot: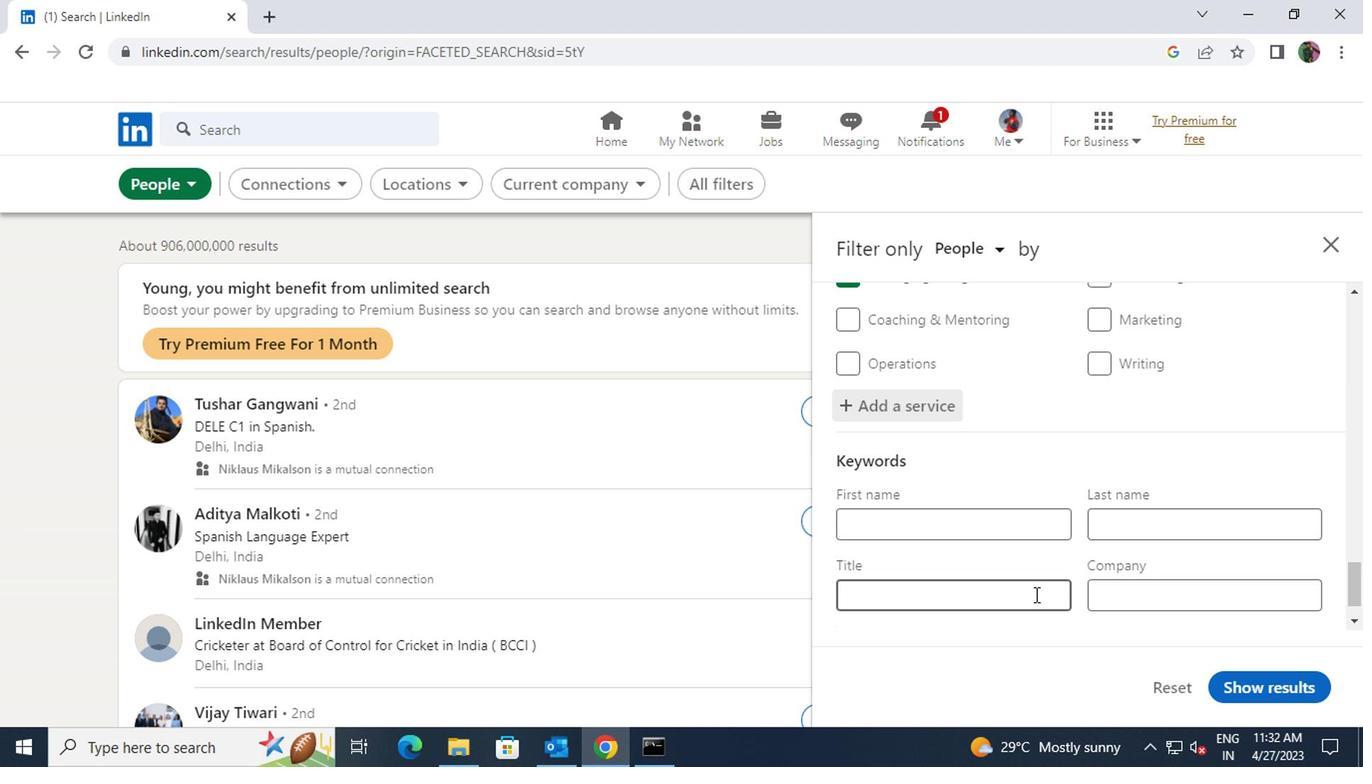 
Action: Mouse pressed left at (1028, 594)
Screenshot: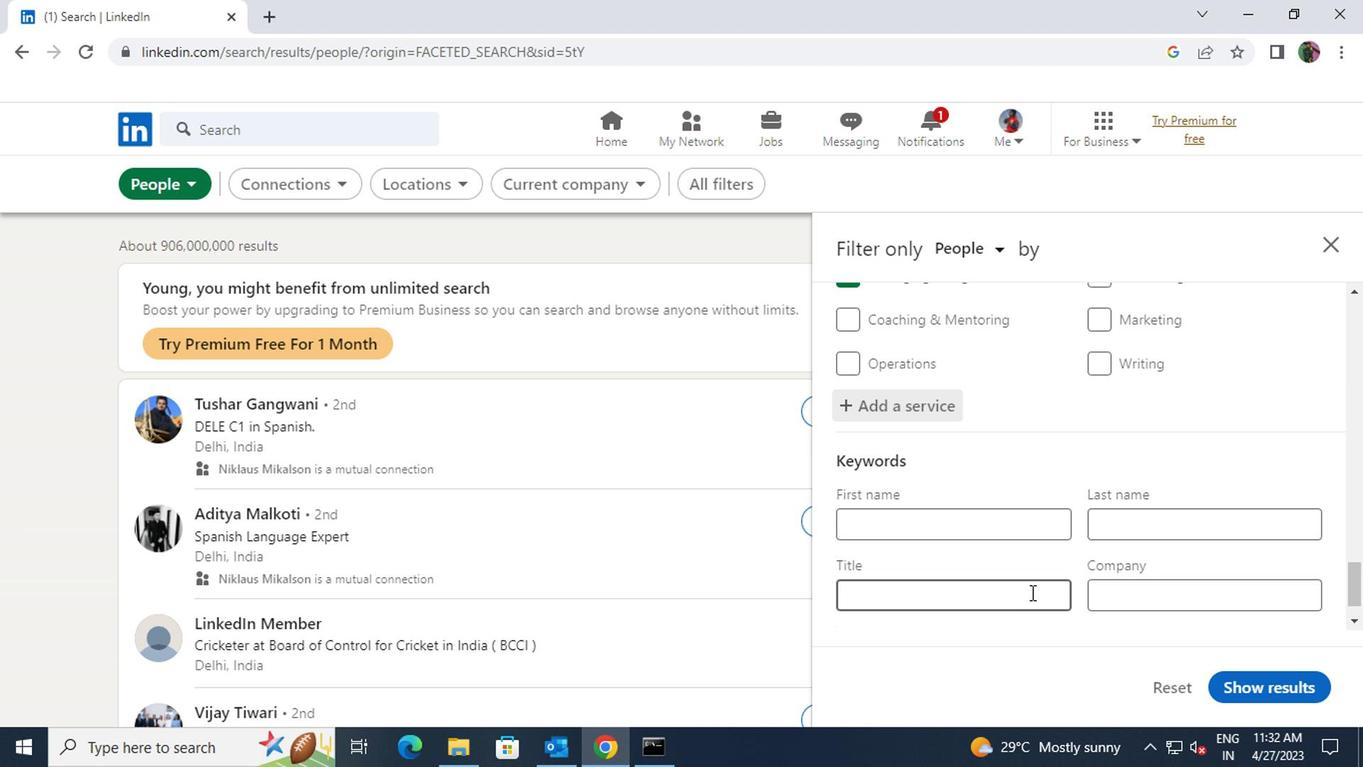 
Action: Key pressed <Key.shift>TELEPHONE<Key.space>OPERATOR
Screenshot: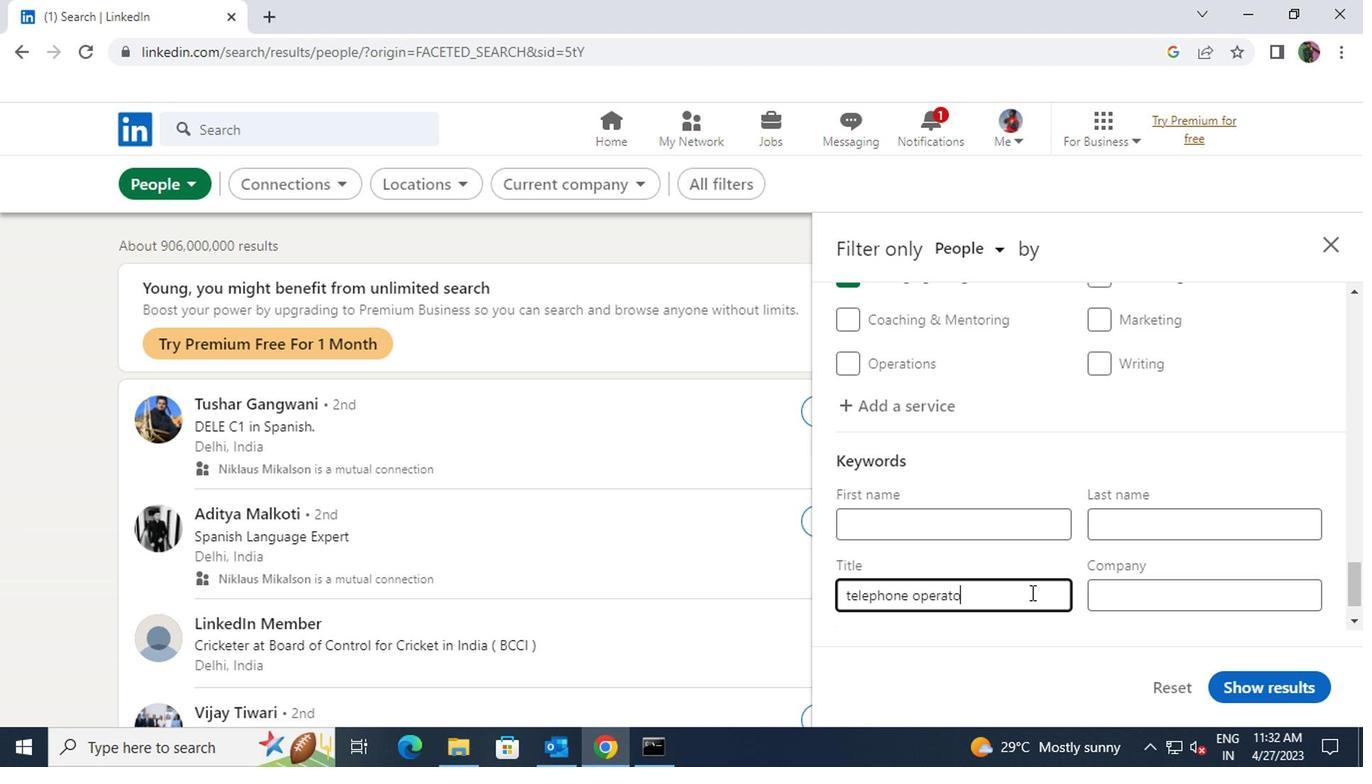 
Action: Mouse moved to (1245, 691)
Screenshot: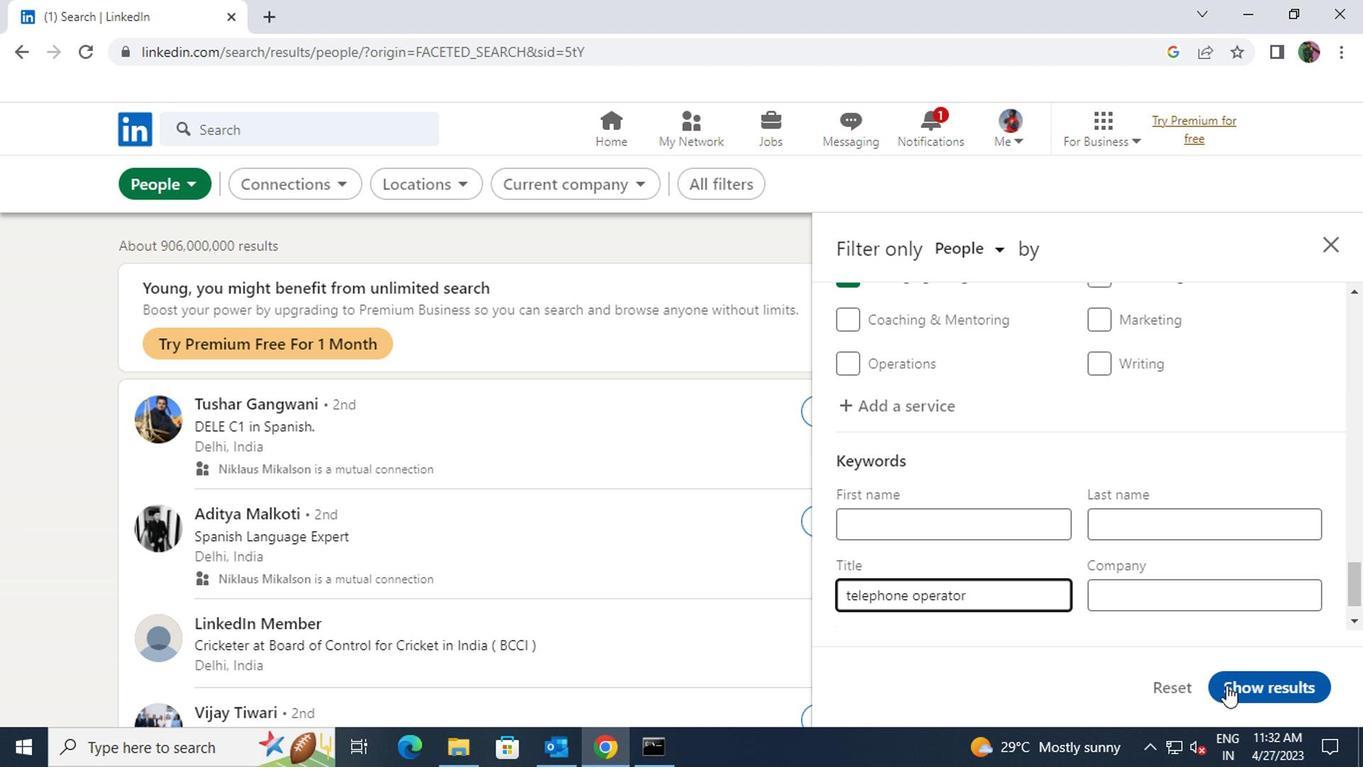
Action: Mouse pressed left at (1245, 691)
Screenshot: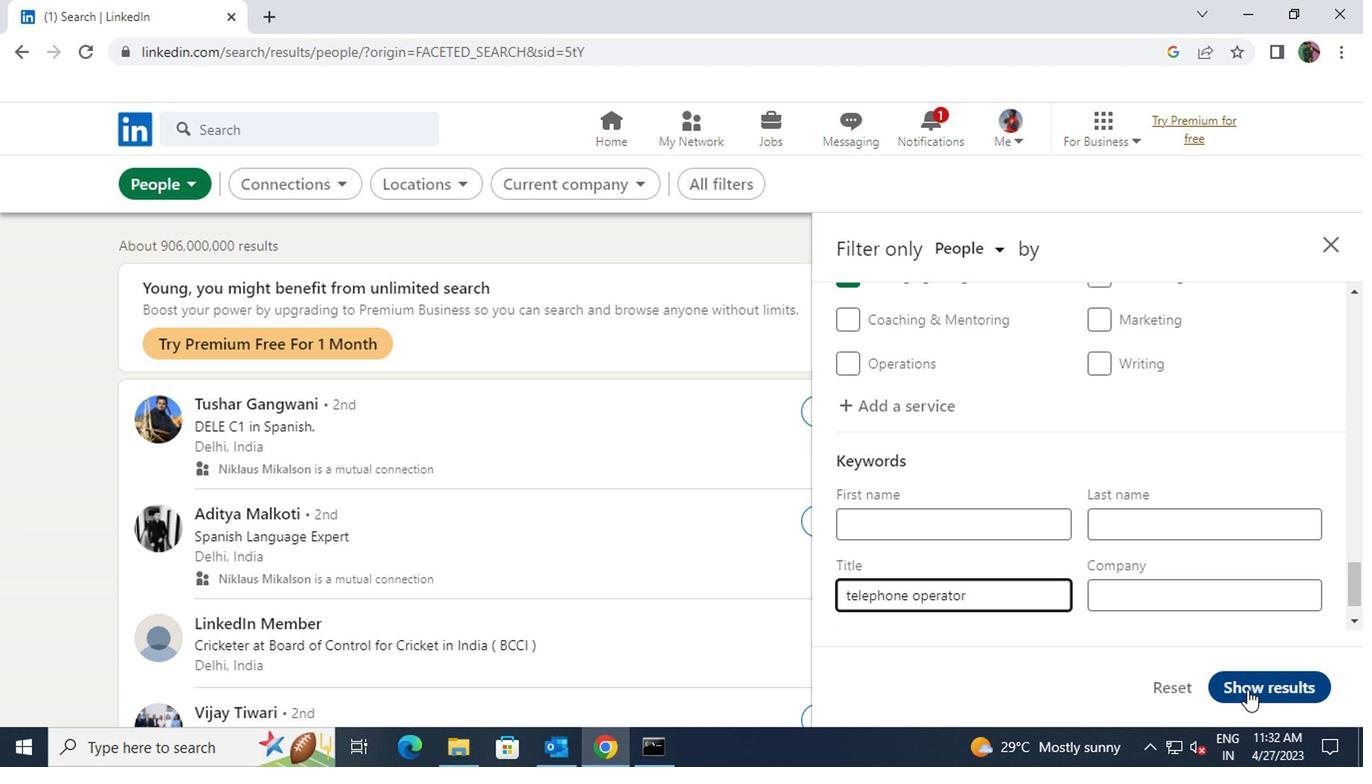 
